 Task: Look for space in Jessore, Bangladesh from 9th June, 2023 to 16th June, 2023 for 2 adults in price range Rs.8000 to Rs.16000. Place can be entire place with 2 bedrooms having 2 beds and 1 bathroom. Property type can be flat. Amenities needed are: air conditioning, . Booking option can be shelf check-in. Required host language is English.
Action: Mouse moved to (522, 138)
Screenshot: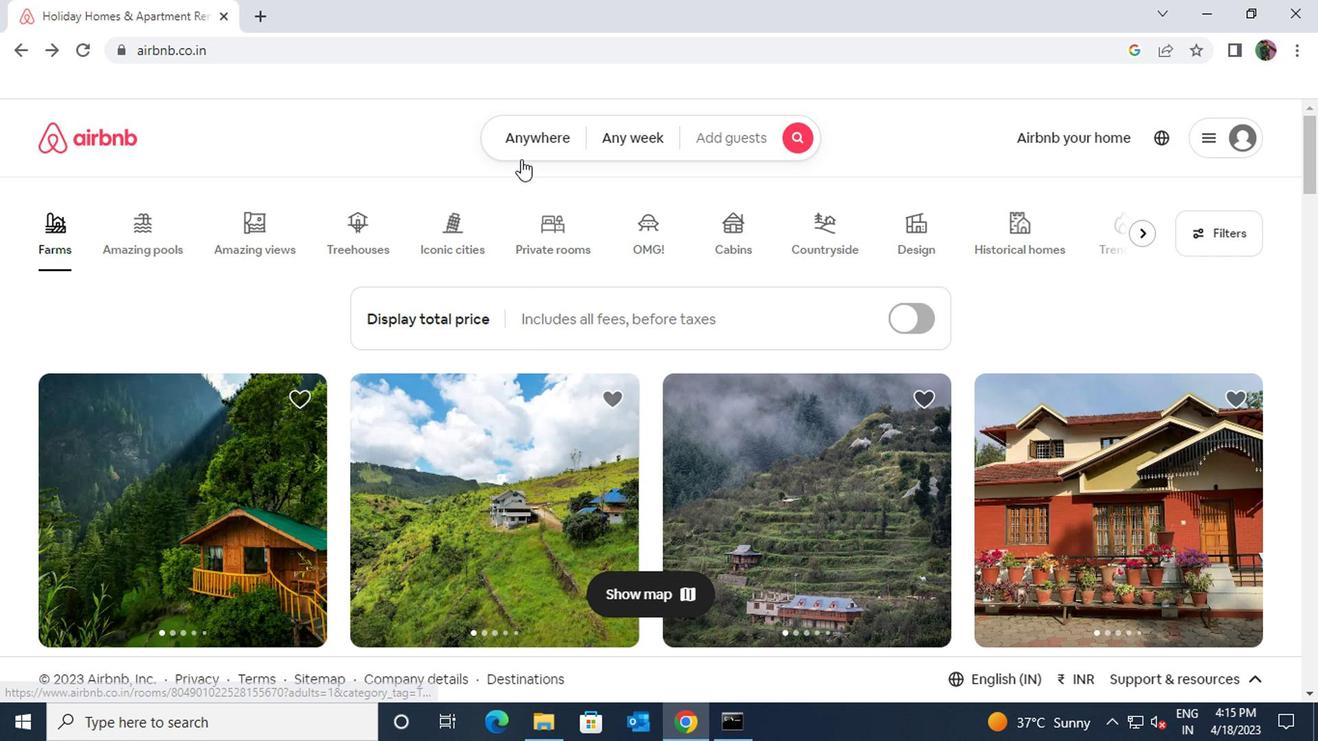 
Action: Mouse pressed left at (522, 138)
Screenshot: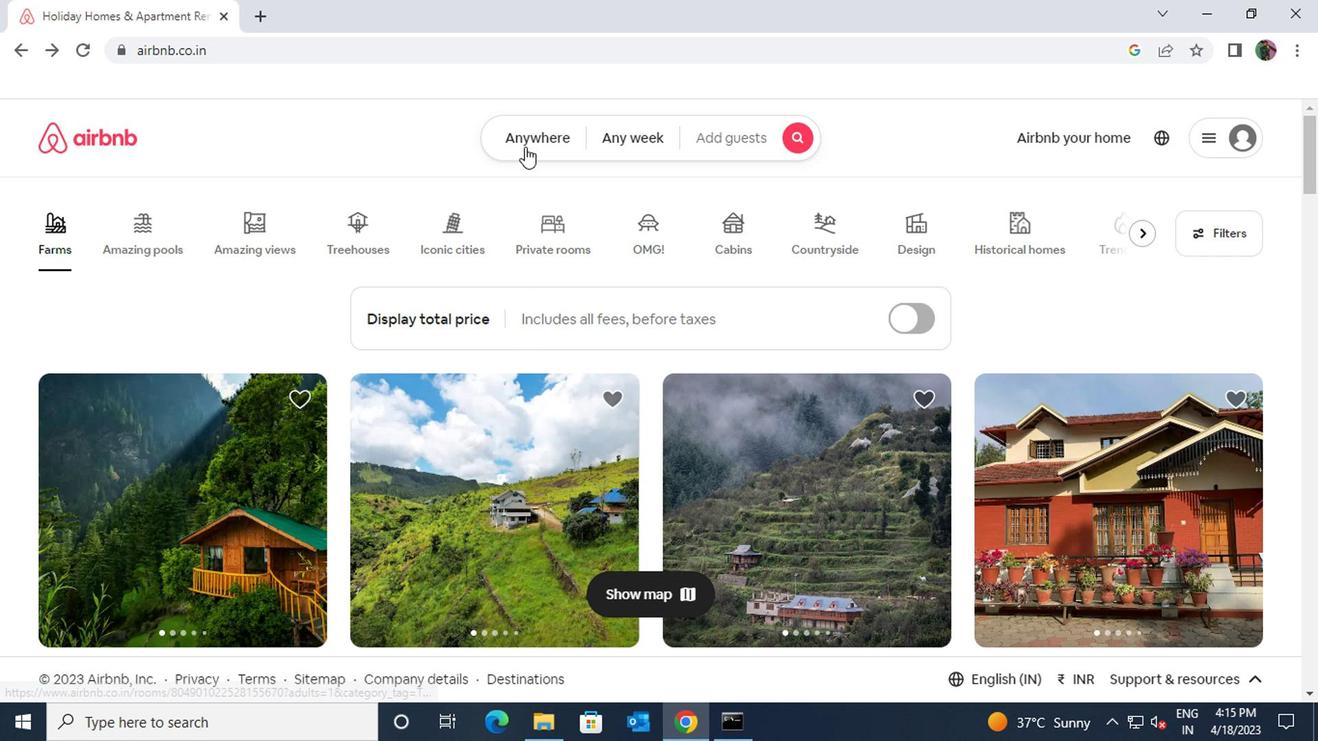 
Action: Mouse moved to (451, 230)
Screenshot: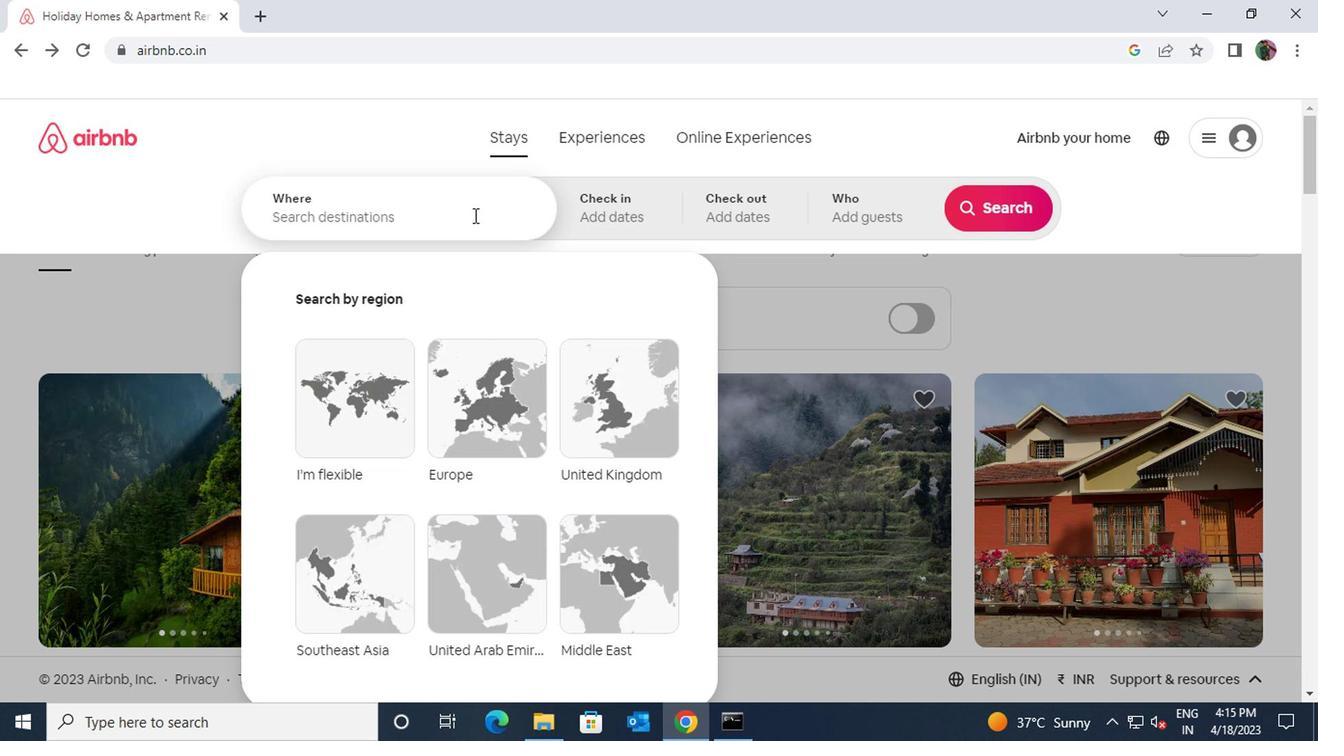 
Action: Mouse pressed left at (451, 230)
Screenshot: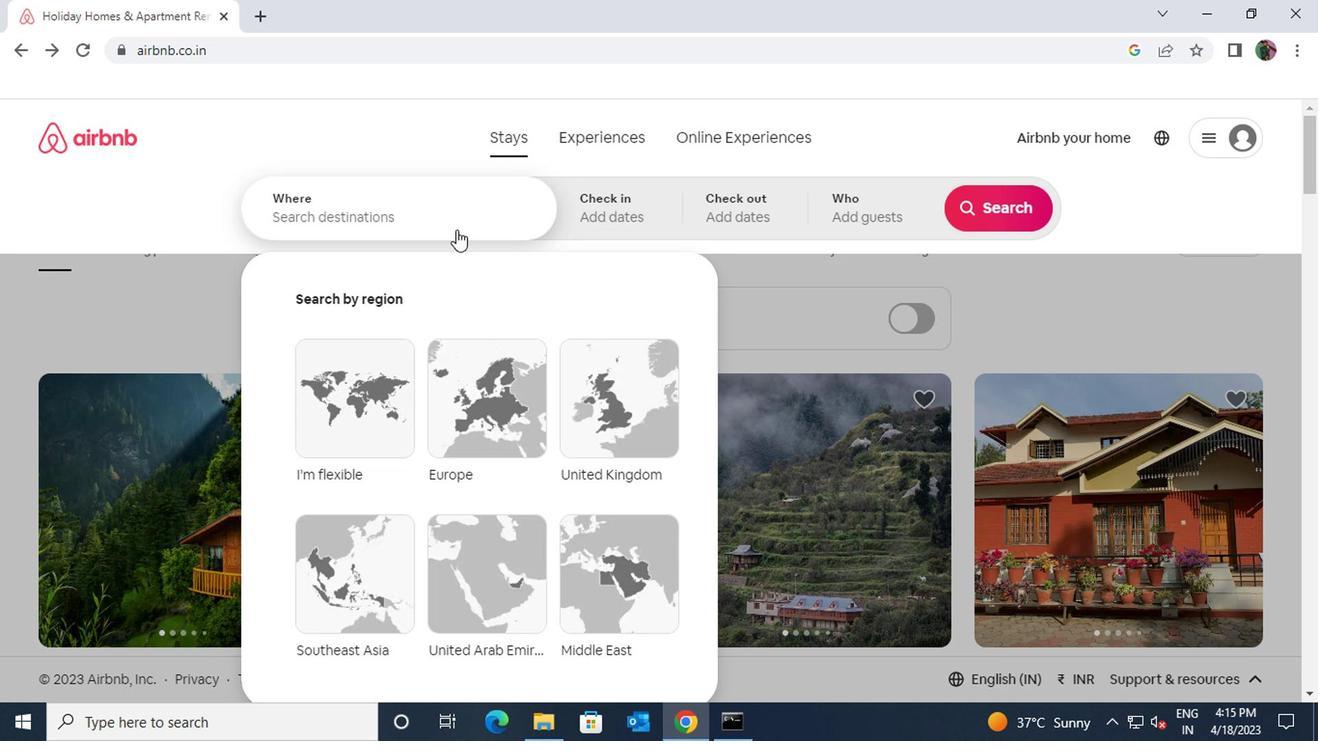 
Action: Key pressed jessore
Screenshot: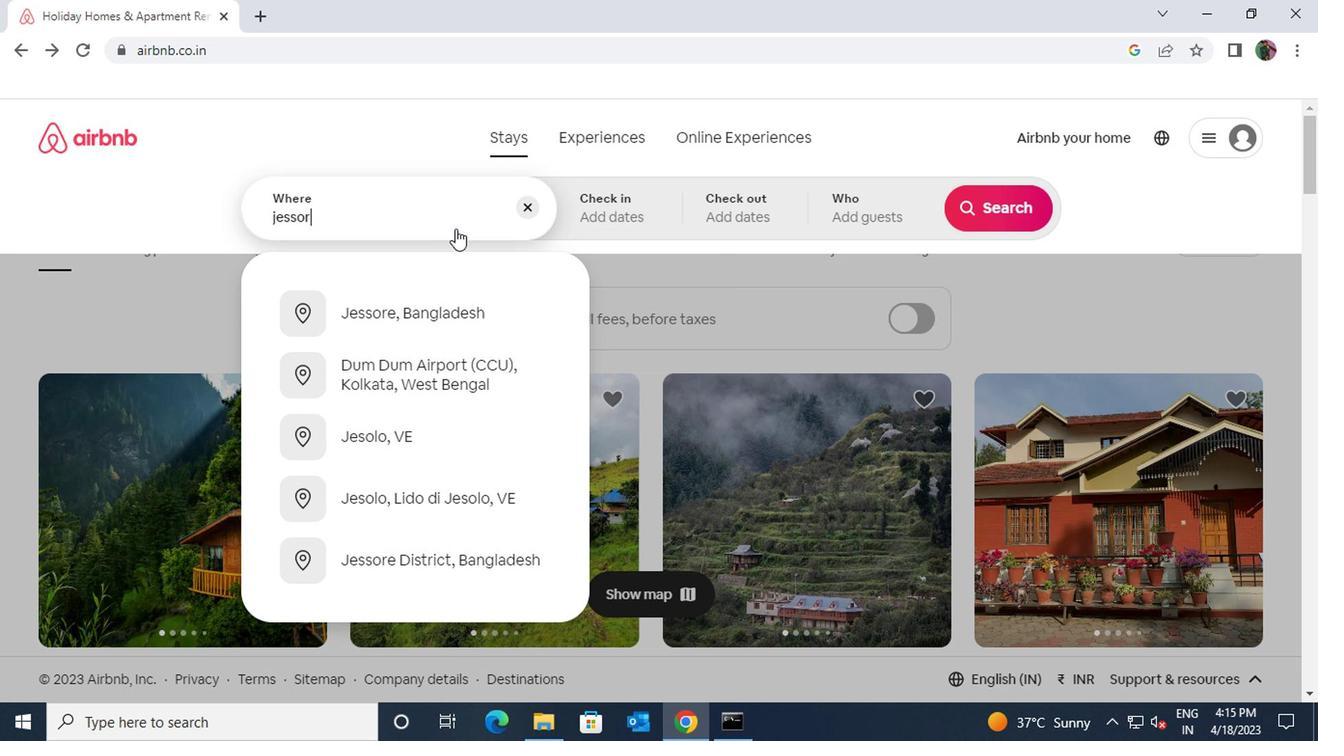 
Action: Mouse moved to (427, 315)
Screenshot: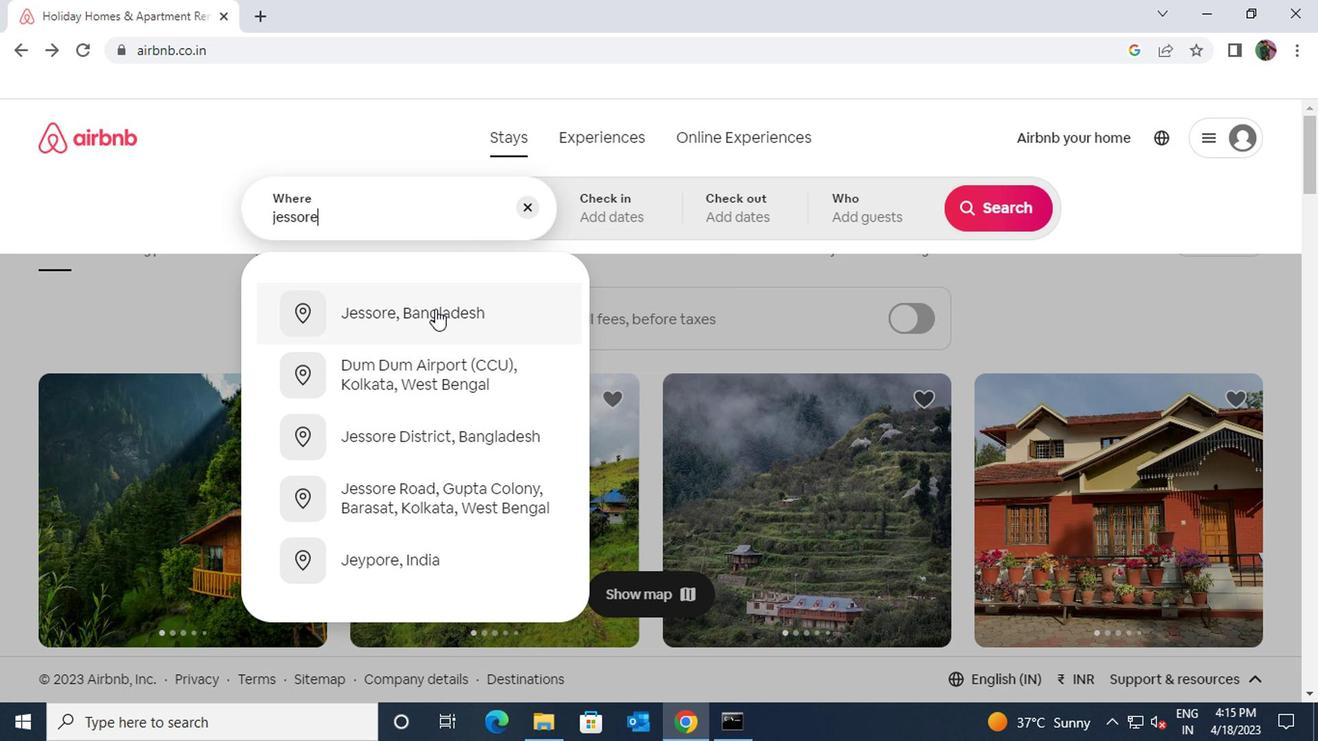
Action: Mouse pressed left at (427, 315)
Screenshot: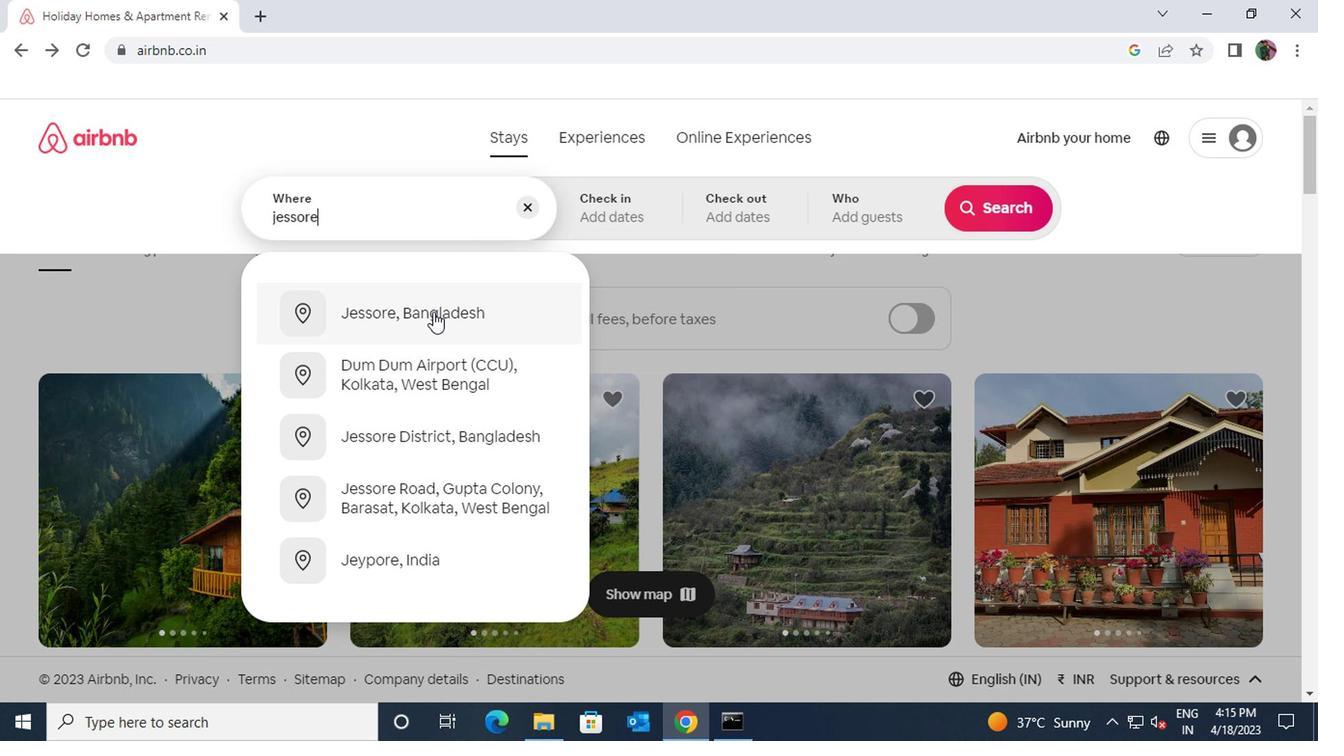 
Action: Mouse moved to (971, 359)
Screenshot: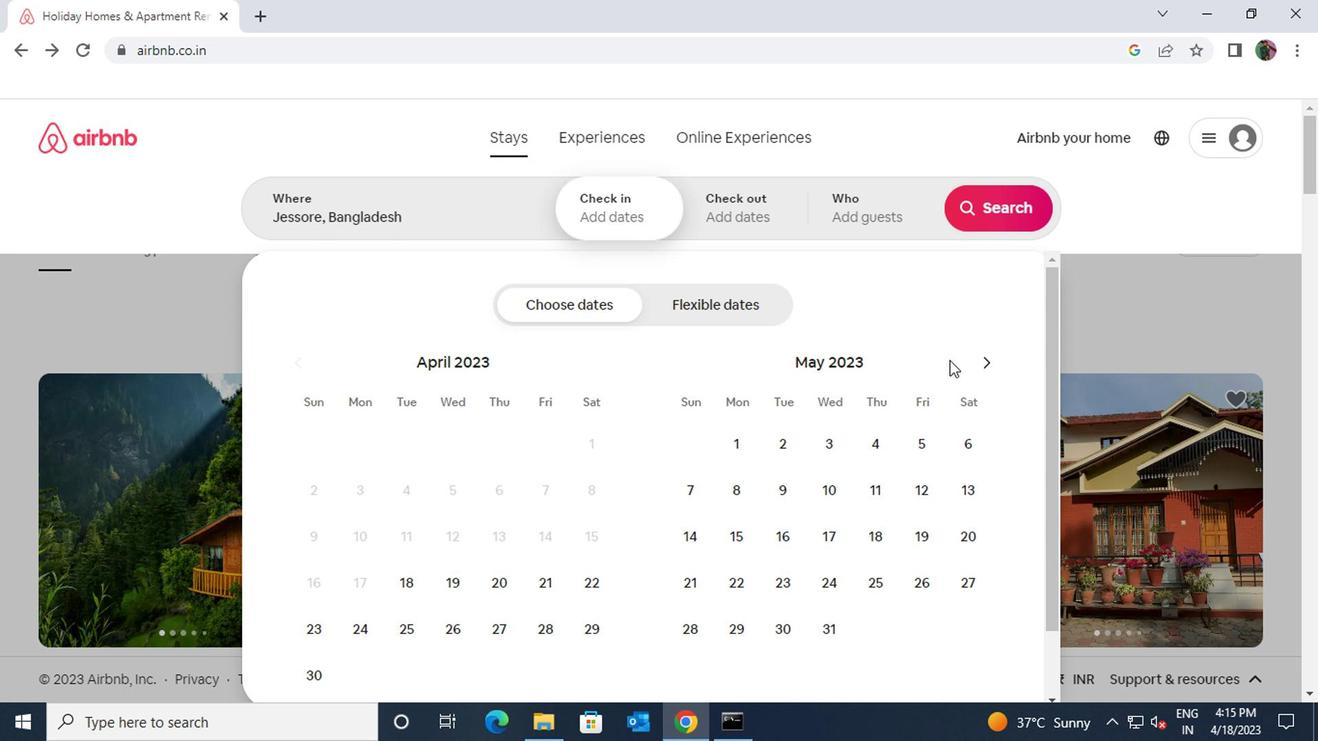 
Action: Mouse pressed left at (971, 359)
Screenshot: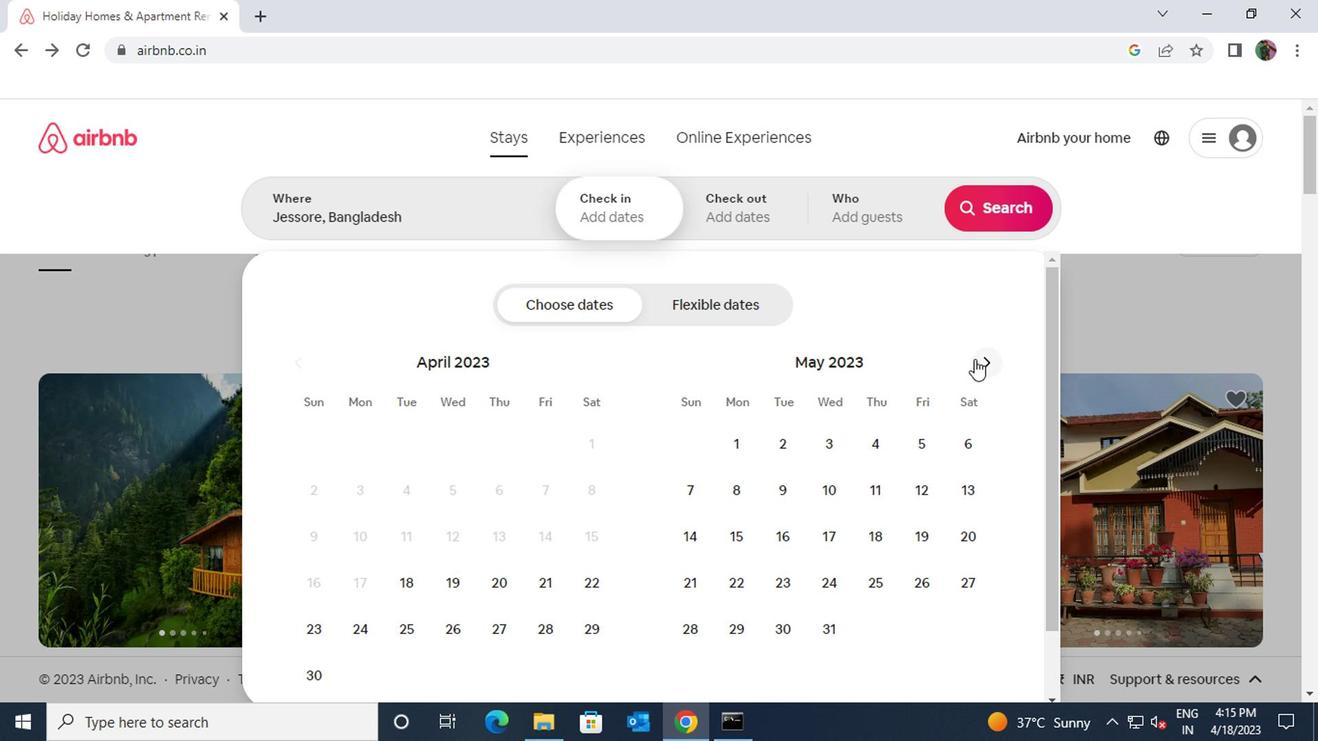
Action: Mouse pressed left at (971, 359)
Screenshot: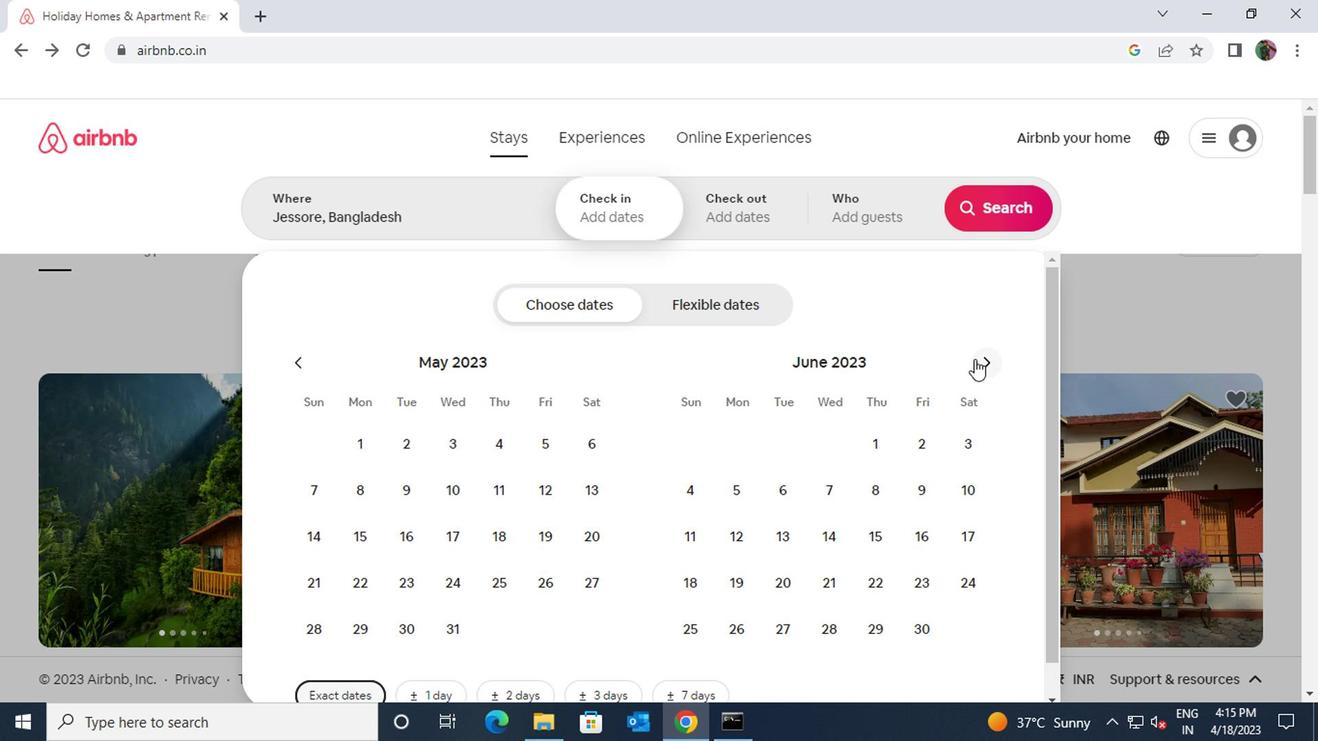 
Action: Mouse moved to (524, 490)
Screenshot: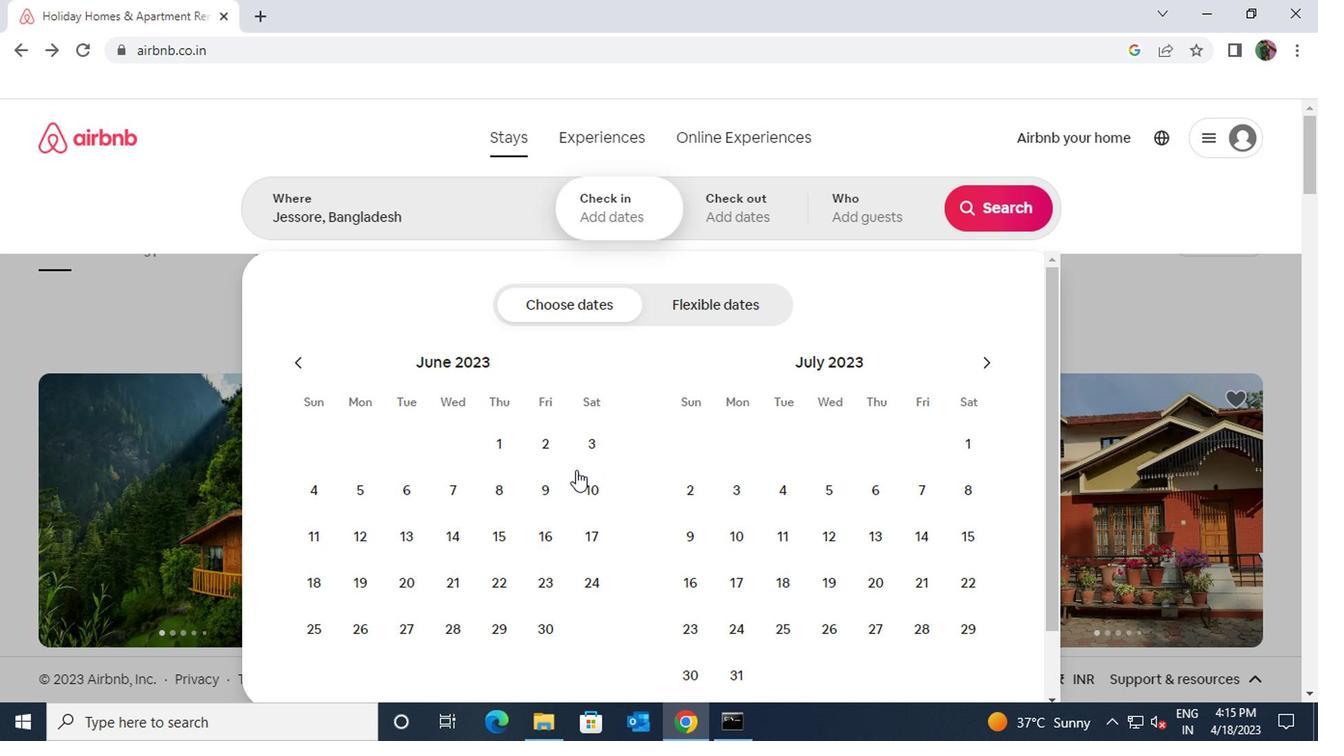 
Action: Mouse pressed left at (524, 490)
Screenshot: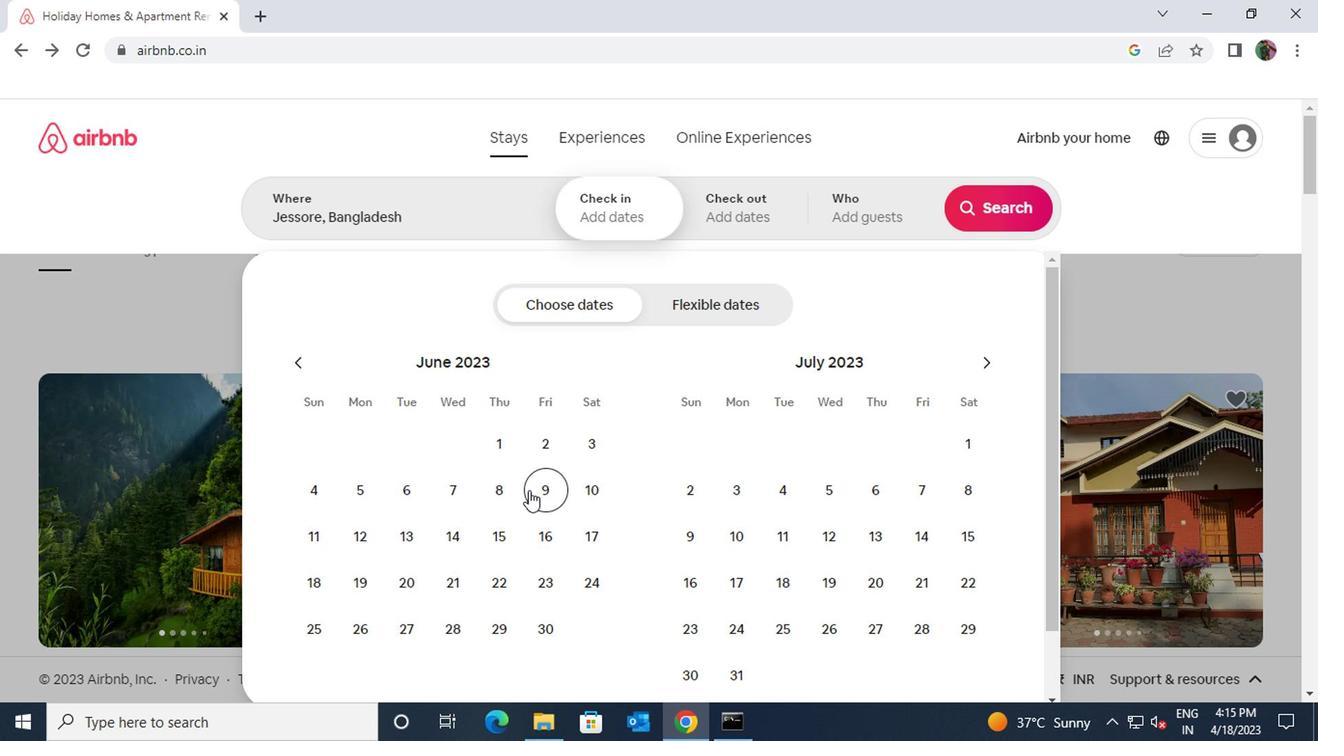 
Action: Mouse moved to (541, 521)
Screenshot: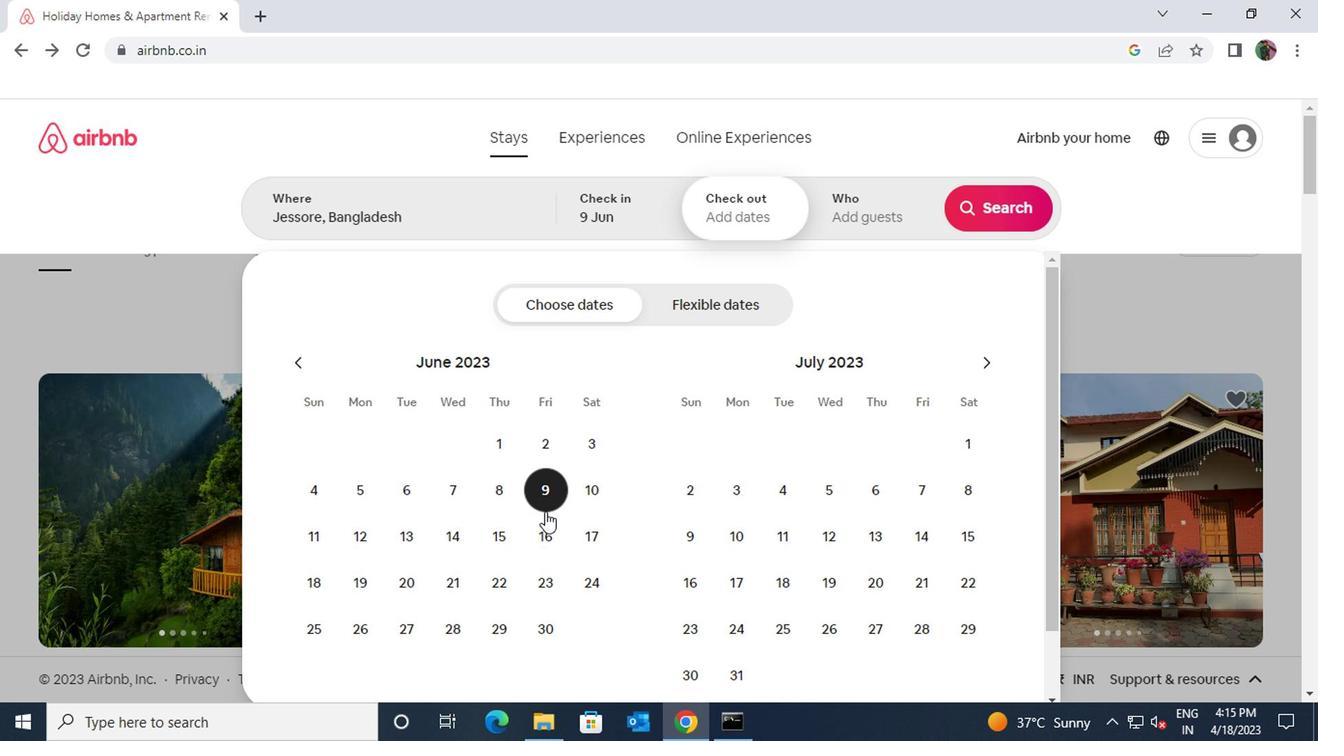 
Action: Mouse pressed left at (541, 521)
Screenshot: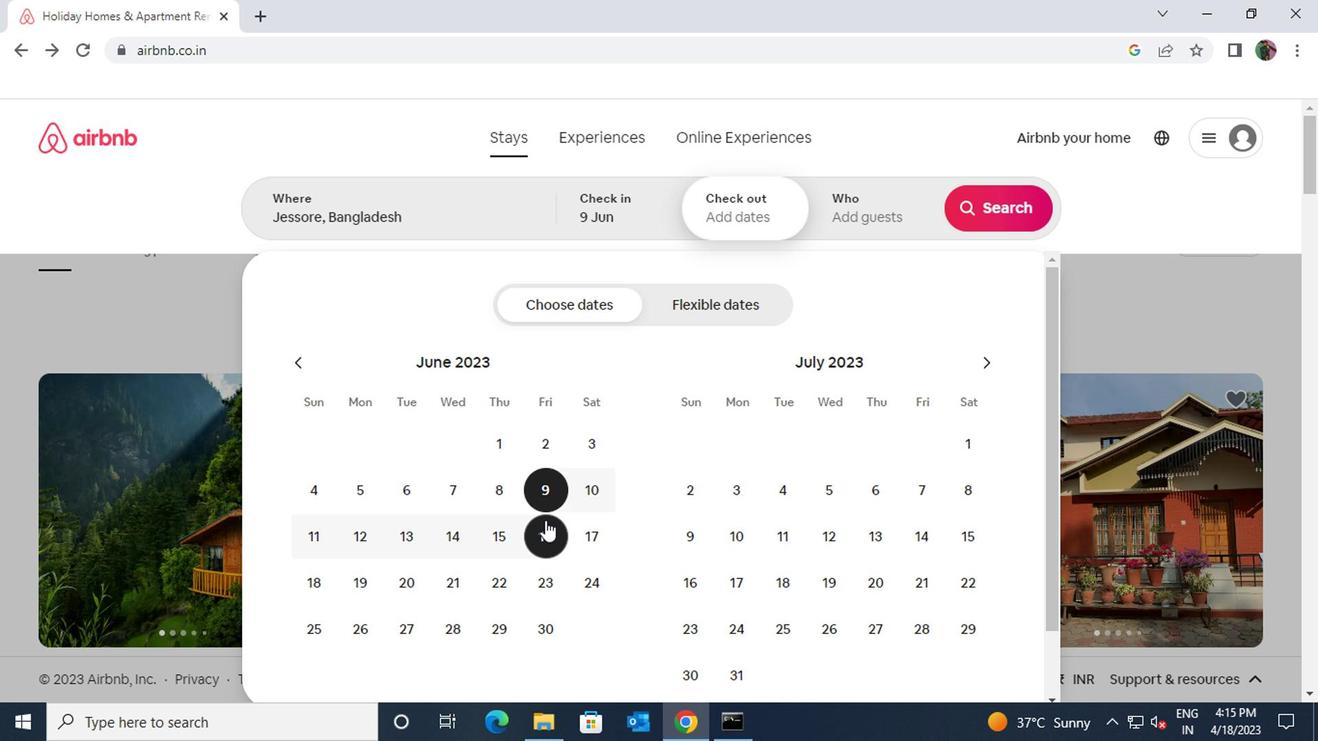 
Action: Mouse moved to (831, 219)
Screenshot: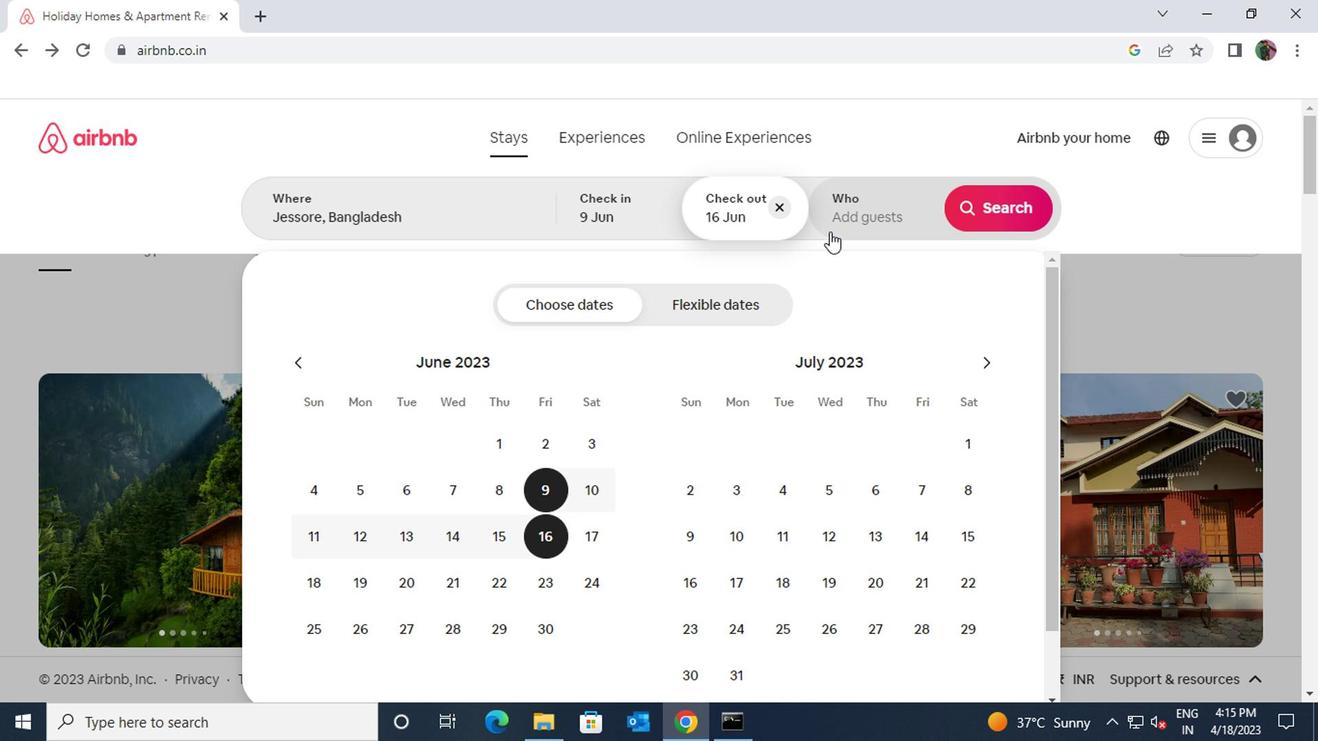 
Action: Mouse pressed left at (831, 219)
Screenshot: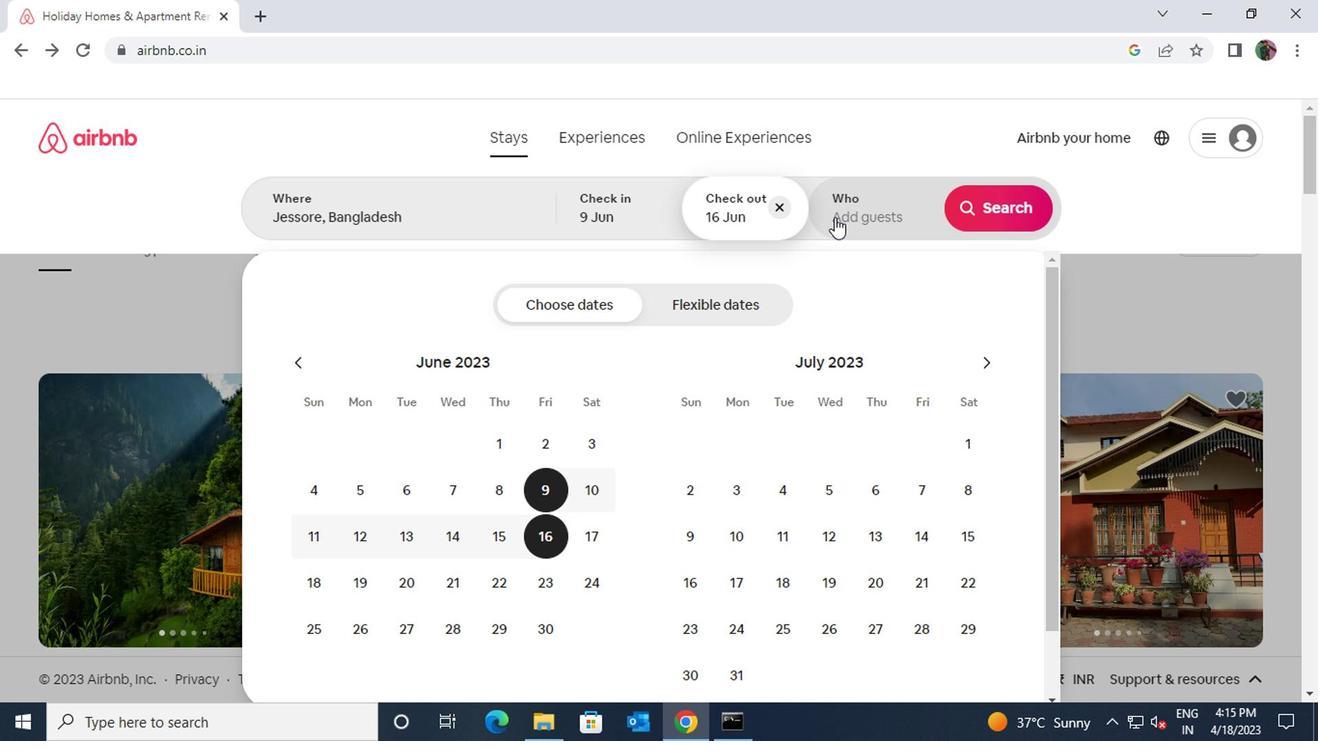
Action: Mouse moved to (1004, 313)
Screenshot: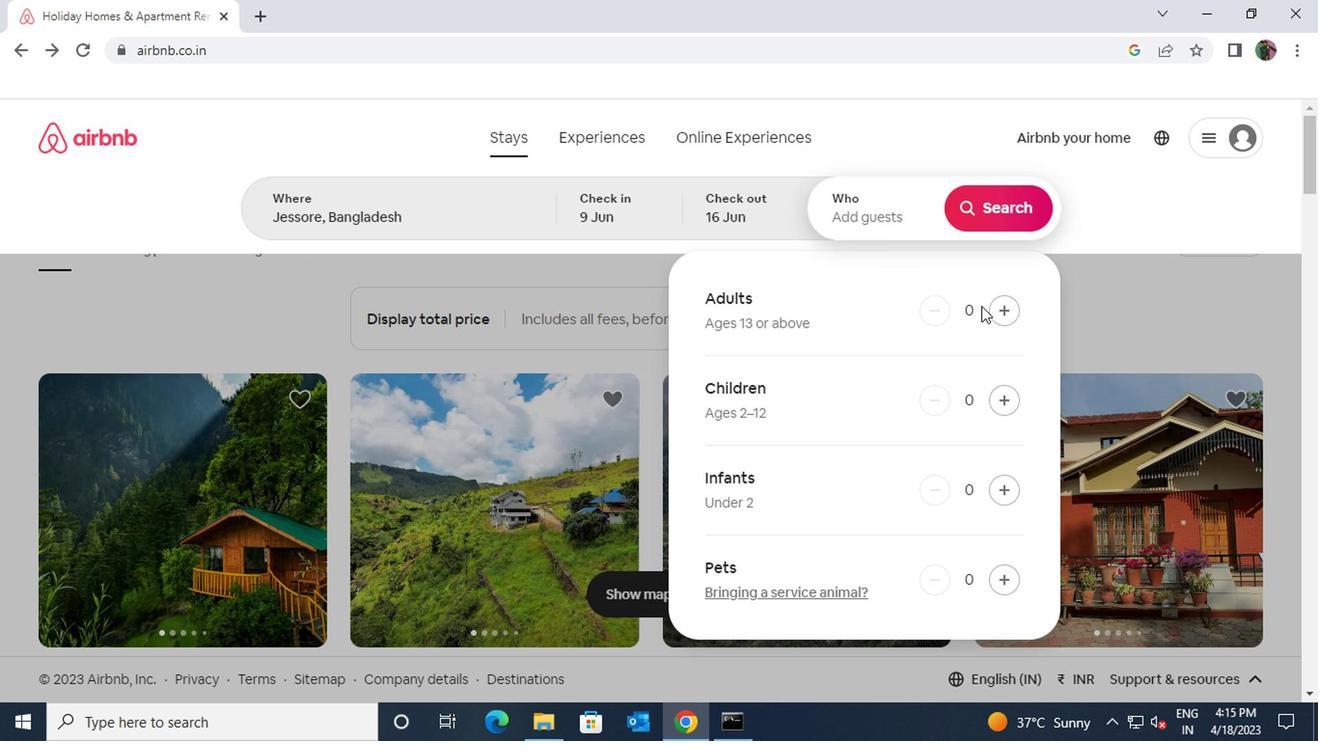
Action: Mouse pressed left at (1004, 313)
Screenshot: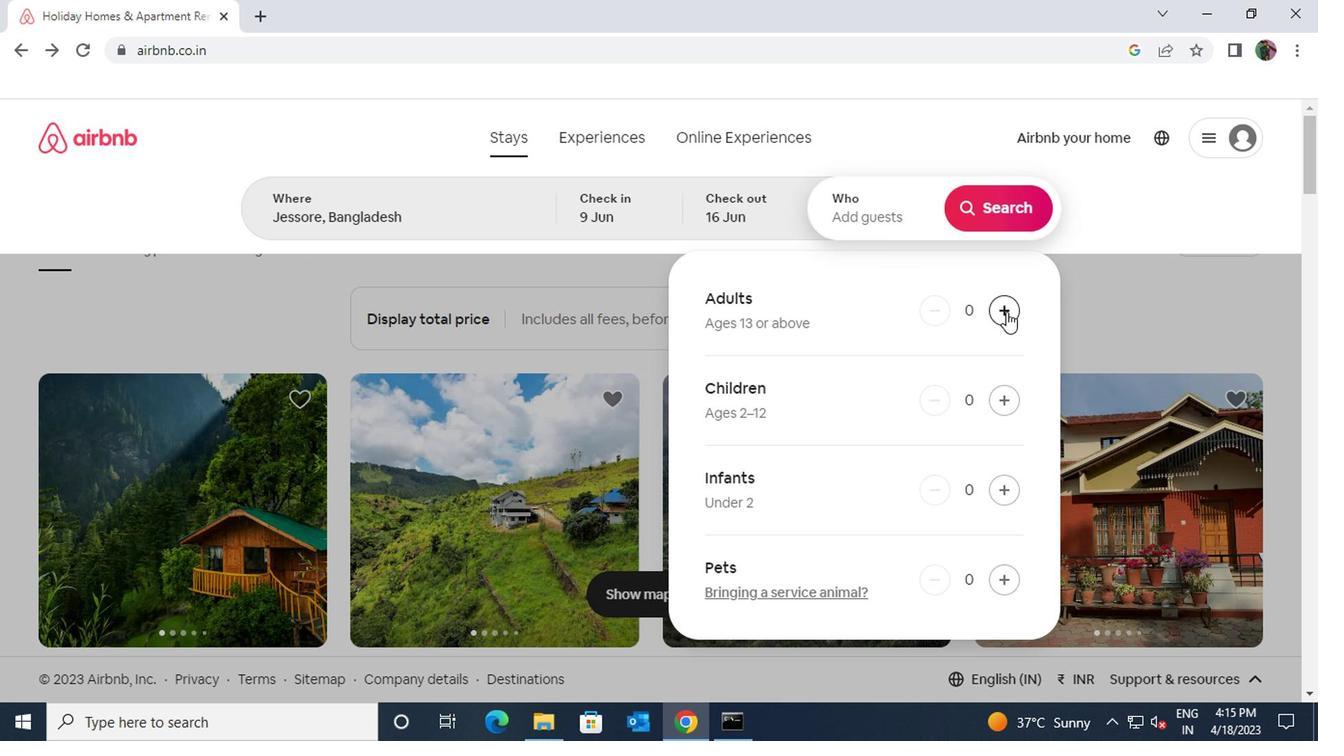 
Action: Mouse pressed left at (1004, 313)
Screenshot: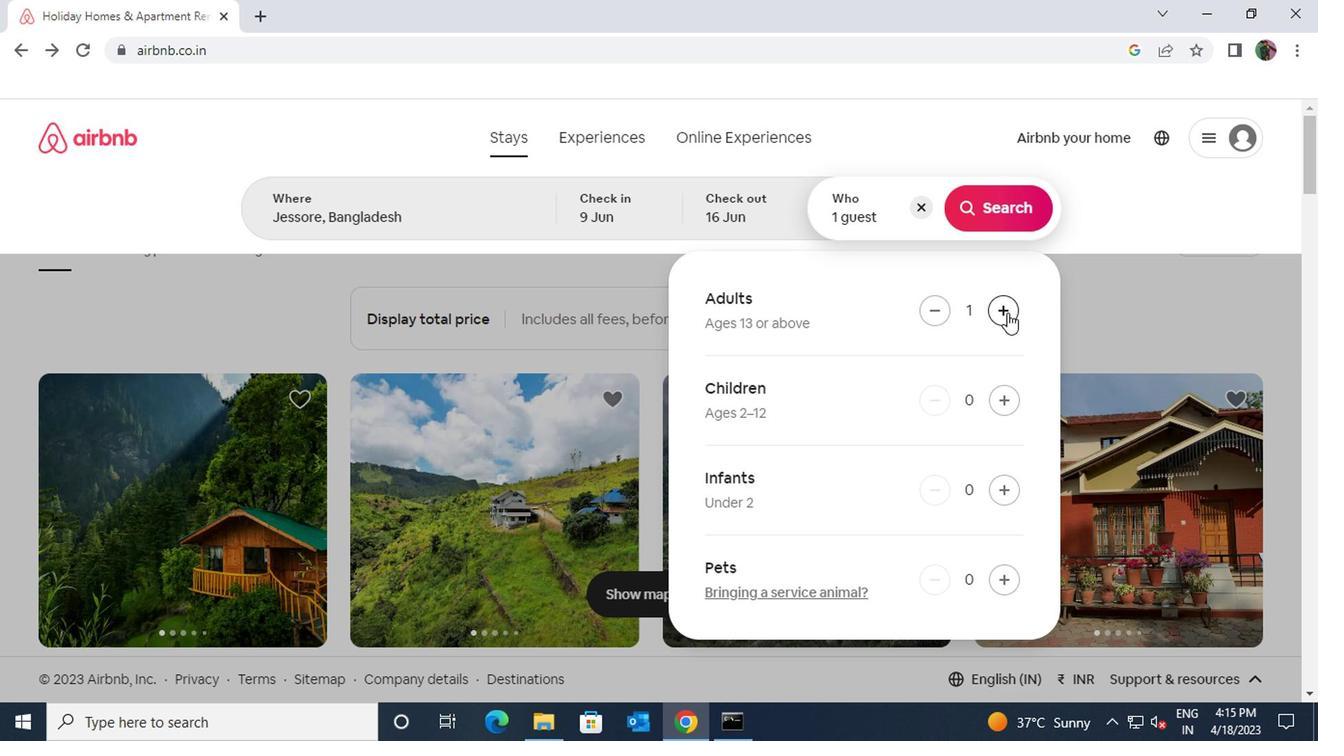 
Action: Mouse moved to (977, 226)
Screenshot: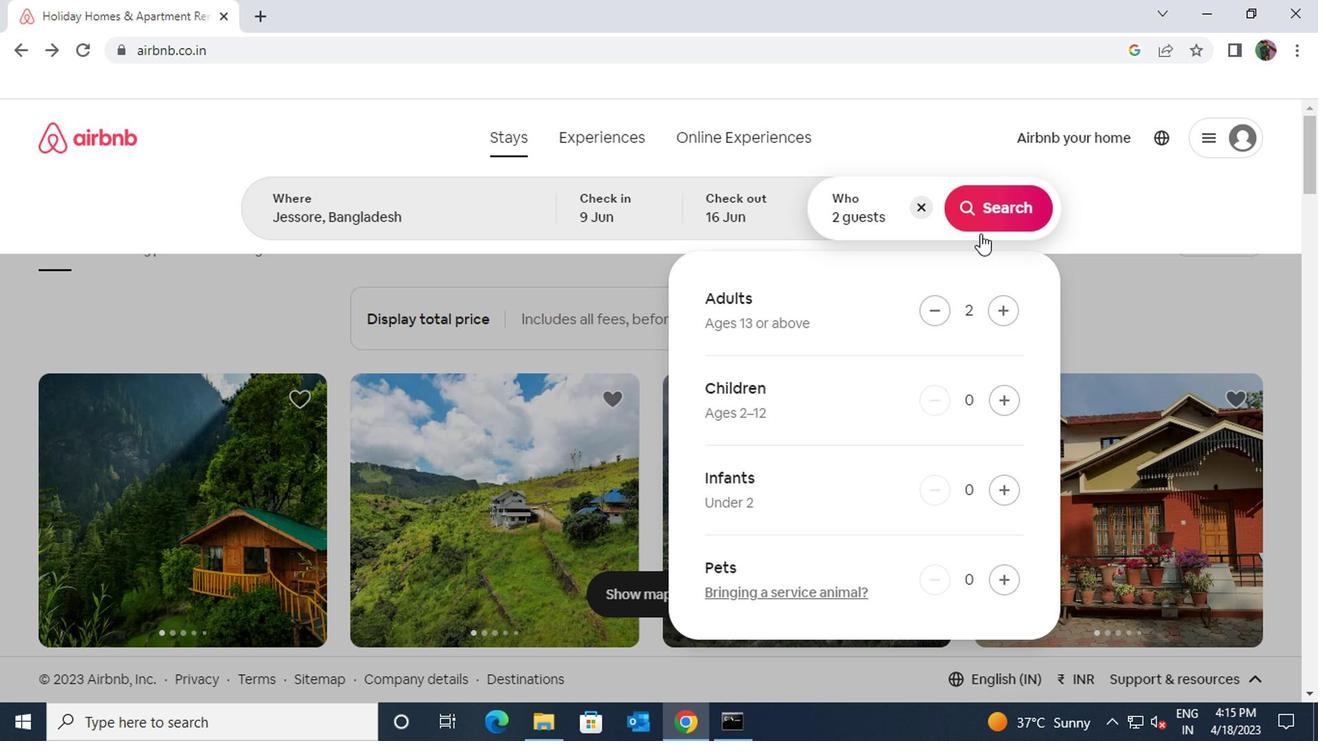 
Action: Mouse pressed left at (977, 226)
Screenshot: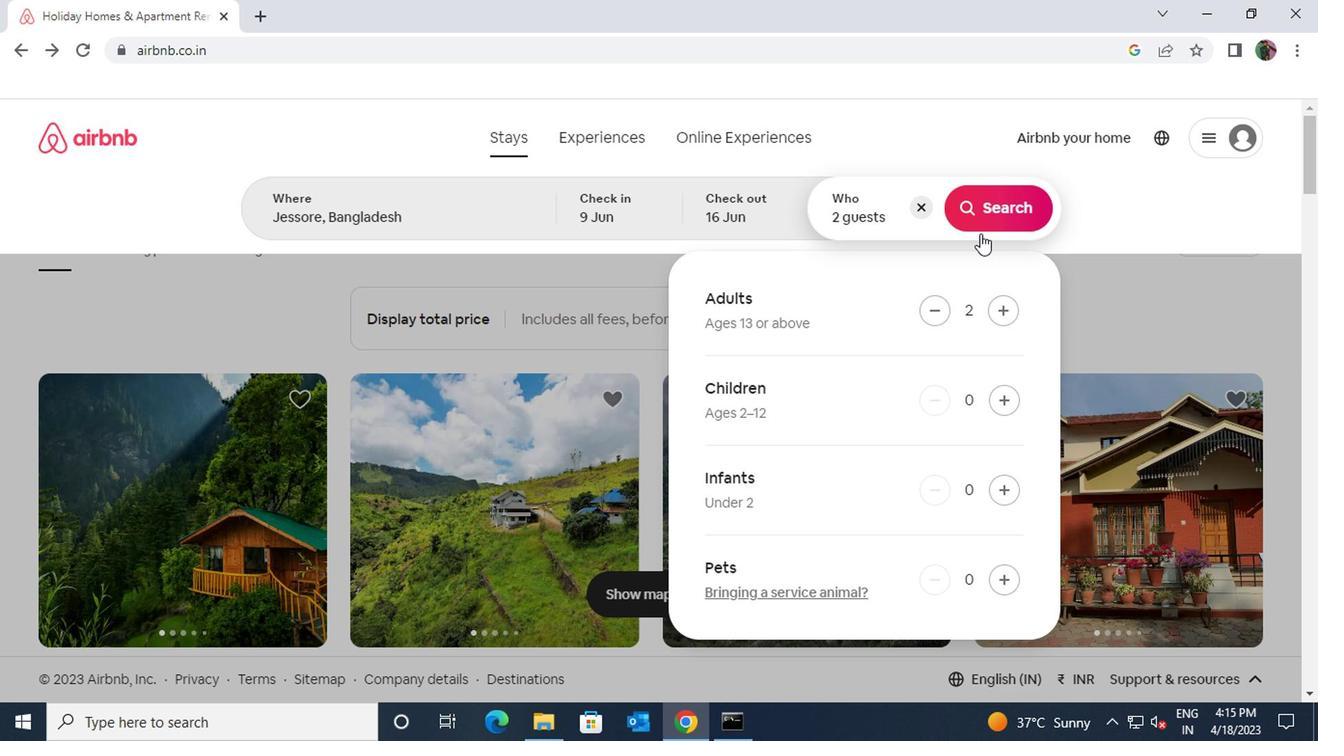 
Action: Mouse moved to (1212, 216)
Screenshot: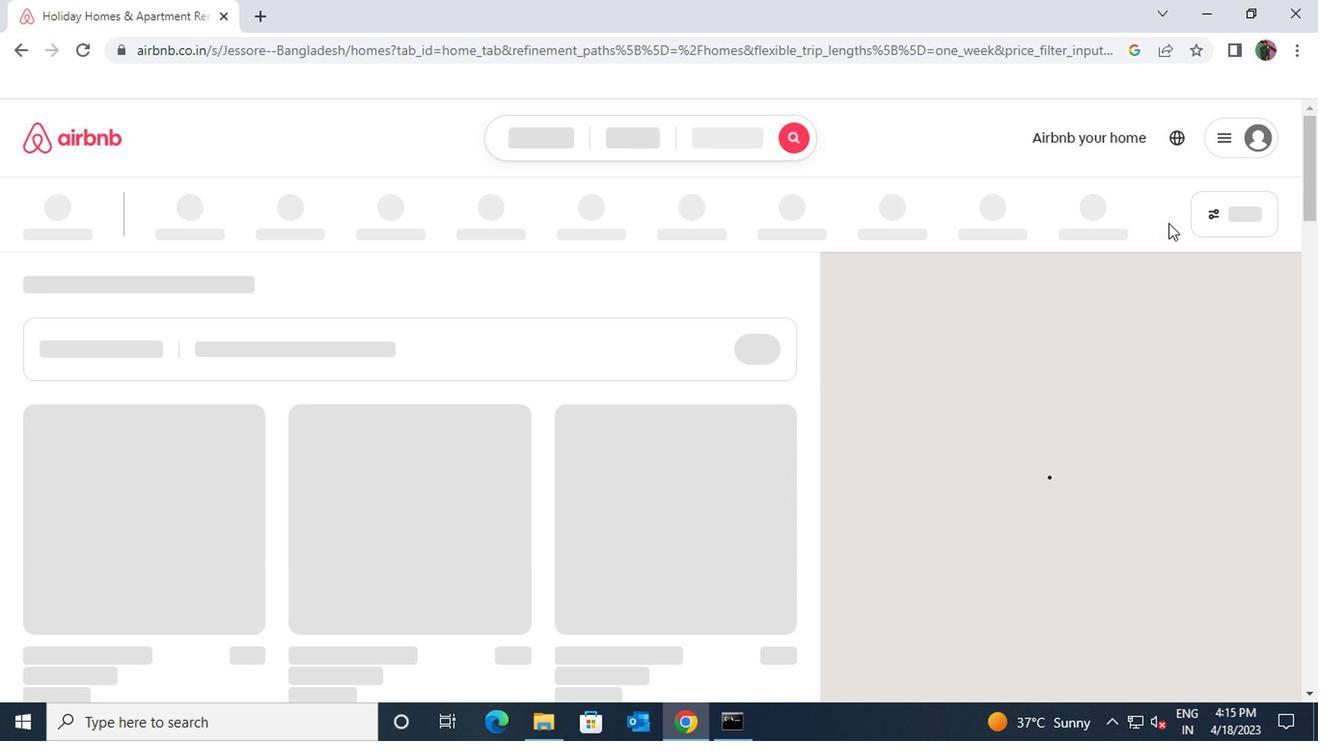 
Action: Mouse pressed left at (1212, 216)
Screenshot: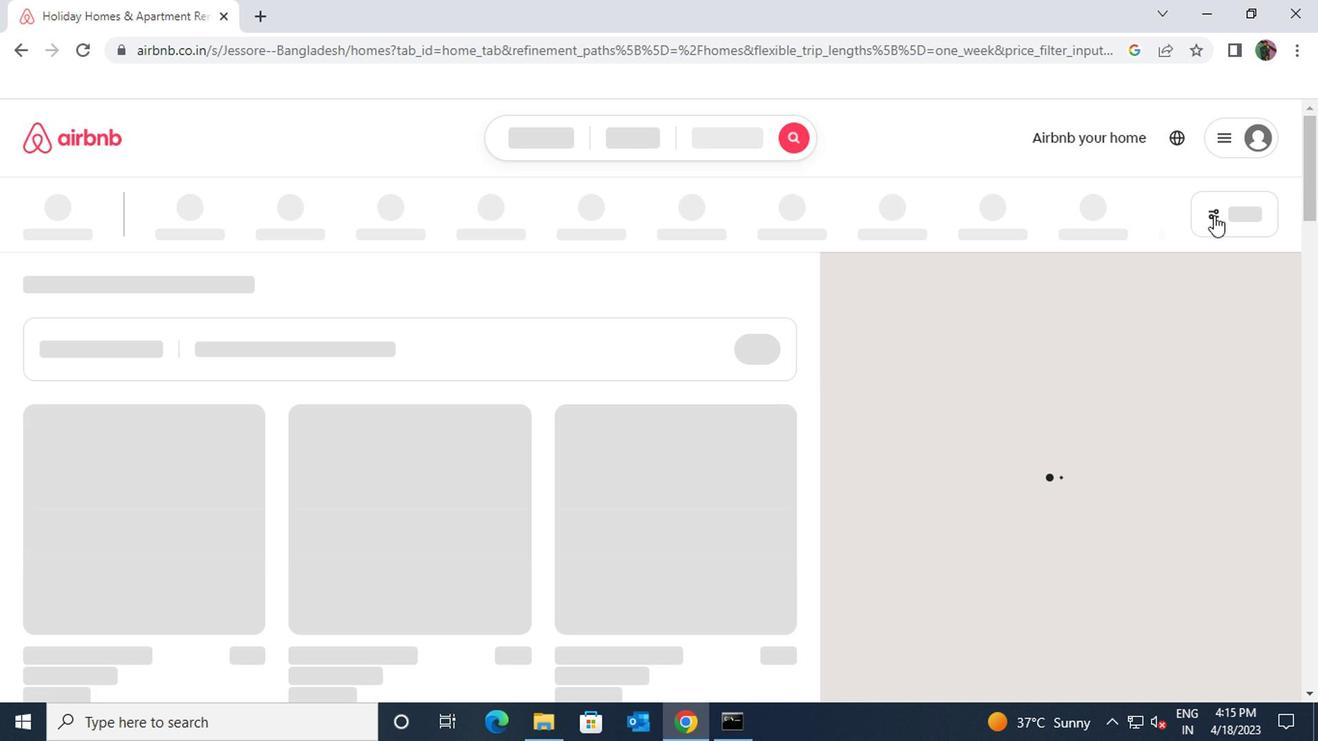 
Action: Mouse moved to (392, 458)
Screenshot: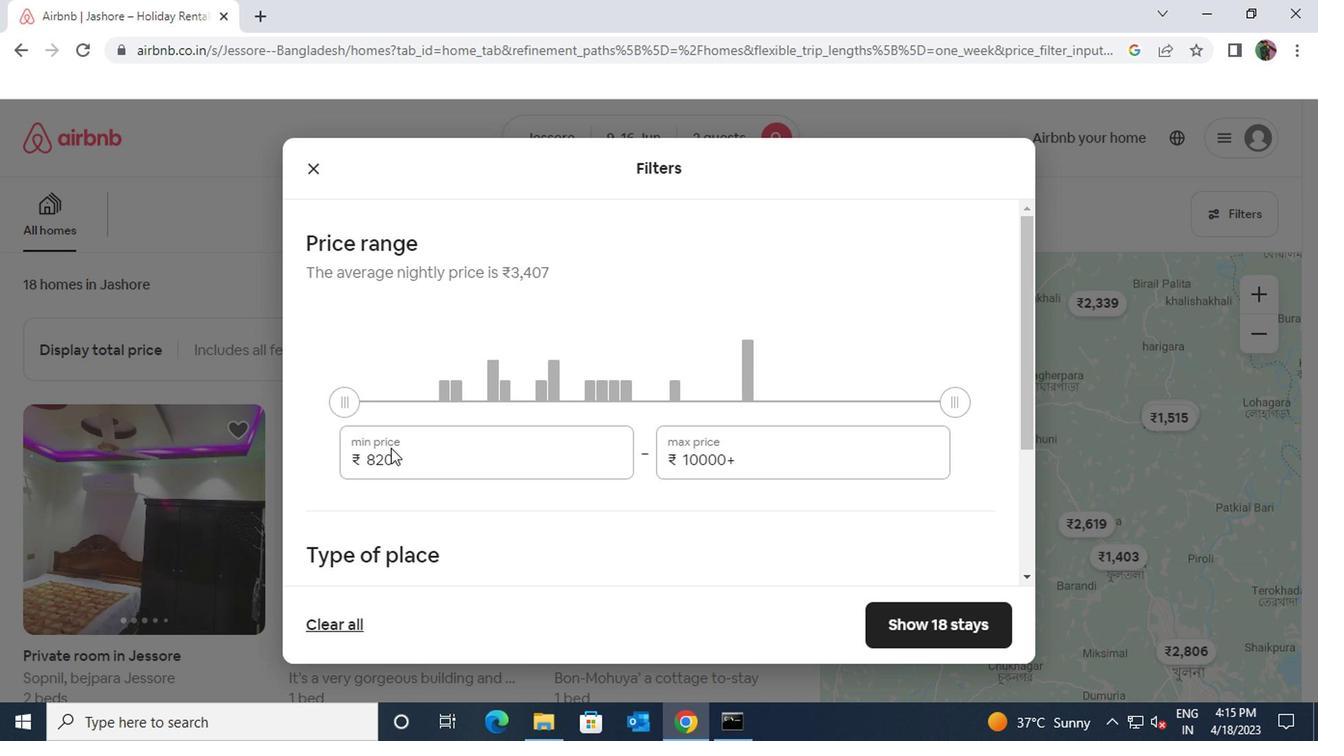
Action: Mouse pressed left at (392, 458)
Screenshot: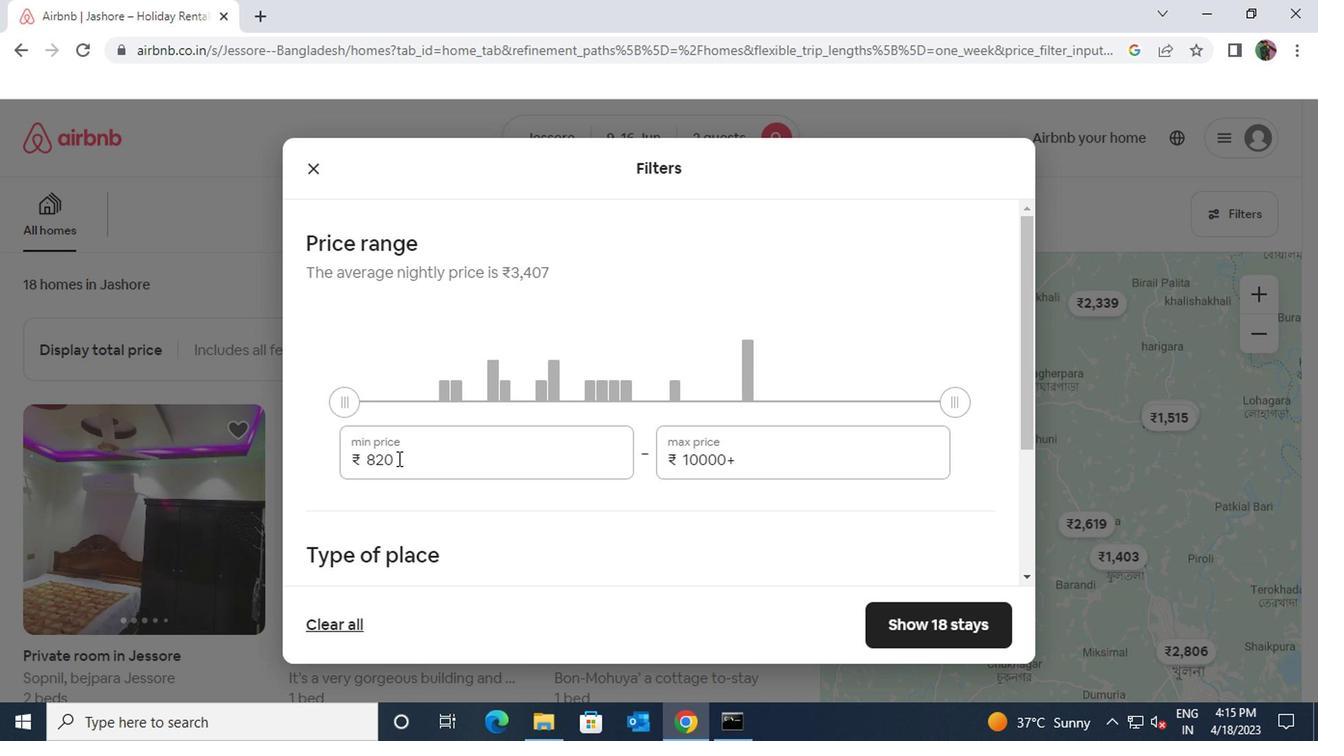 
Action: Mouse moved to (326, 465)
Screenshot: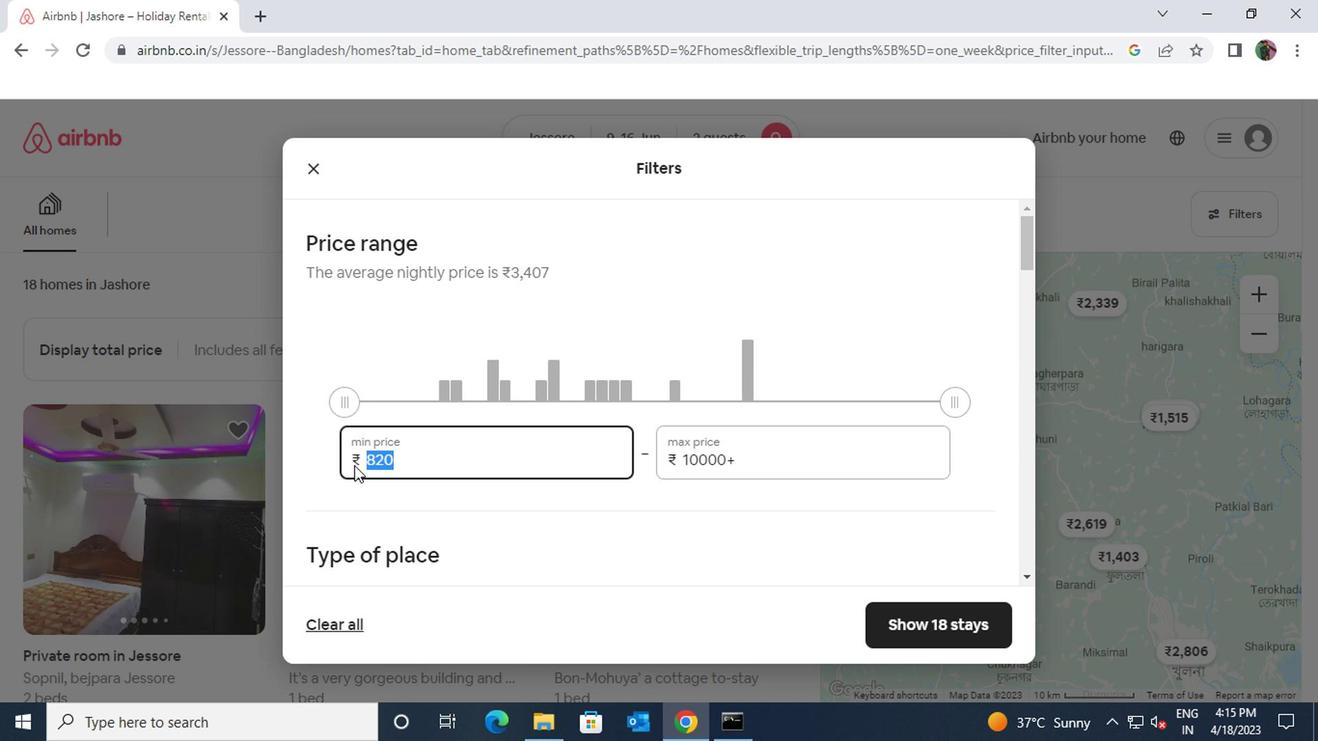 
Action: Key pressed 8000
Screenshot: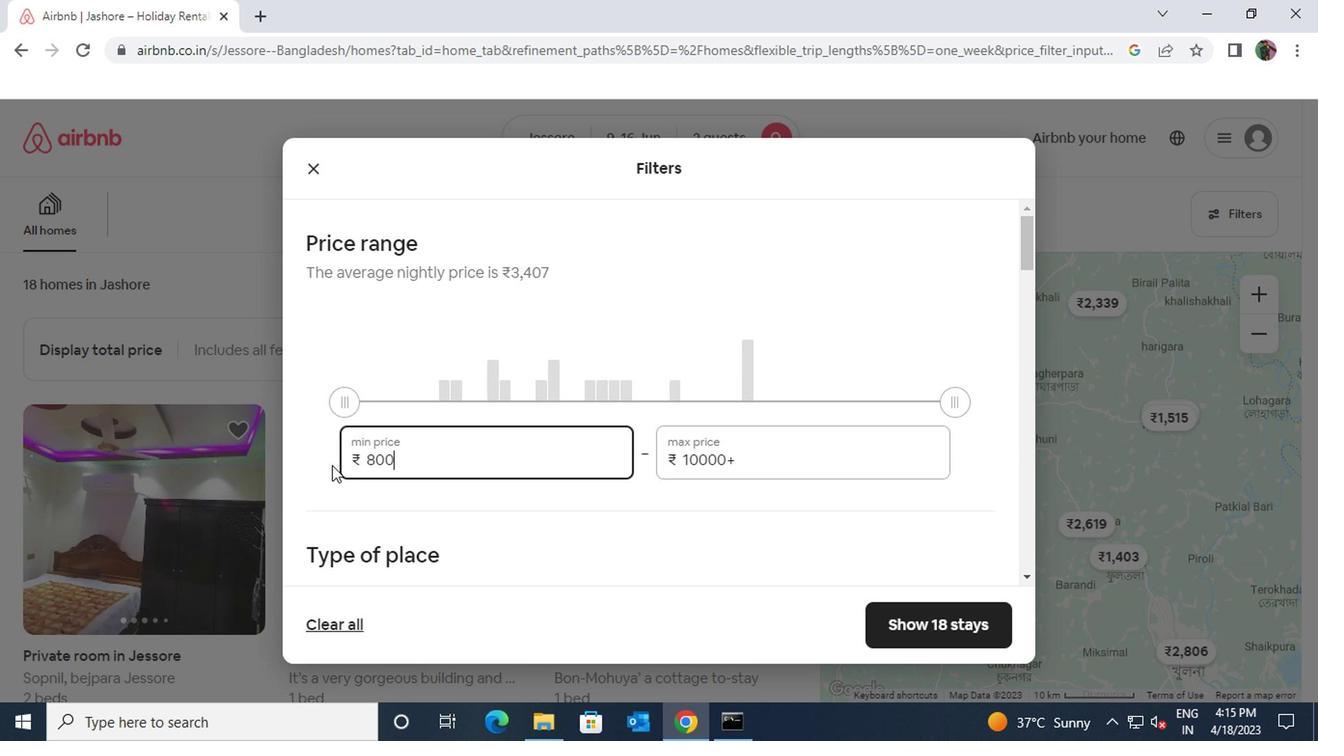 
Action: Mouse moved to (730, 461)
Screenshot: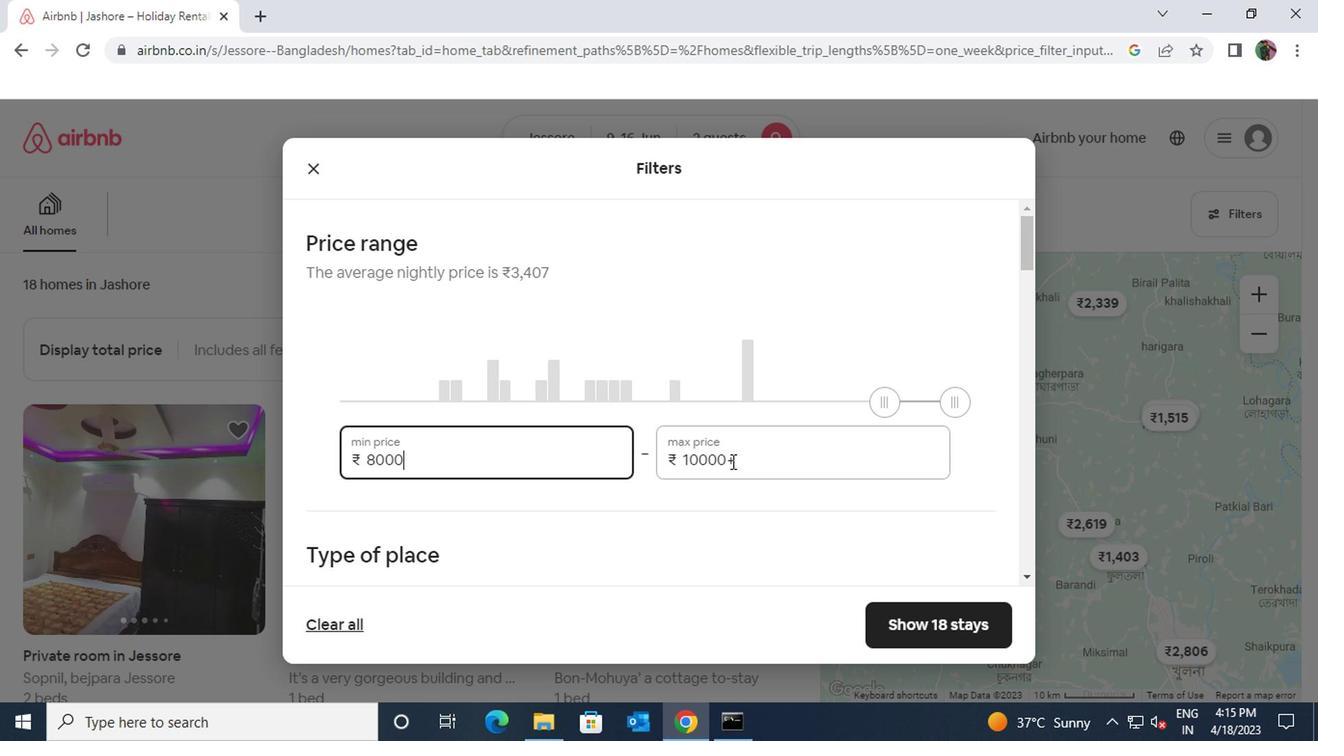 
Action: Mouse pressed left at (730, 461)
Screenshot: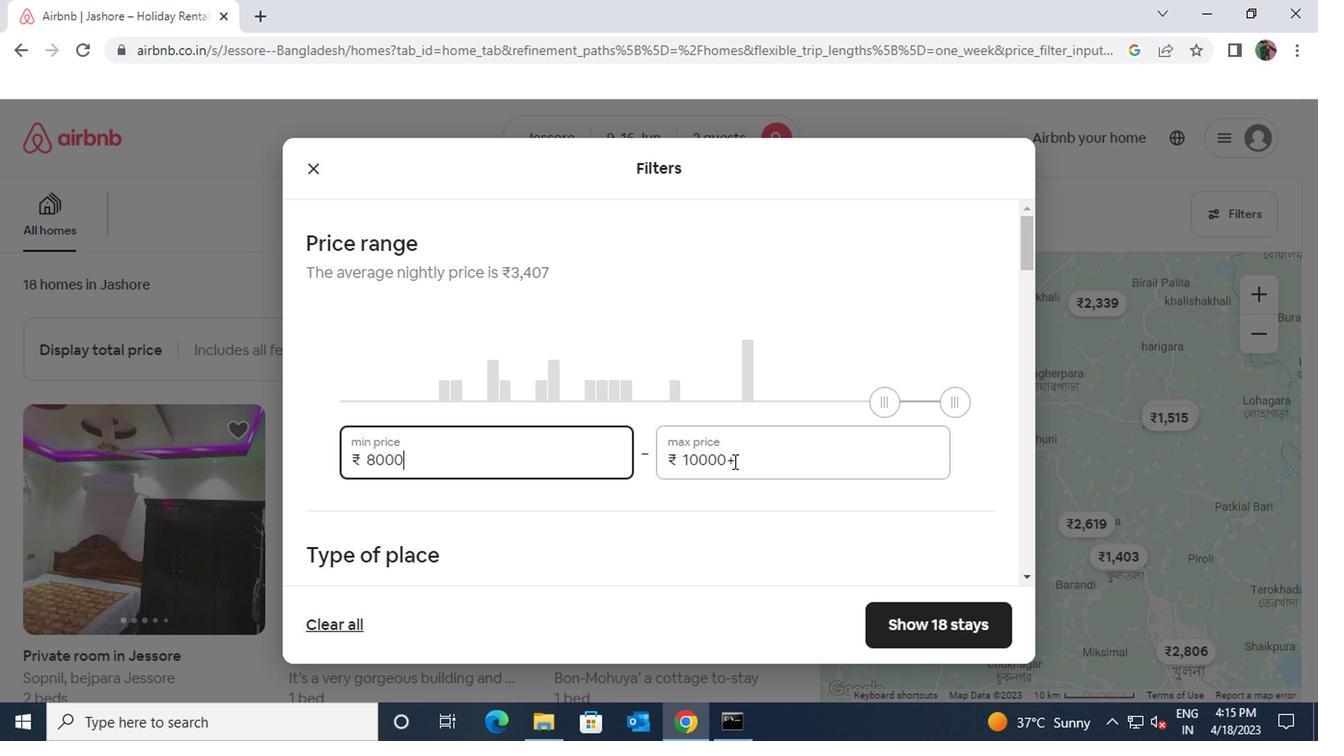 
Action: Mouse moved to (672, 456)
Screenshot: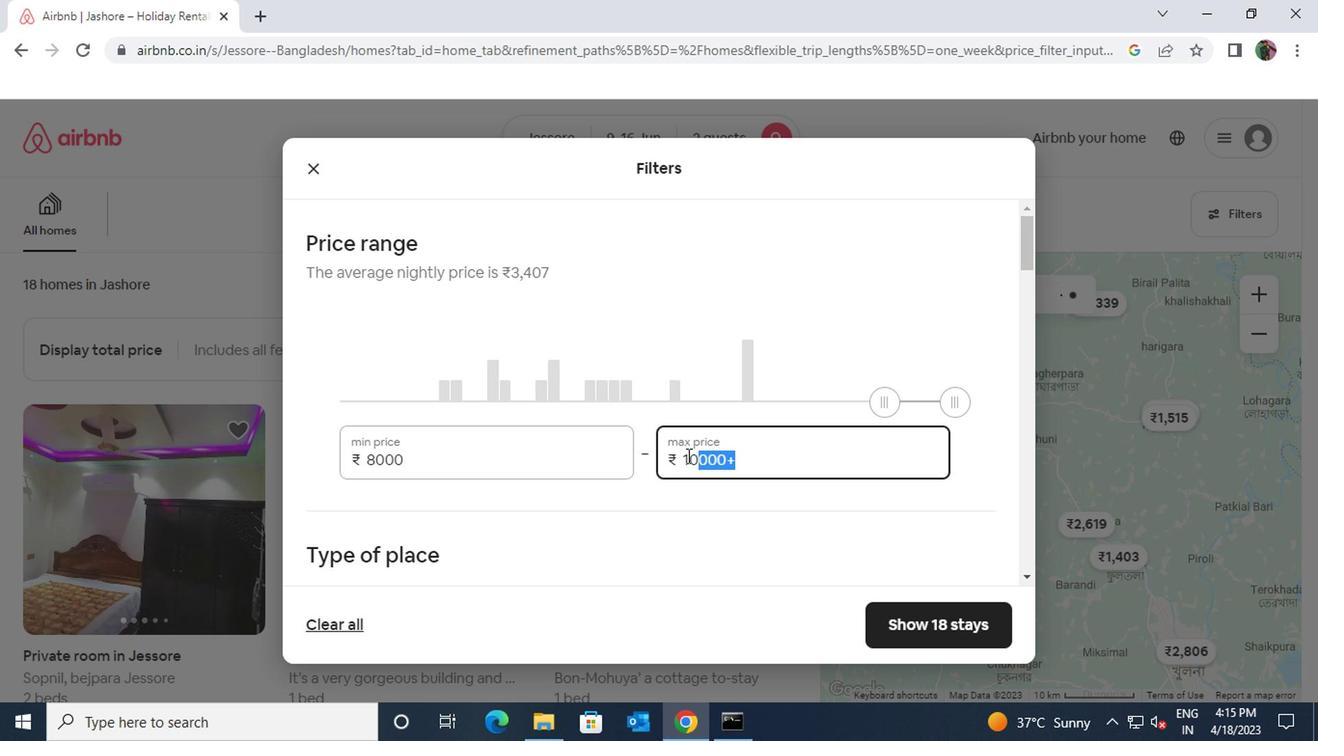 
Action: Key pressed 16000
Screenshot: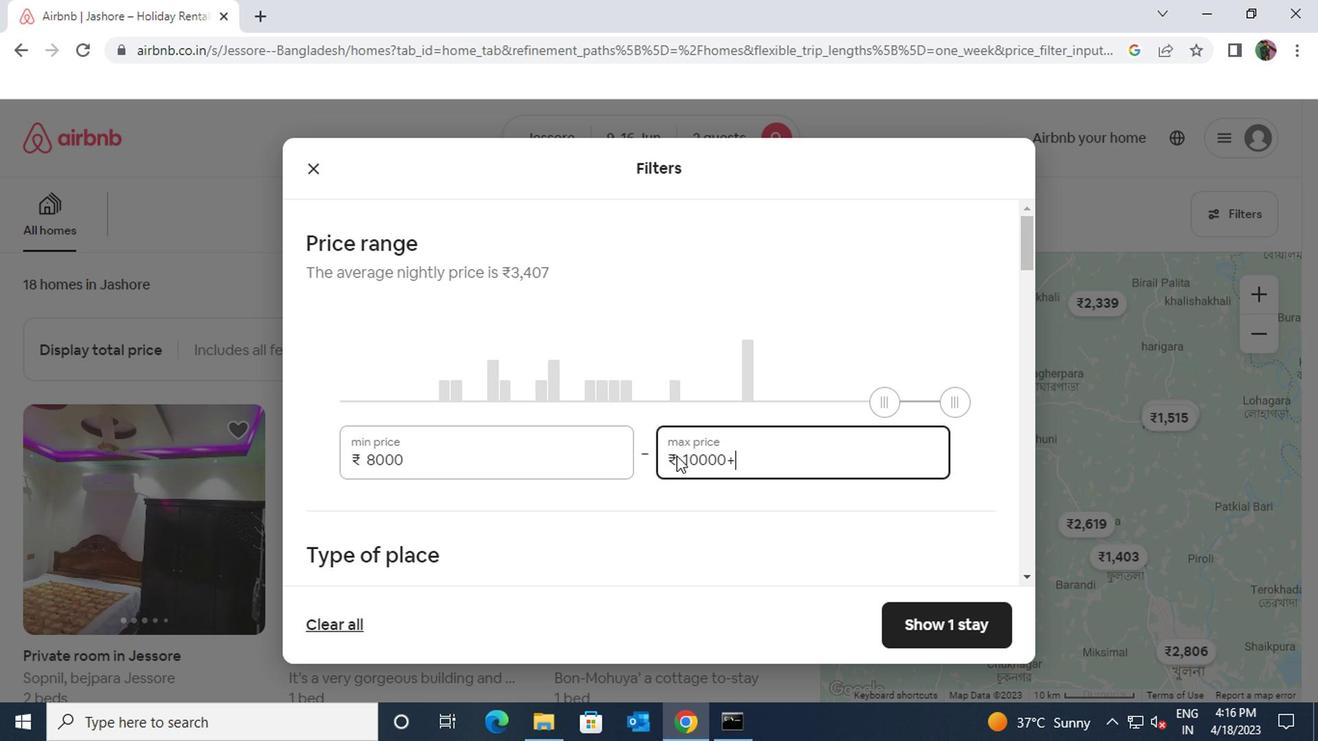 
Action: Mouse moved to (740, 459)
Screenshot: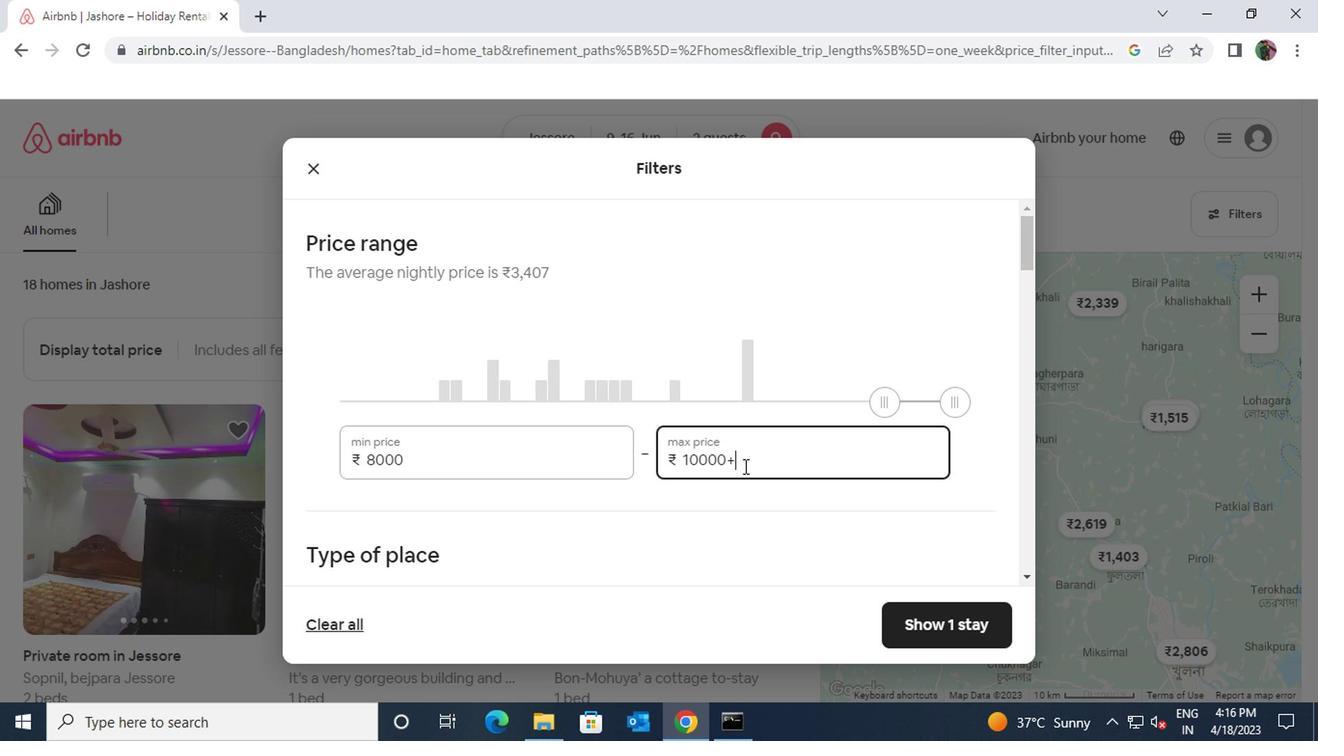 
Action: Mouse pressed left at (740, 459)
Screenshot: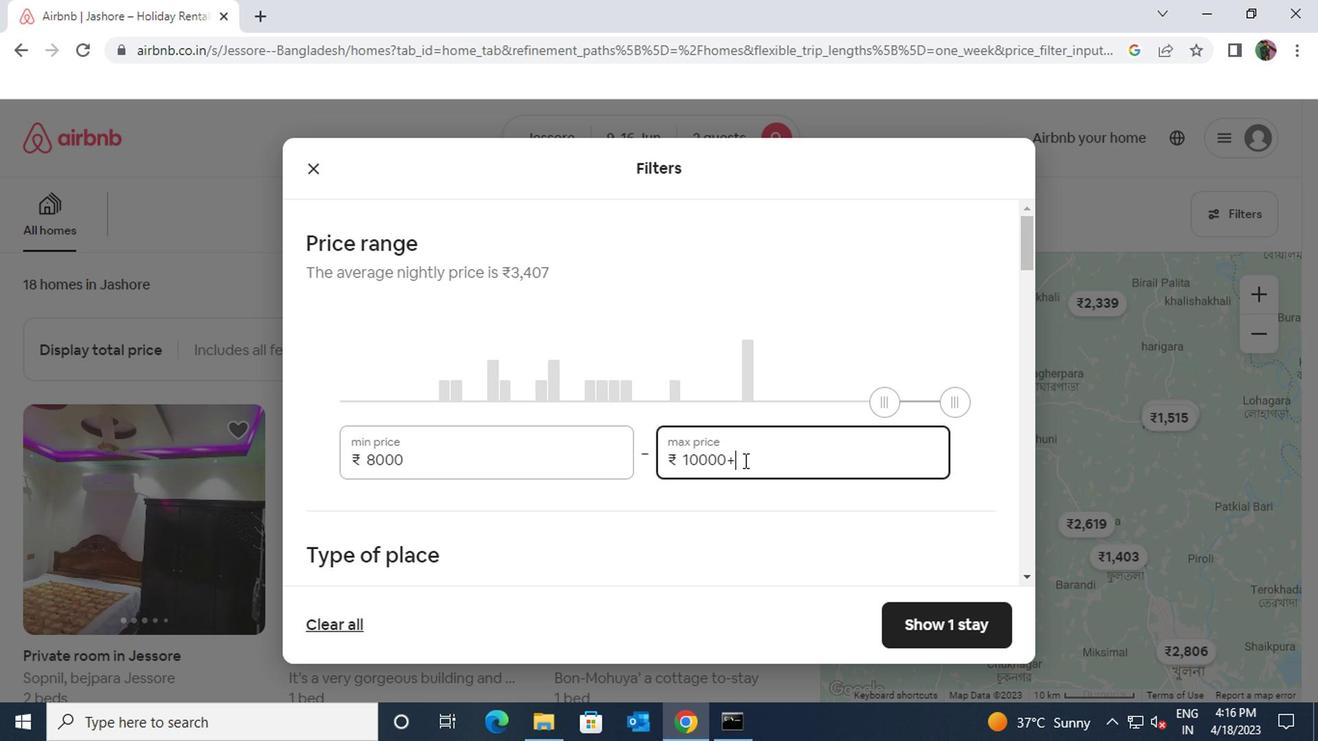
Action: Mouse moved to (680, 441)
Screenshot: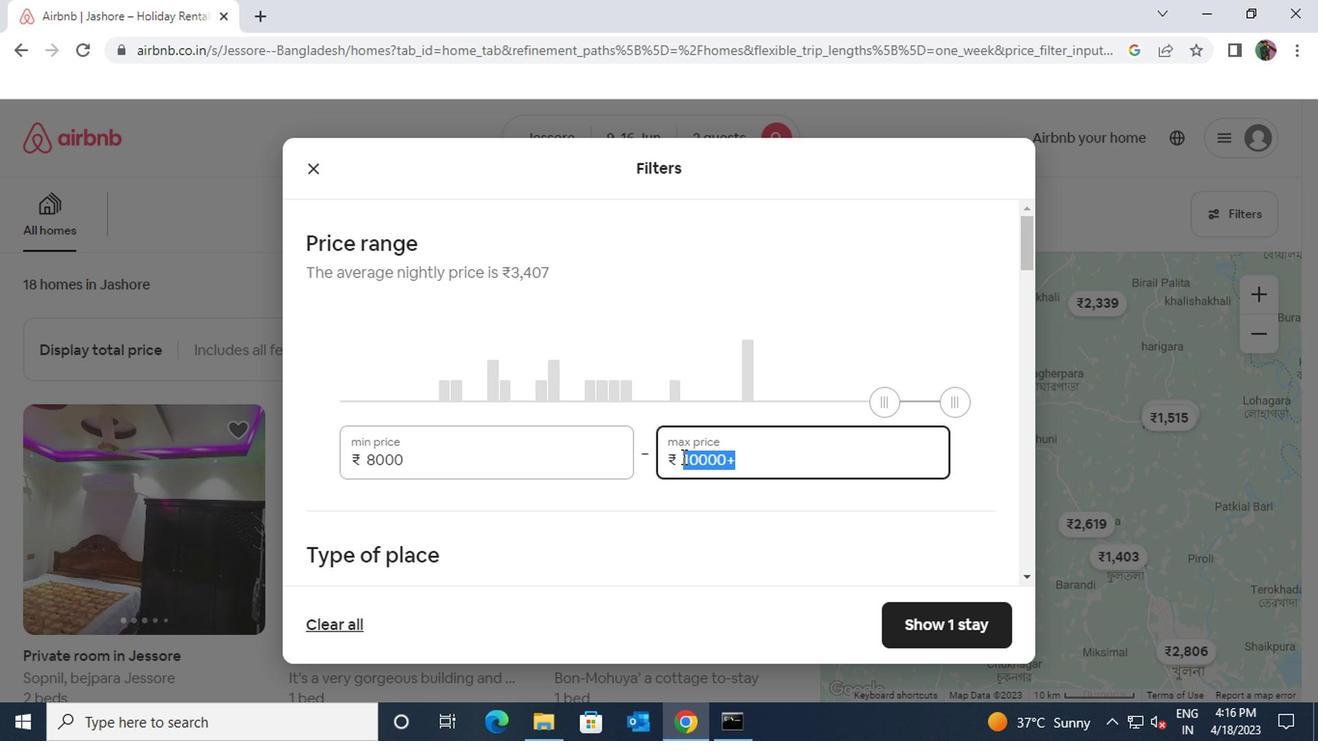 
Action: Key pressed 16000
Screenshot: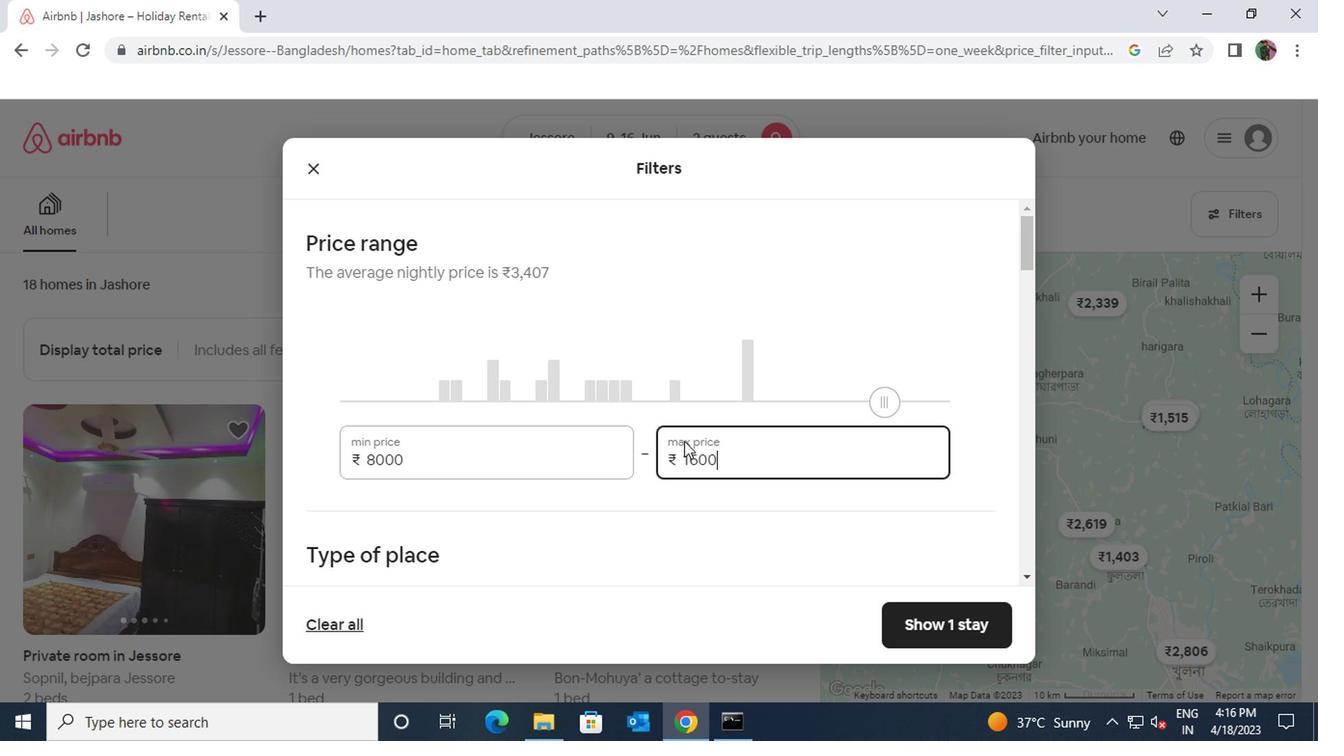 
Action: Mouse moved to (662, 536)
Screenshot: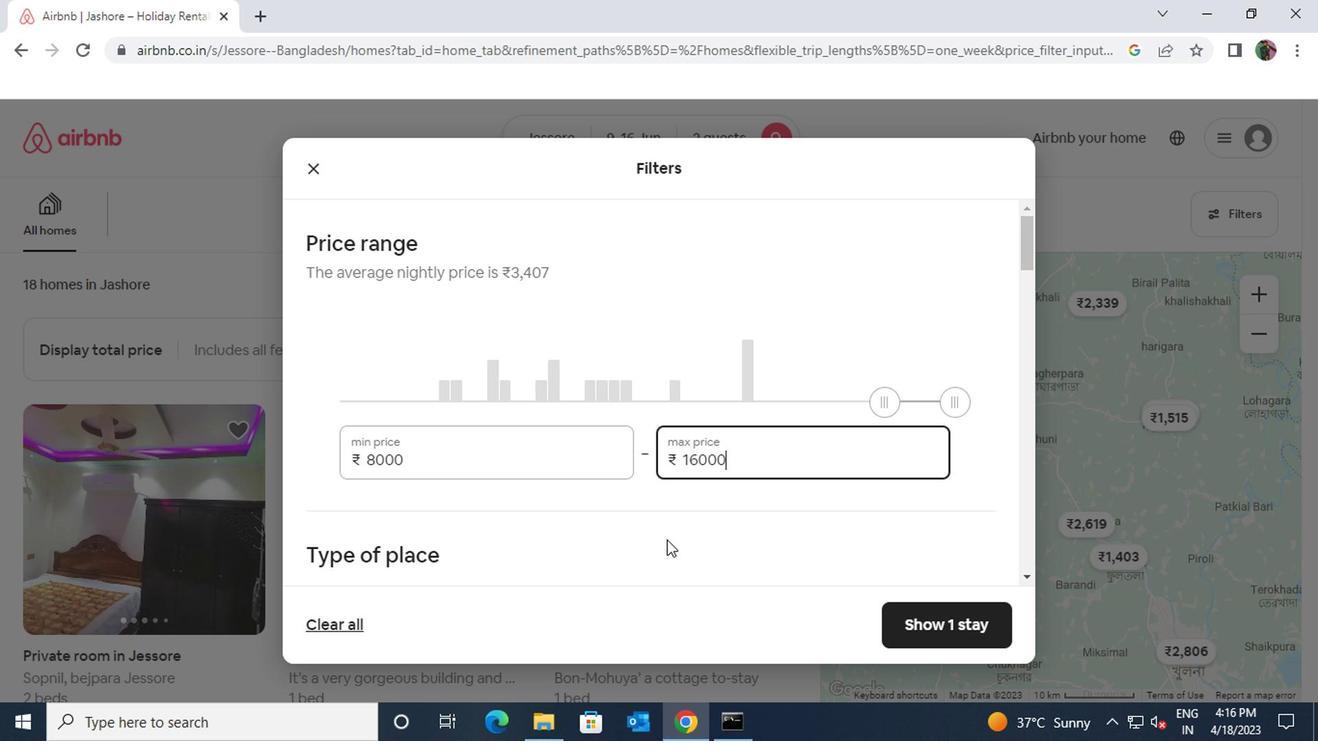 
Action: Mouse scrolled (662, 535) with delta (0, 0)
Screenshot: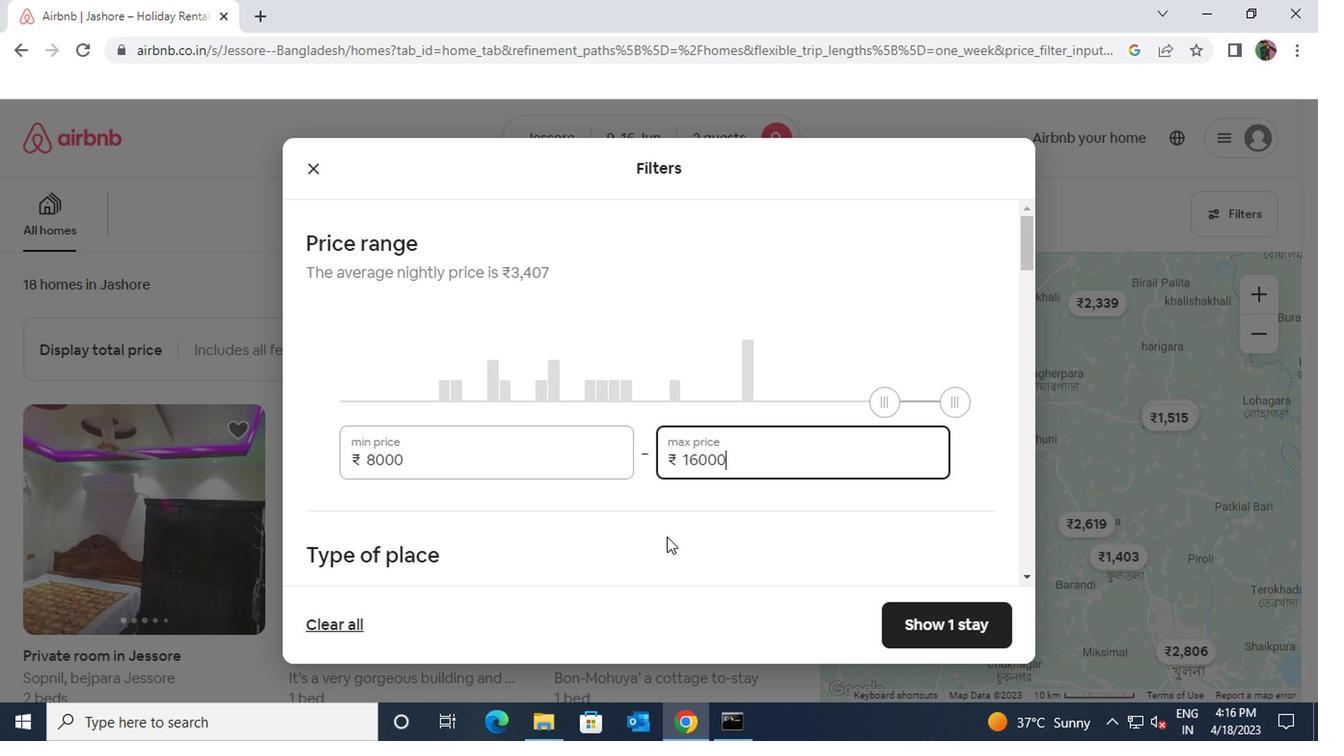 
Action: Mouse moved to (316, 515)
Screenshot: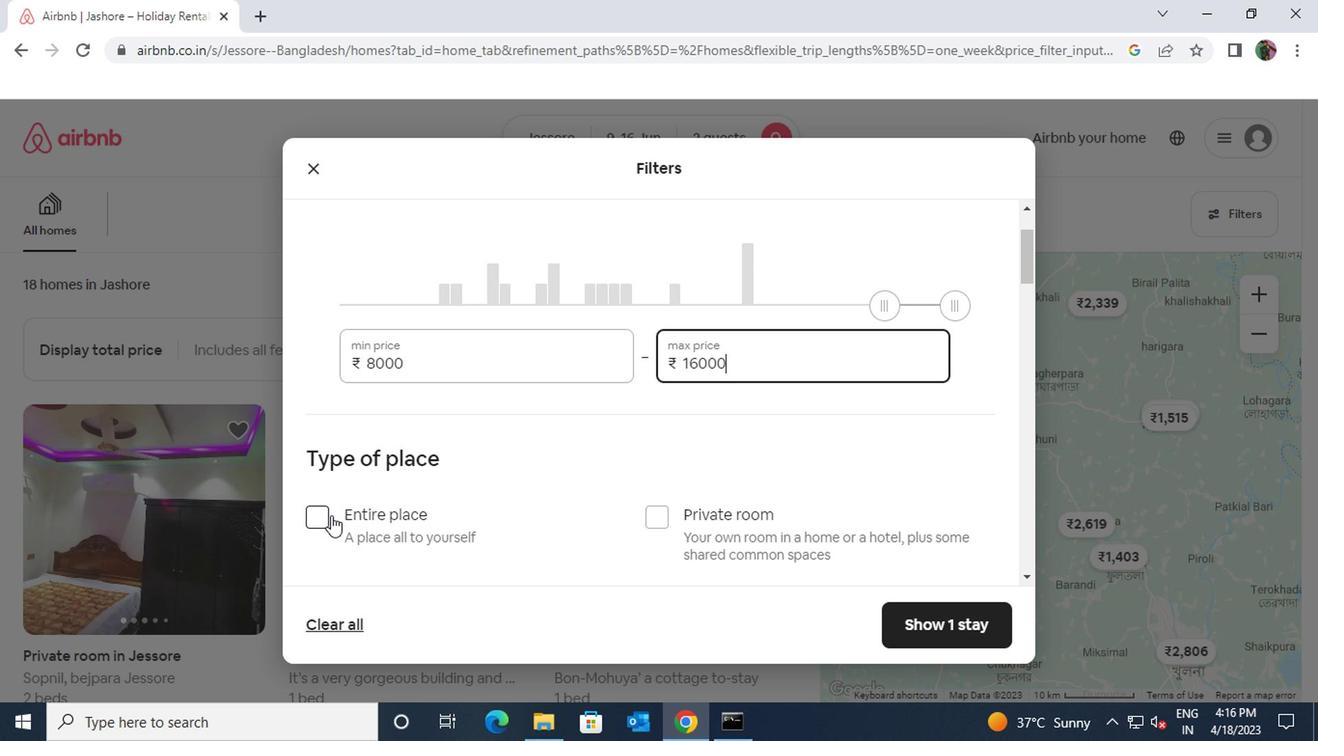 
Action: Mouse pressed left at (316, 515)
Screenshot: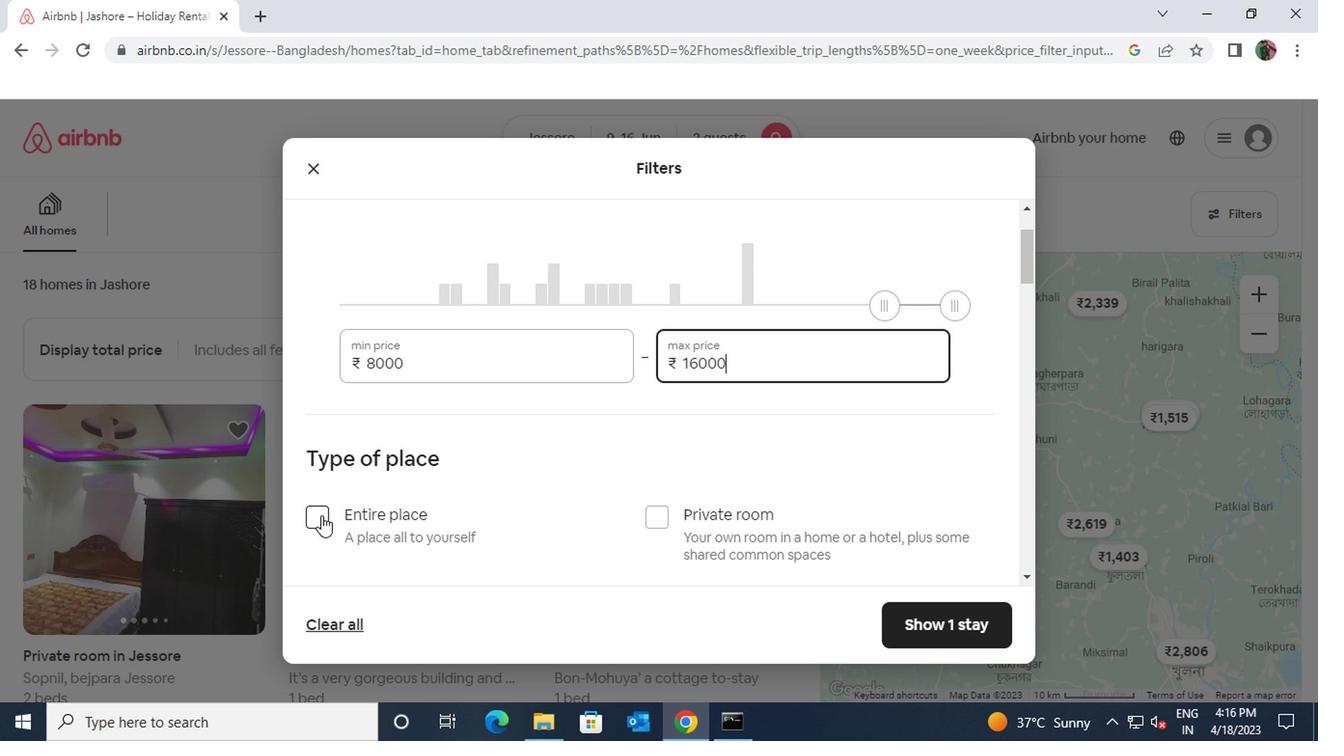 
Action: Mouse moved to (565, 524)
Screenshot: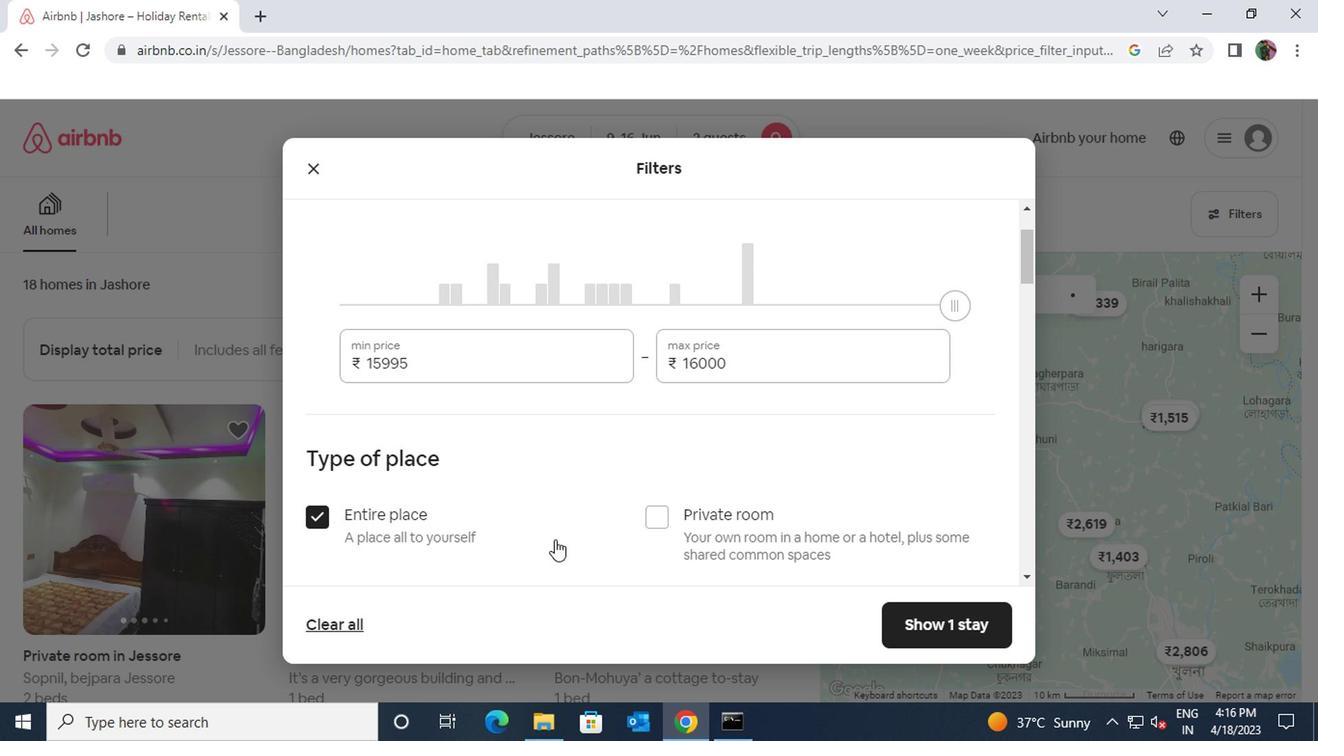 
Action: Mouse scrolled (565, 522) with delta (0, -1)
Screenshot: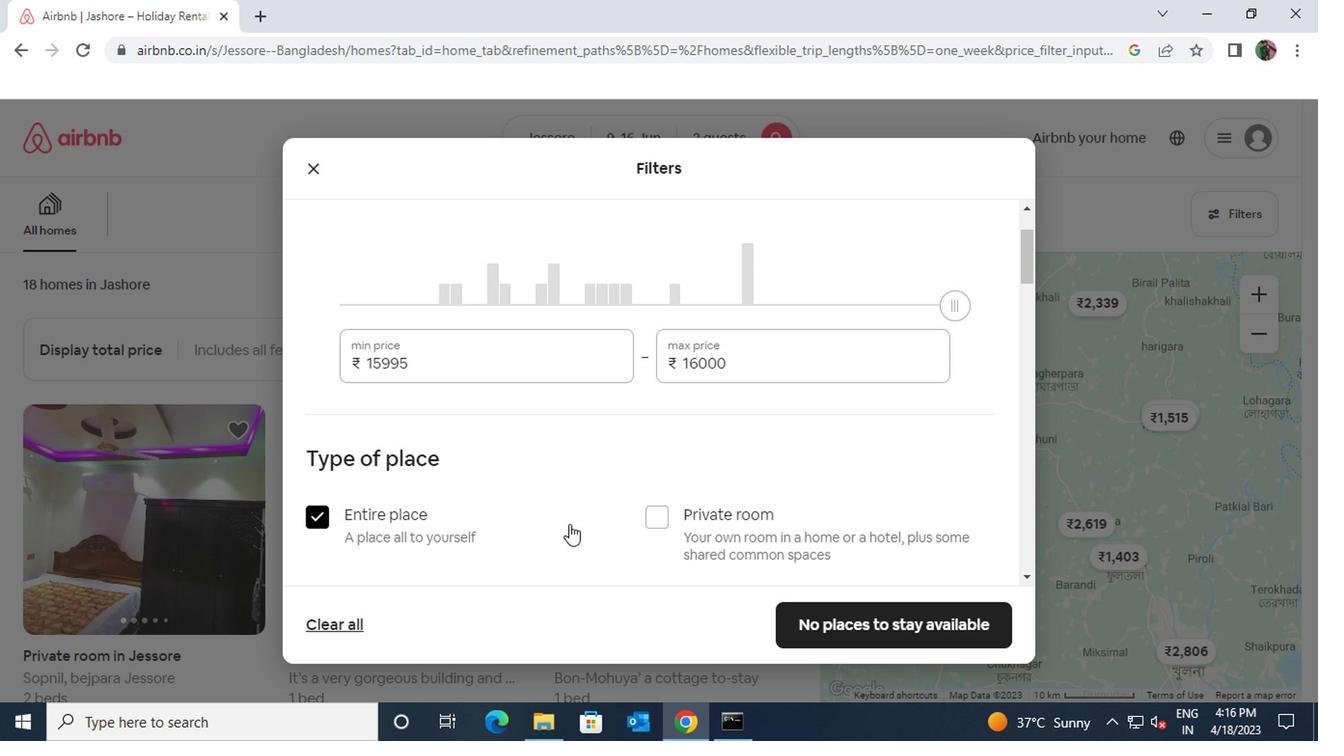 
Action: Mouse scrolled (565, 522) with delta (0, -1)
Screenshot: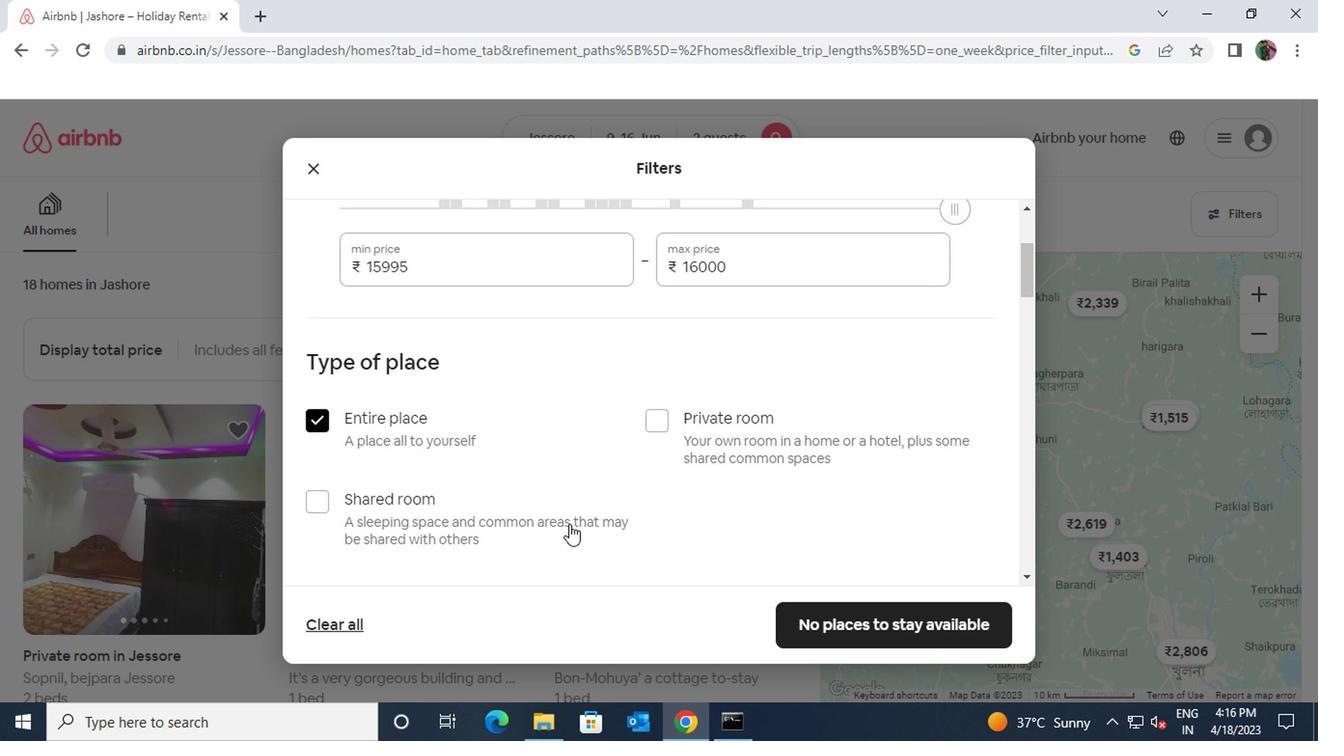 
Action: Mouse scrolled (565, 522) with delta (0, -1)
Screenshot: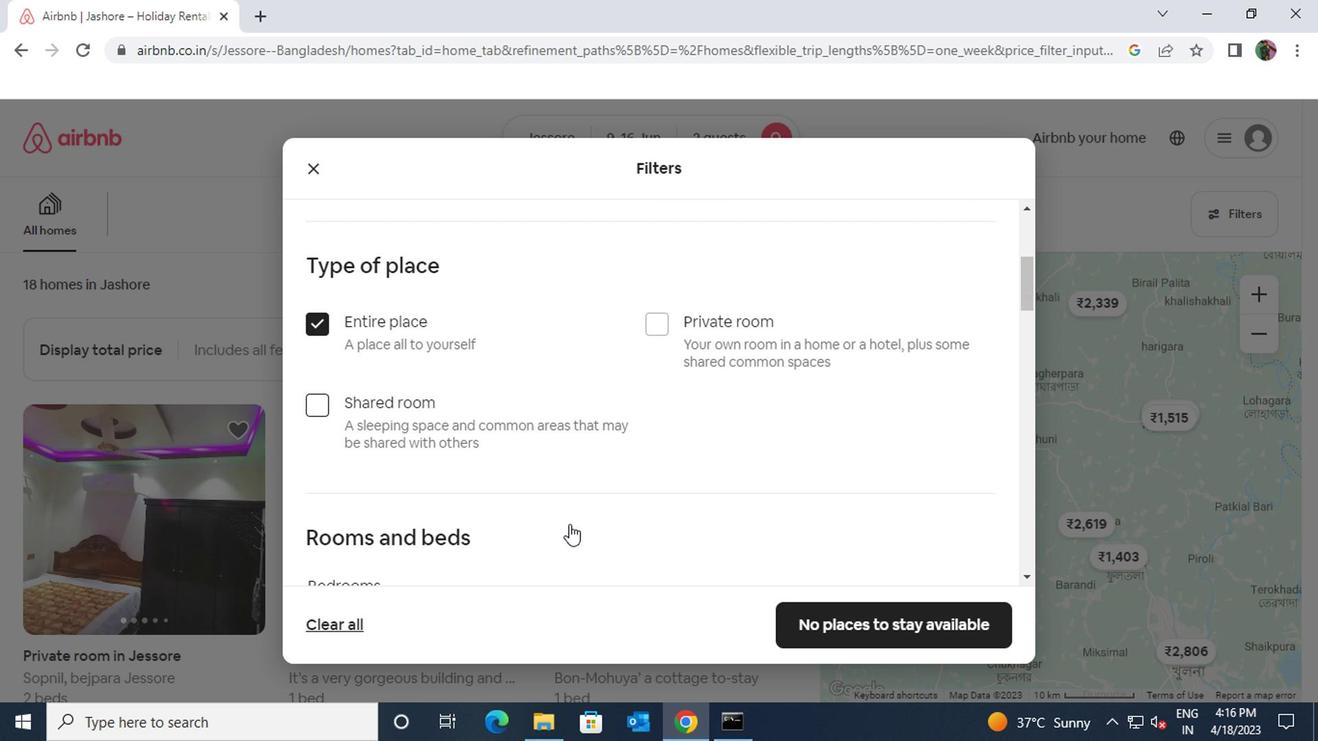 
Action: Mouse scrolled (565, 522) with delta (0, -1)
Screenshot: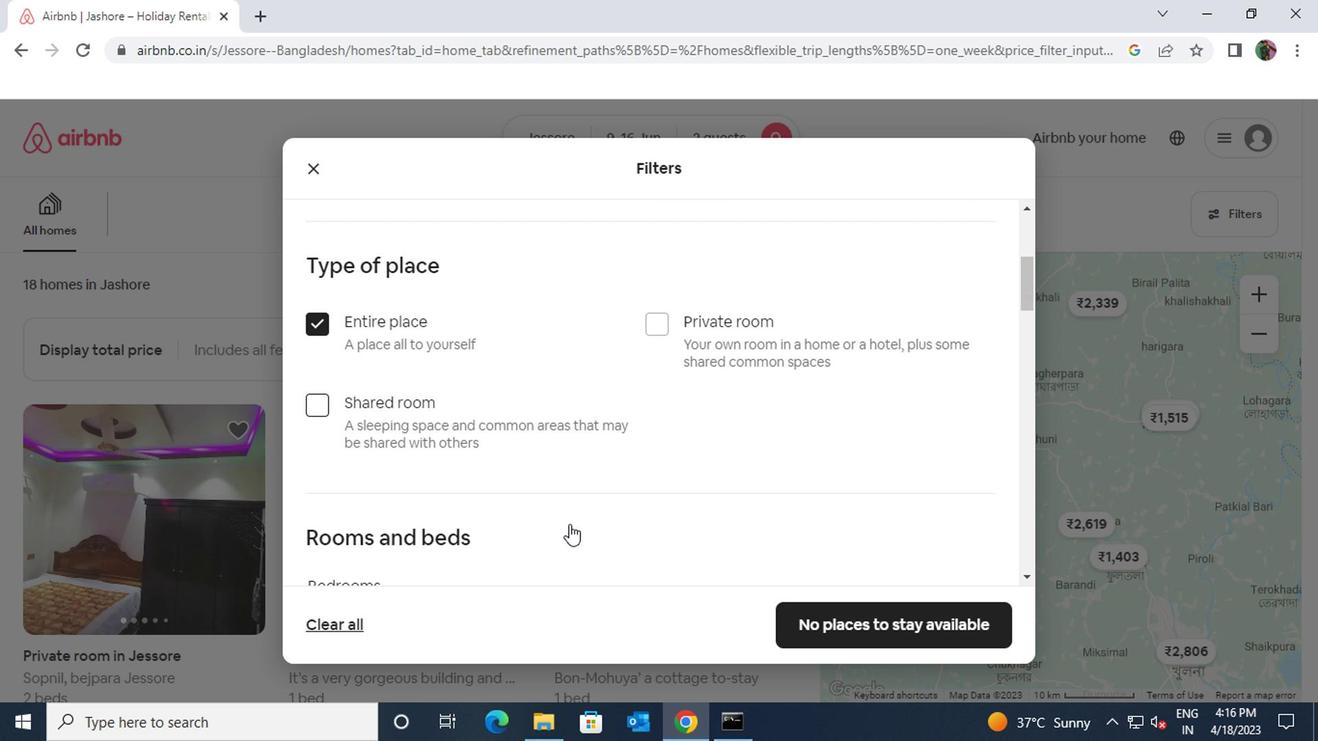 
Action: Mouse moved to (487, 447)
Screenshot: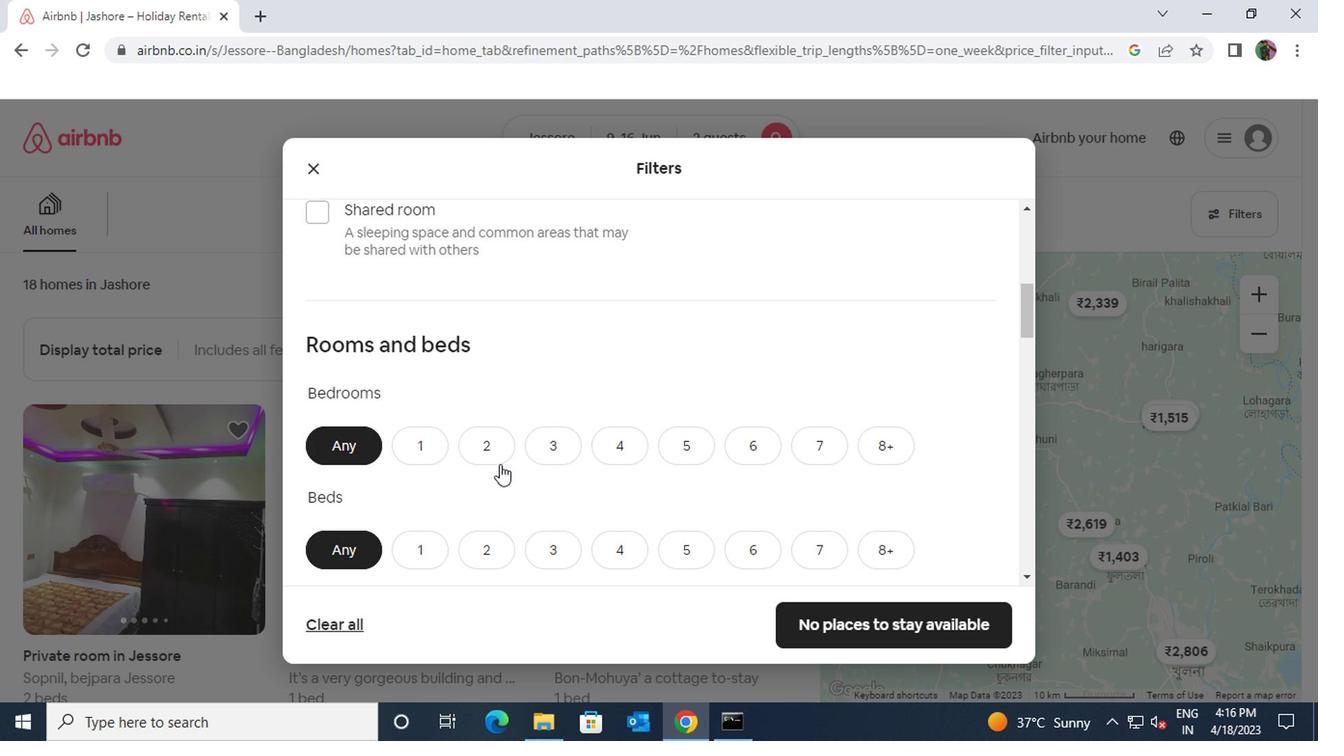 
Action: Mouse pressed left at (487, 447)
Screenshot: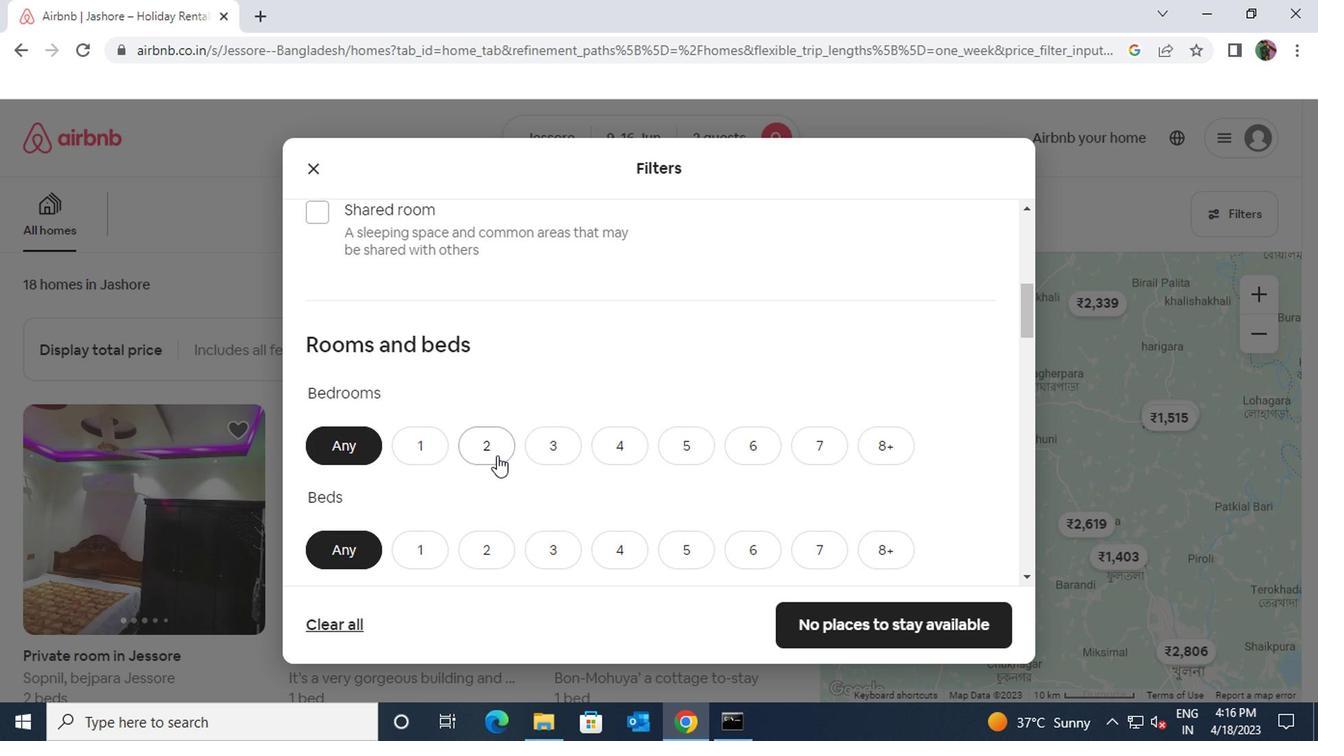 
Action: Mouse scrolled (487, 446) with delta (0, 0)
Screenshot: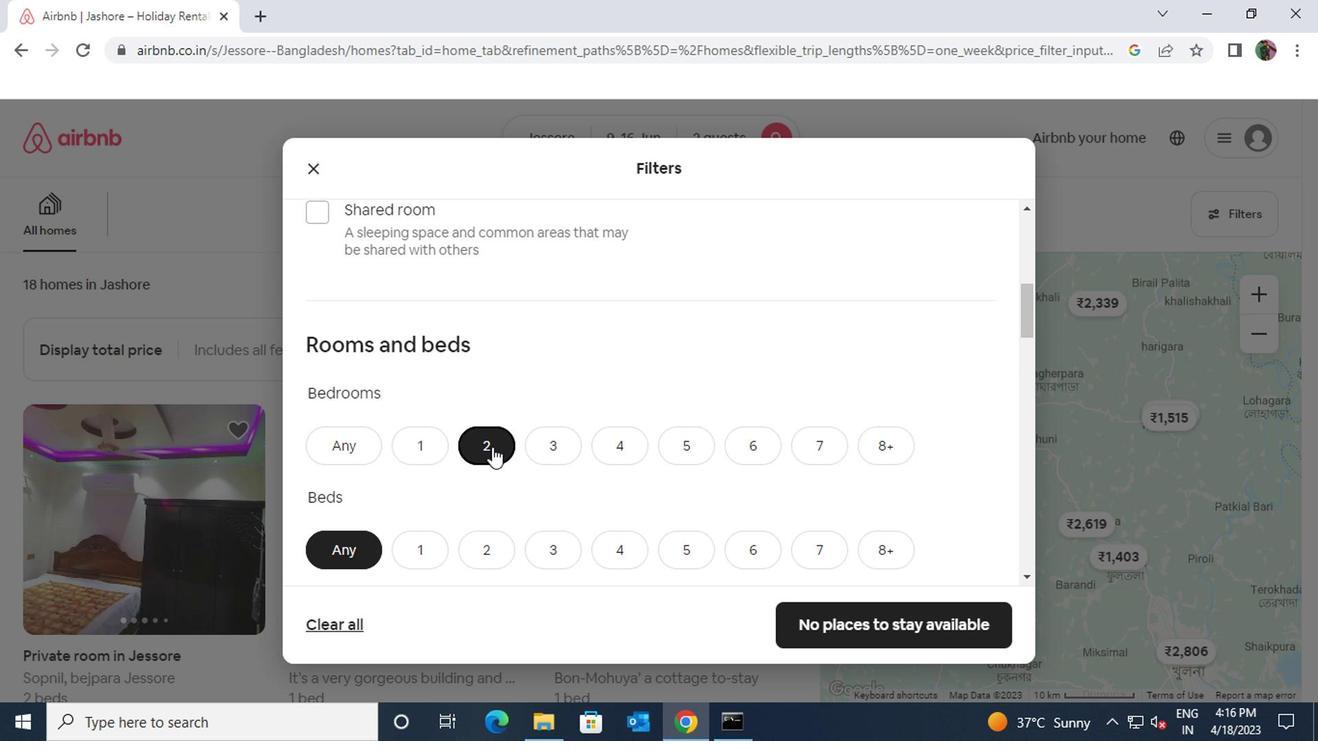 
Action: Mouse pressed left at (487, 447)
Screenshot: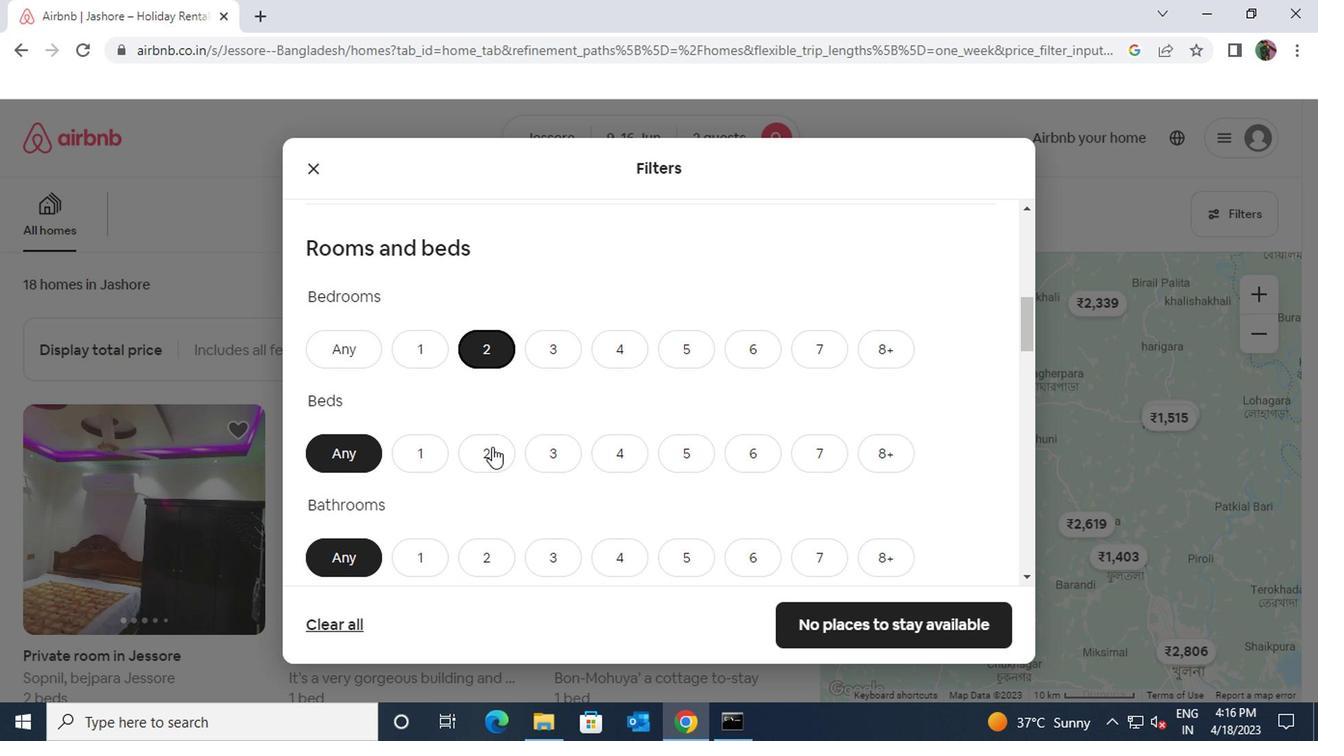 
Action: Mouse moved to (425, 550)
Screenshot: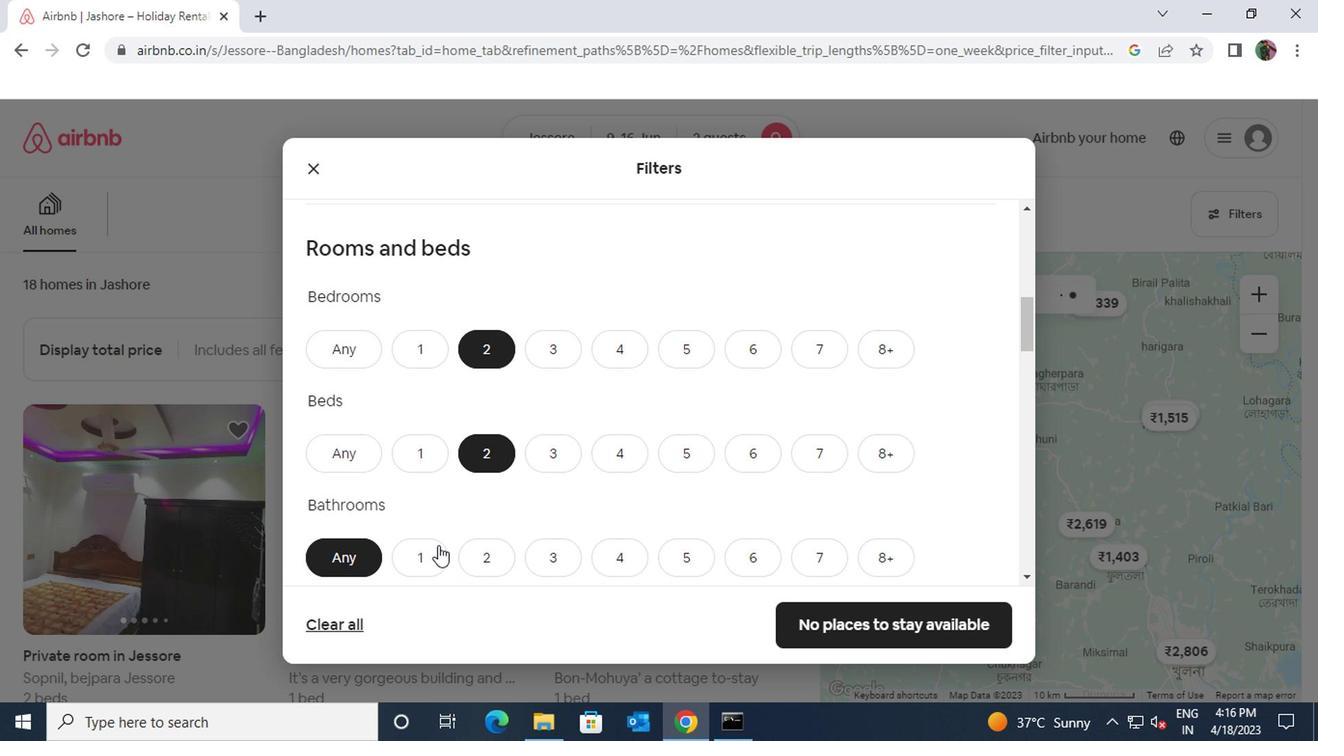 
Action: Mouse pressed left at (425, 550)
Screenshot: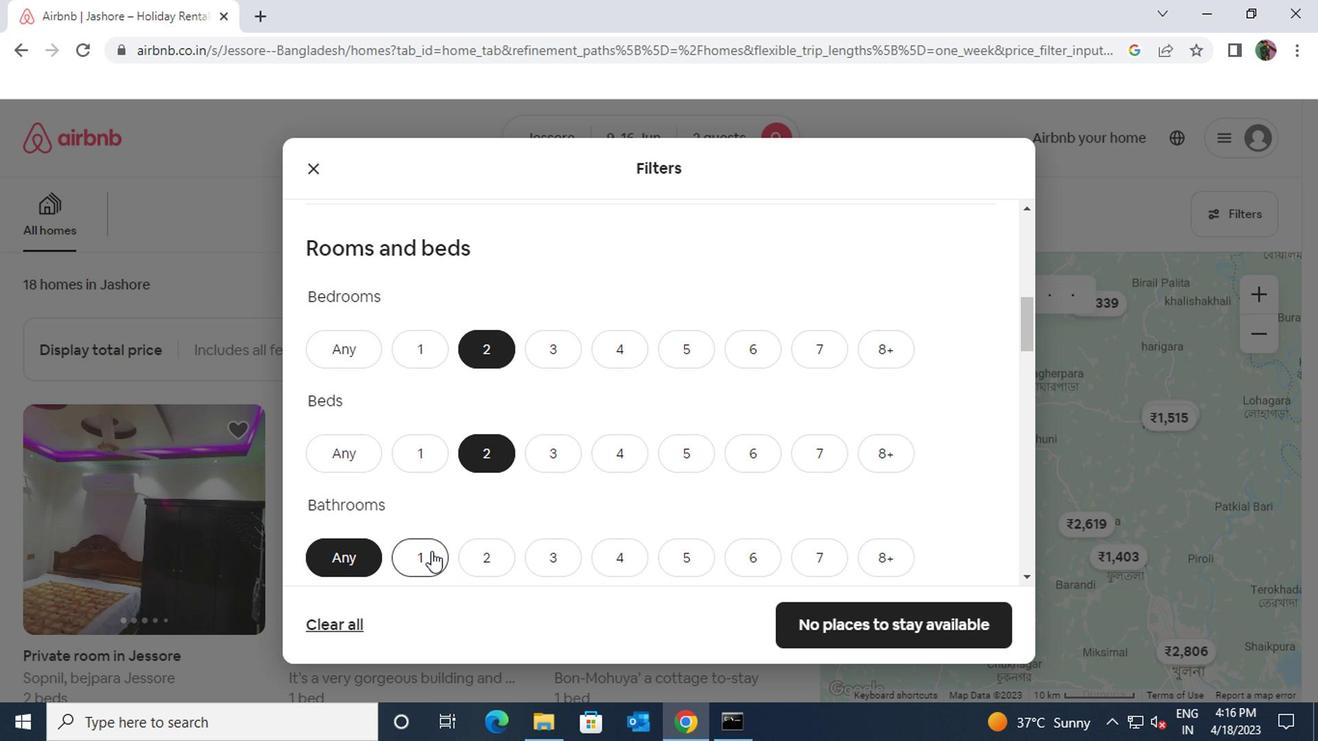 
Action: Mouse scrolled (425, 549) with delta (0, -1)
Screenshot: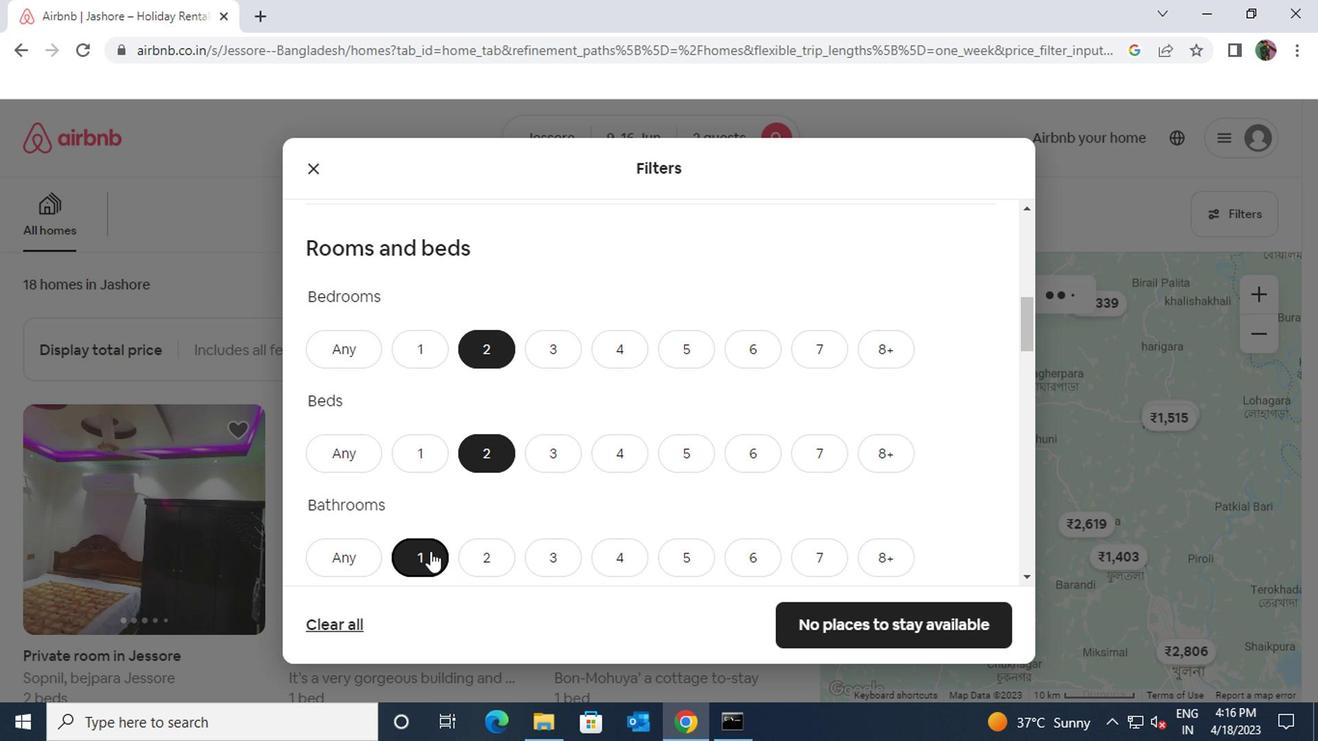 
Action: Mouse scrolled (425, 549) with delta (0, -1)
Screenshot: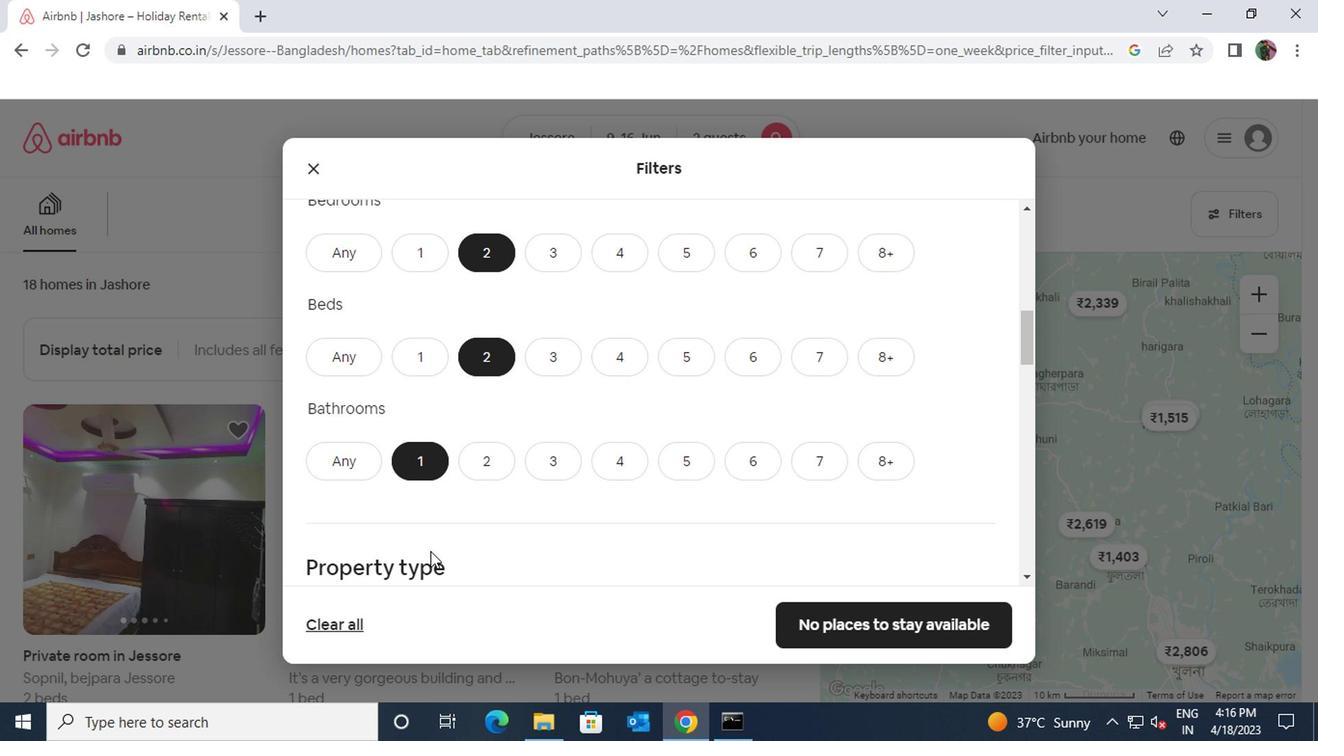 
Action: Mouse moved to (426, 546)
Screenshot: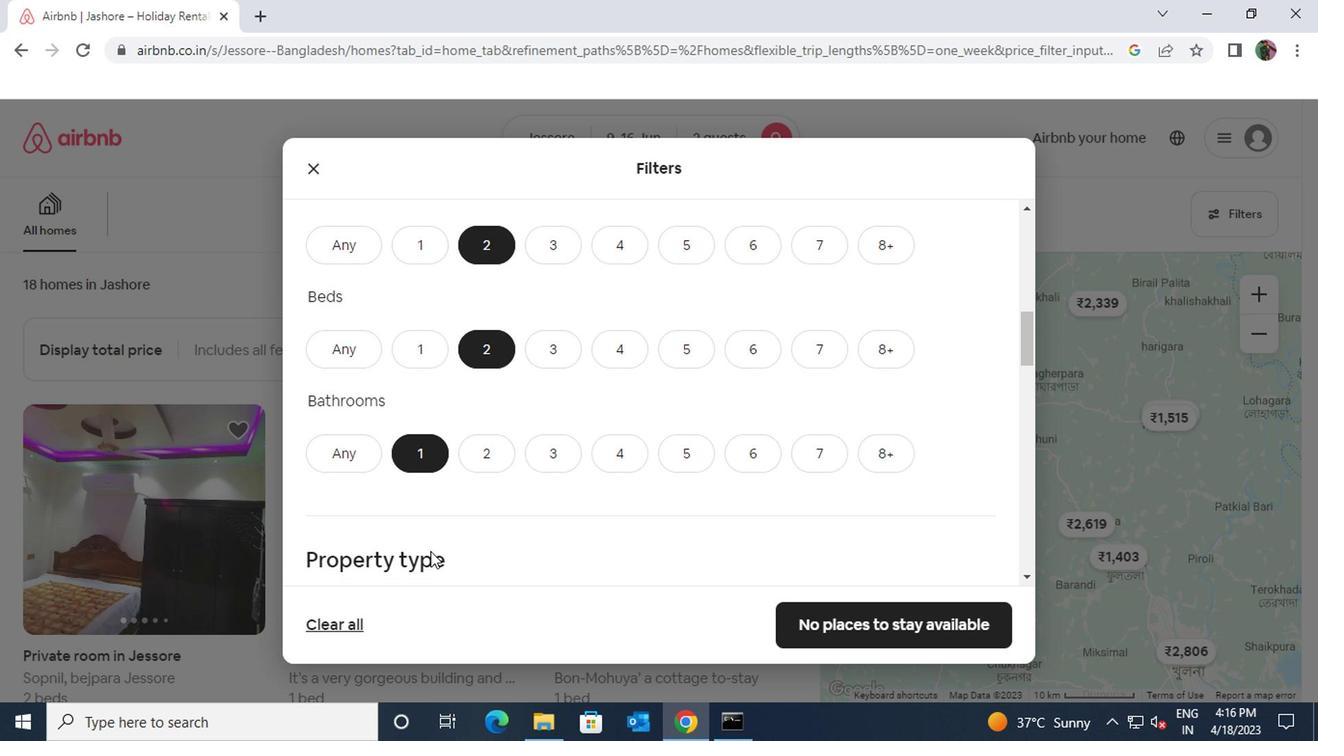 
Action: Mouse scrolled (426, 546) with delta (0, 0)
Screenshot: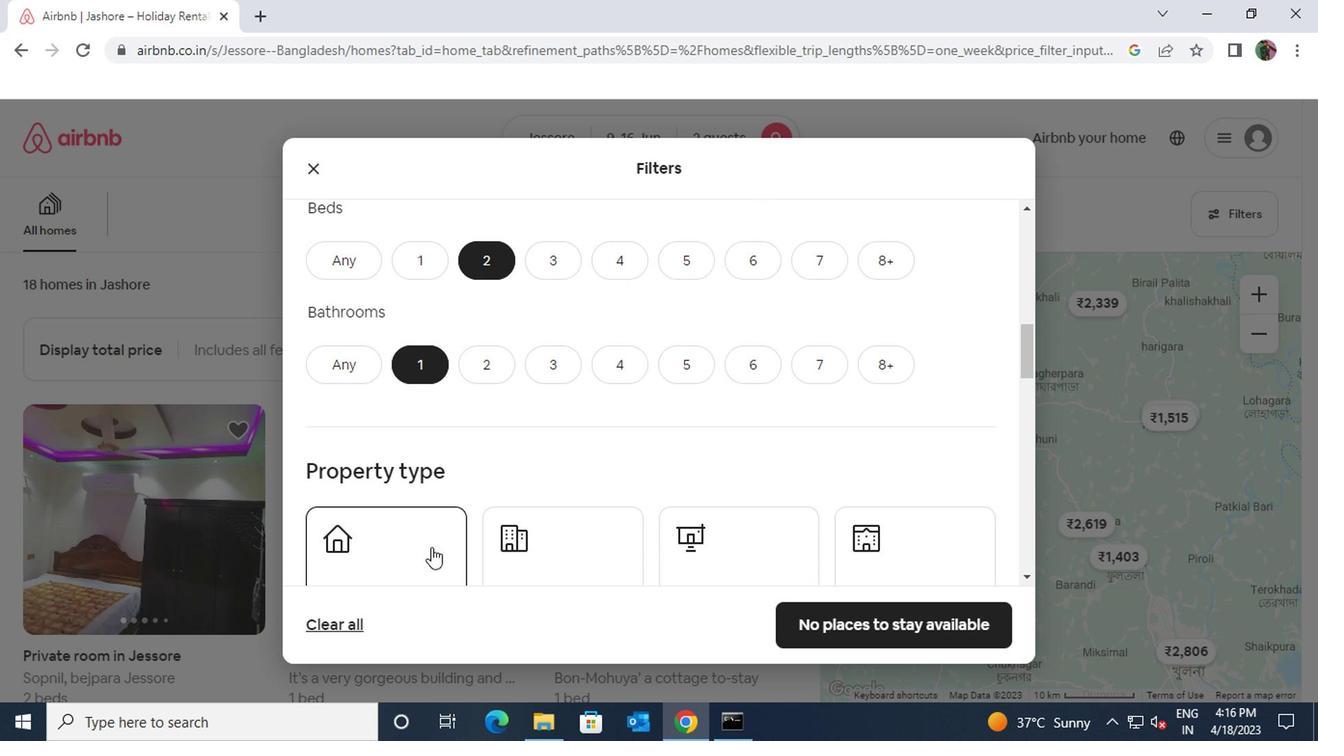 
Action: Mouse moved to (491, 491)
Screenshot: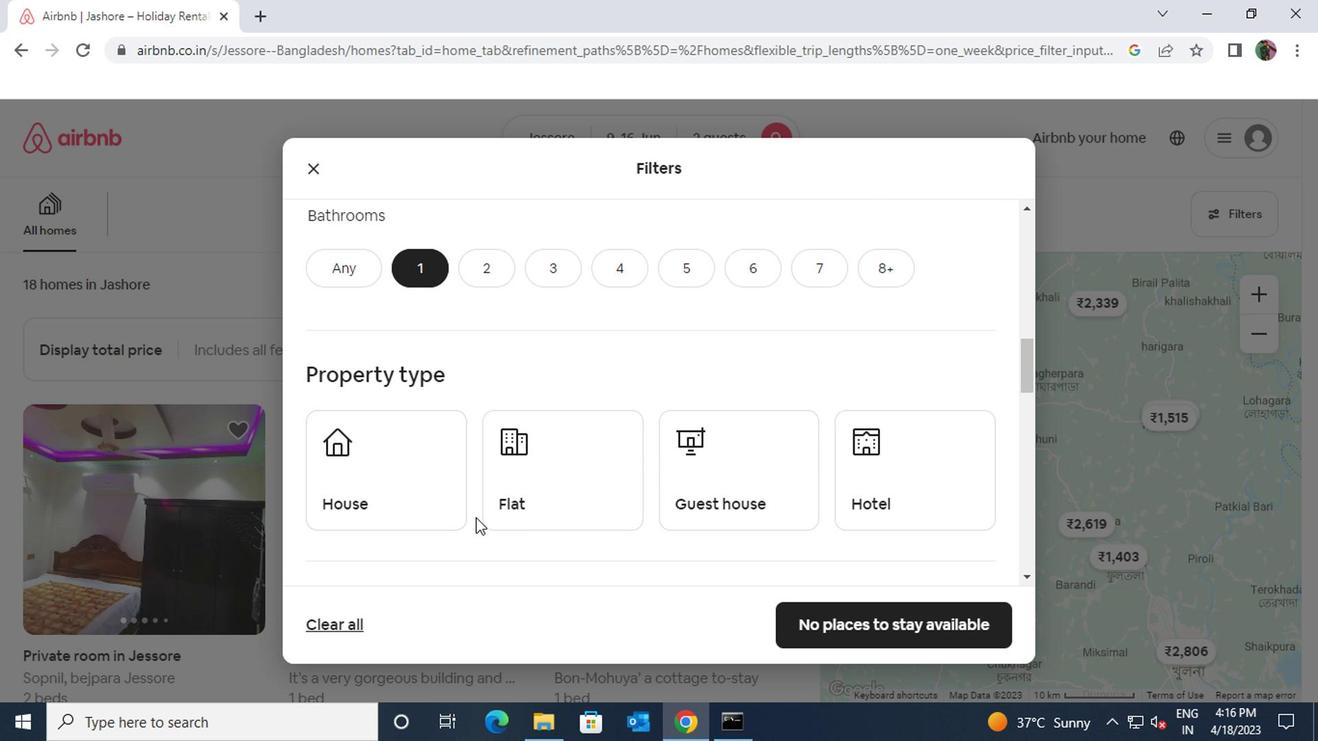 
Action: Mouse pressed left at (491, 491)
Screenshot: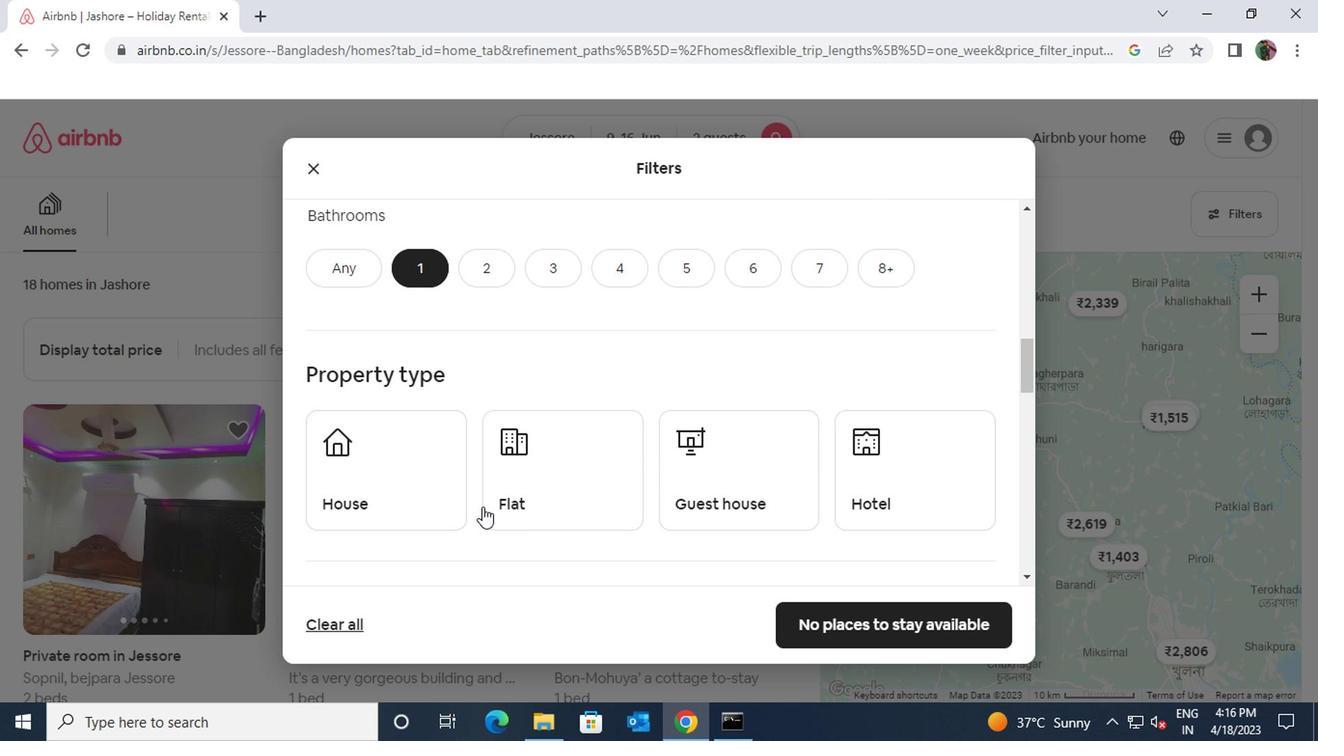 
Action: Mouse moved to (469, 554)
Screenshot: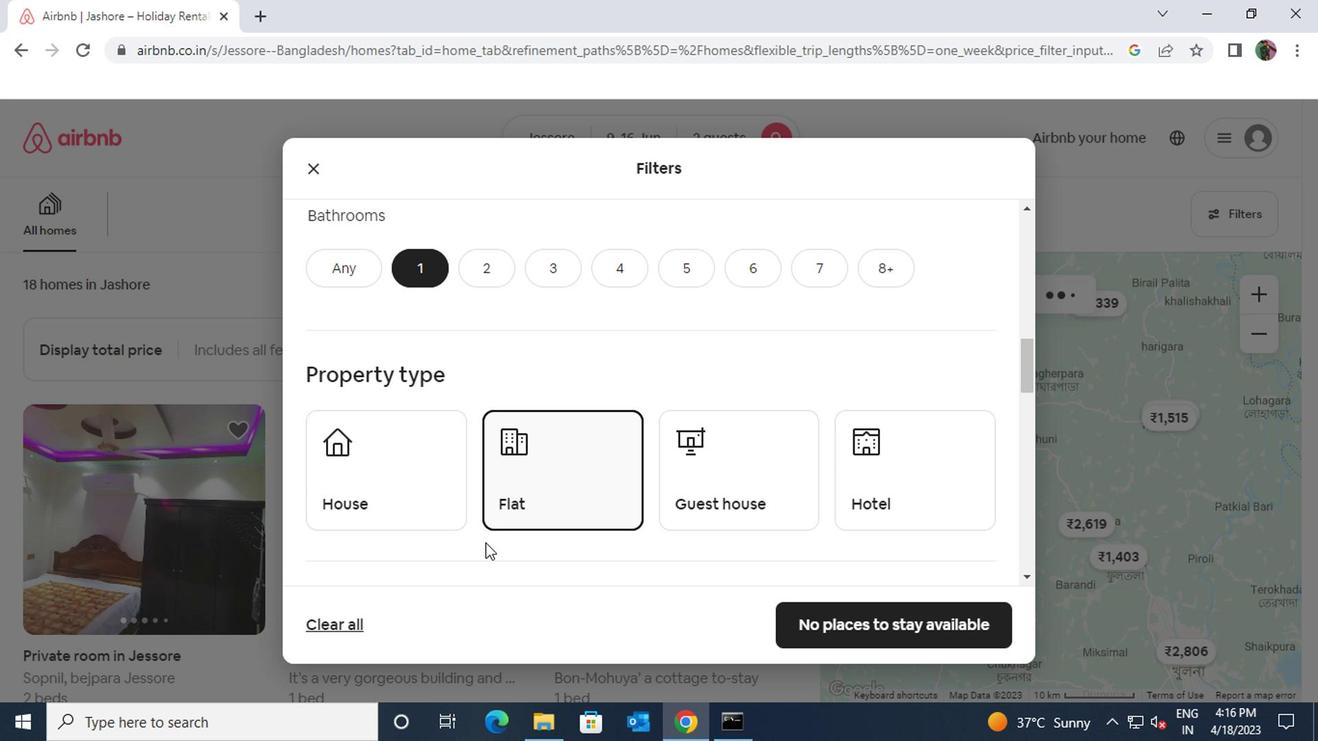 
Action: Mouse scrolled (469, 553) with delta (0, 0)
Screenshot: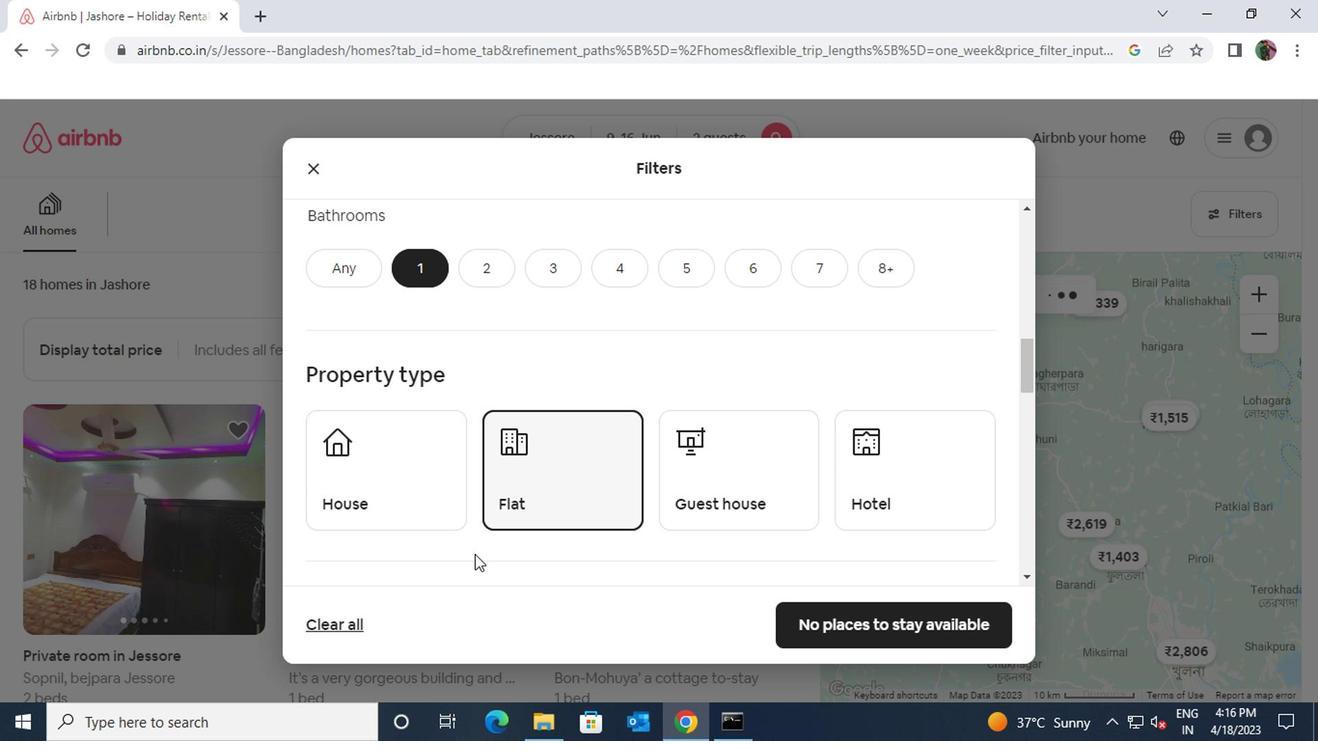 
Action: Mouse scrolled (469, 553) with delta (0, 0)
Screenshot: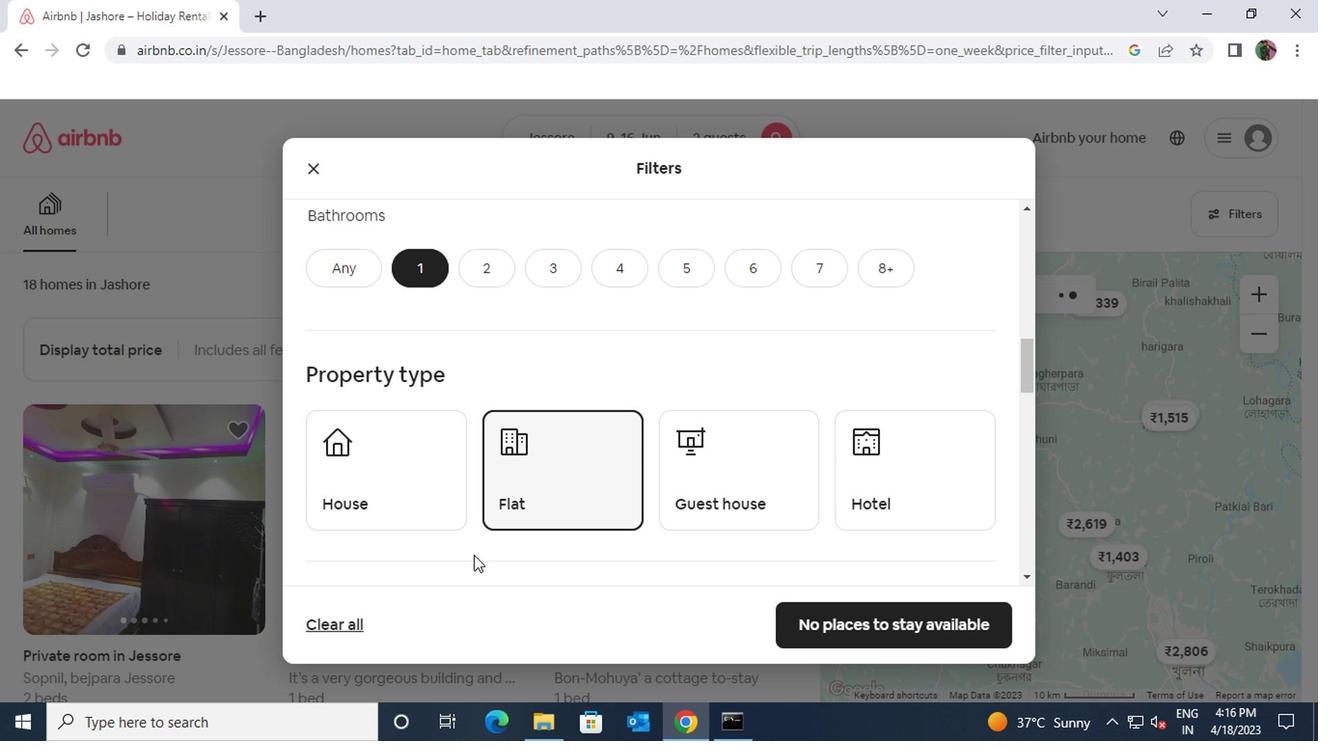 
Action: Mouse scrolled (469, 553) with delta (0, 0)
Screenshot: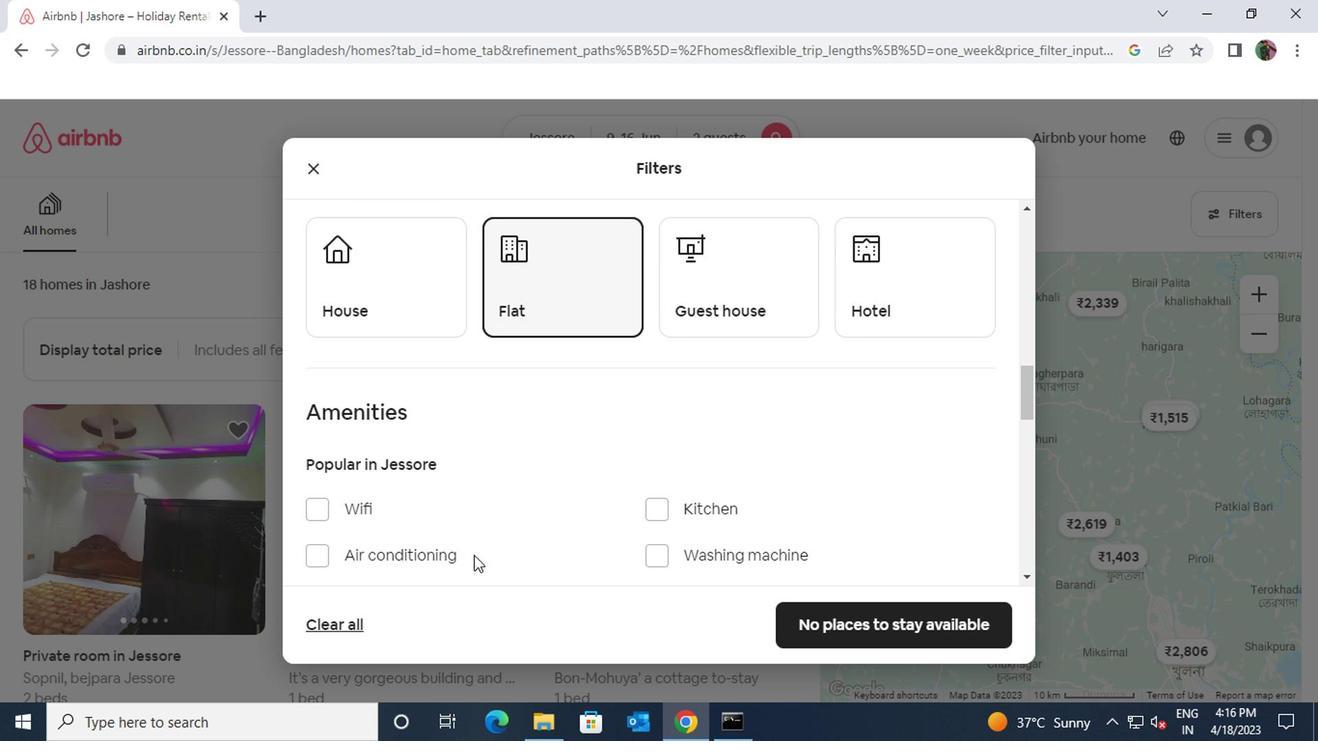 
Action: Mouse moved to (310, 456)
Screenshot: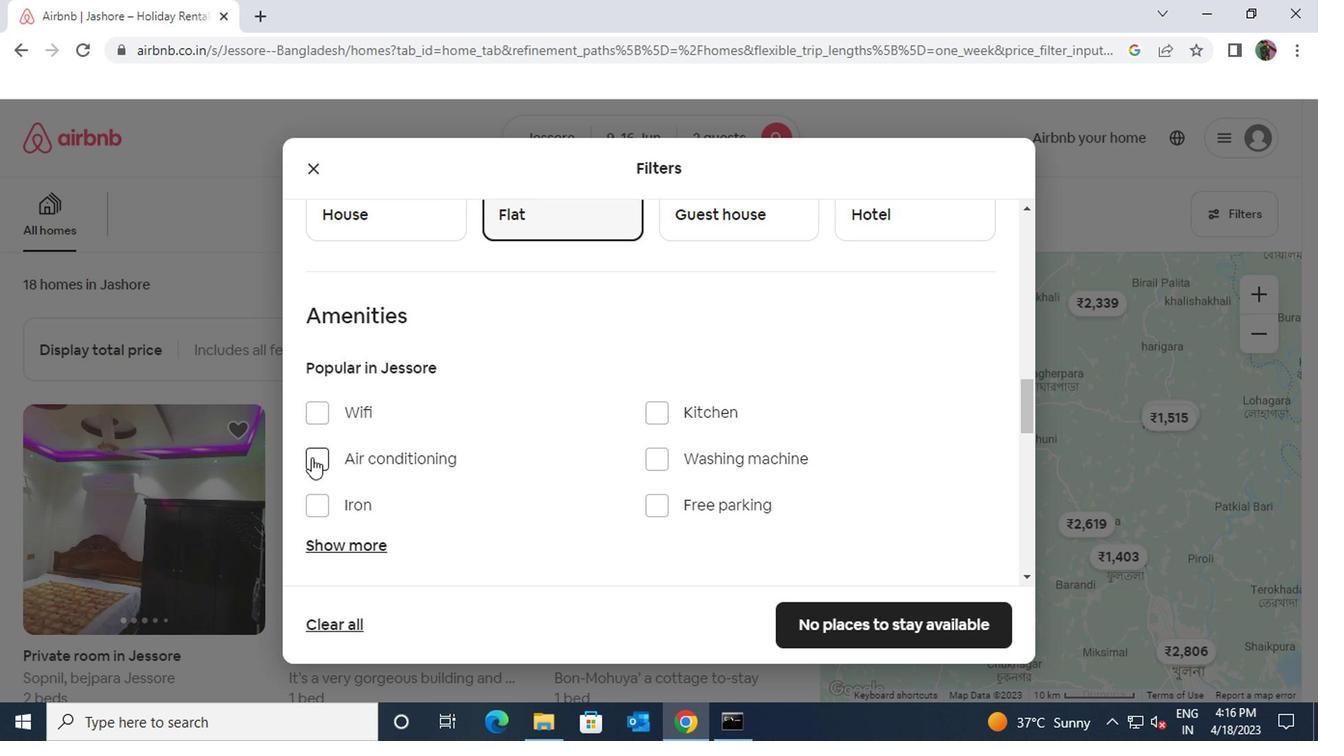 
Action: Mouse pressed left at (310, 456)
Screenshot: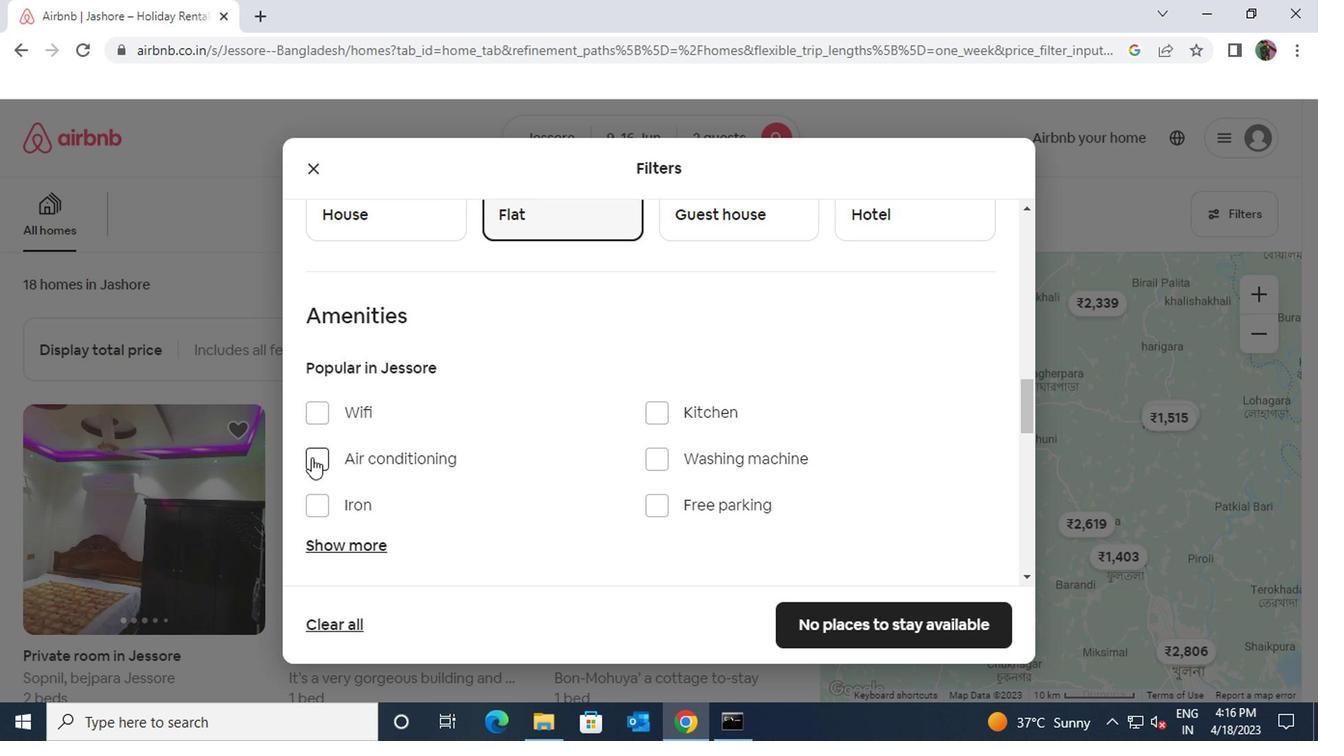 
Action: Mouse moved to (464, 549)
Screenshot: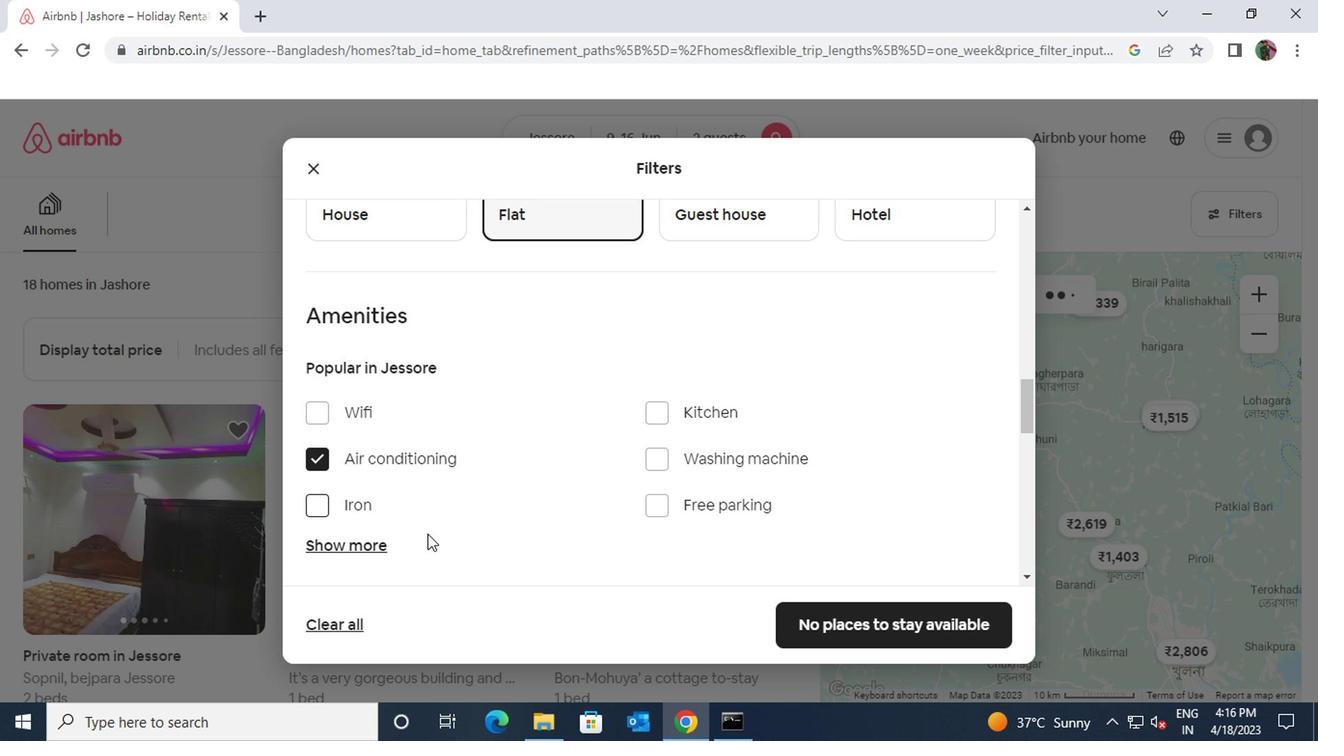 
Action: Mouse scrolled (464, 548) with delta (0, 0)
Screenshot: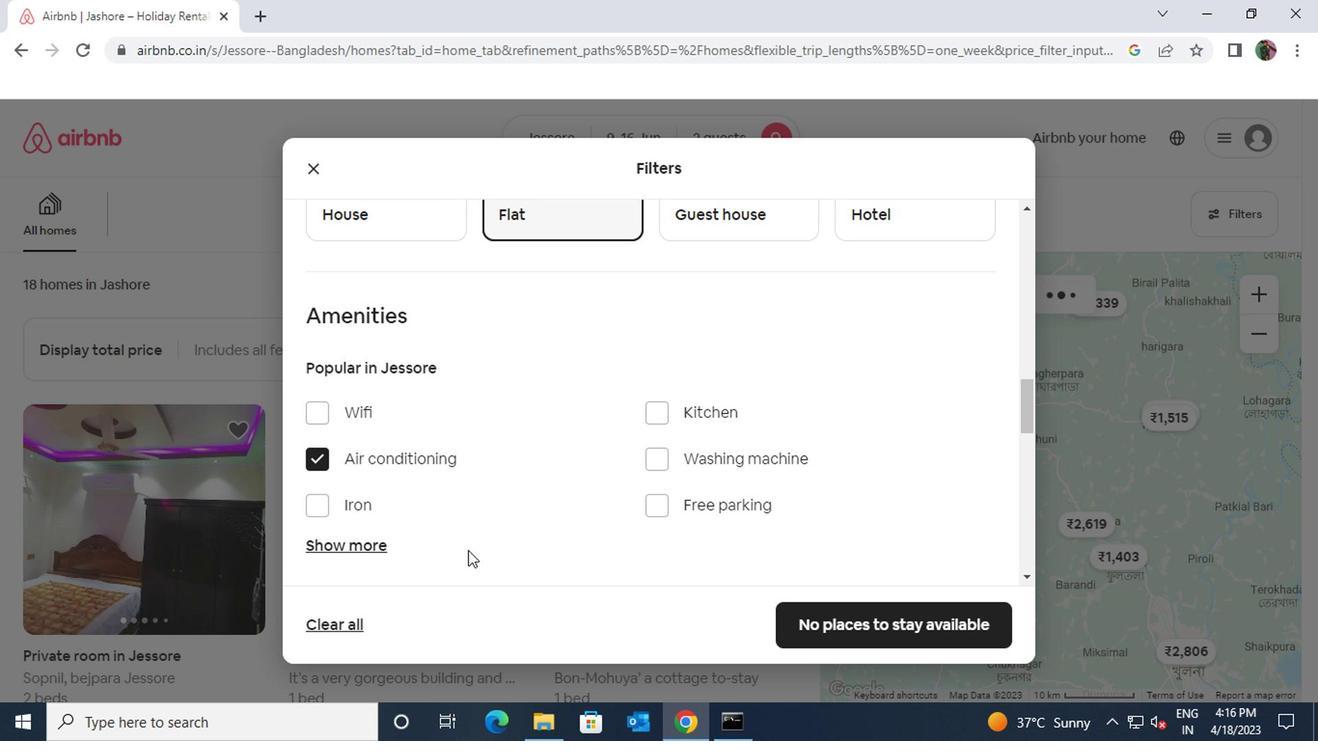 
Action: Mouse scrolled (464, 548) with delta (0, 0)
Screenshot: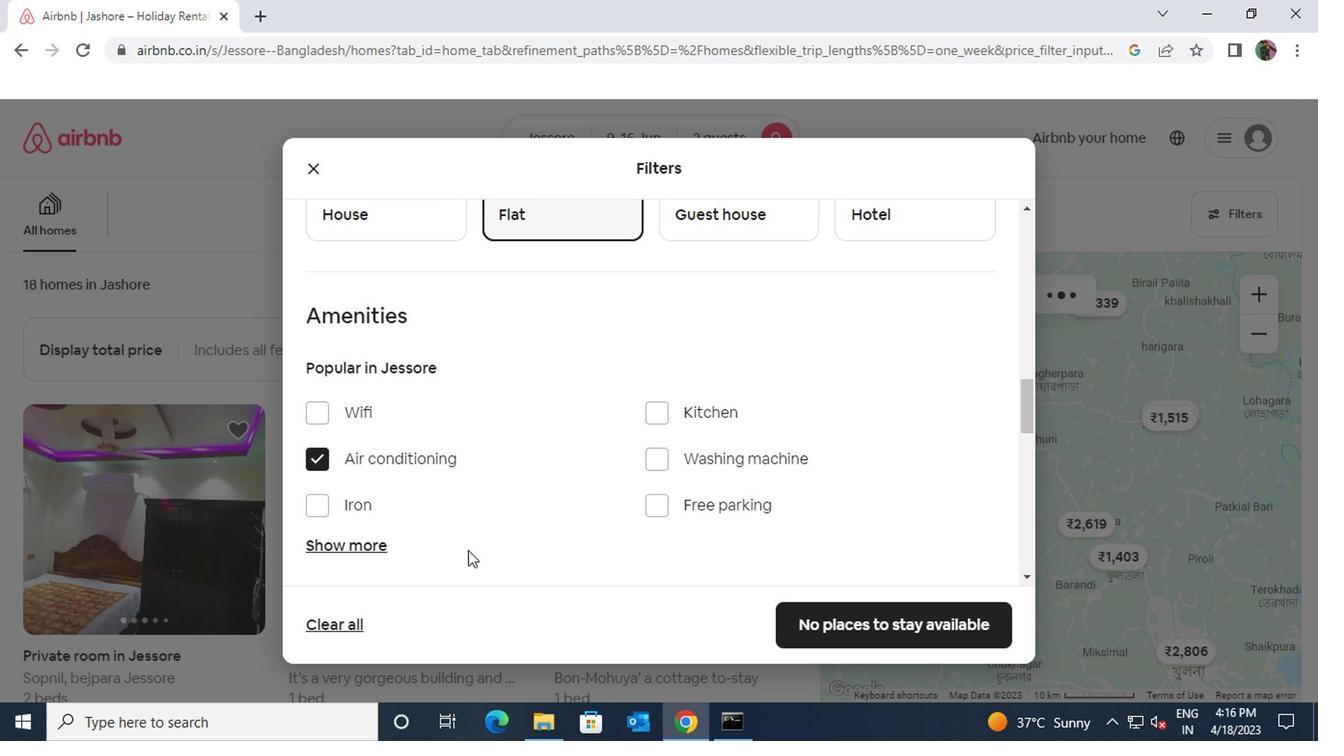 
Action: Mouse scrolled (464, 548) with delta (0, 0)
Screenshot: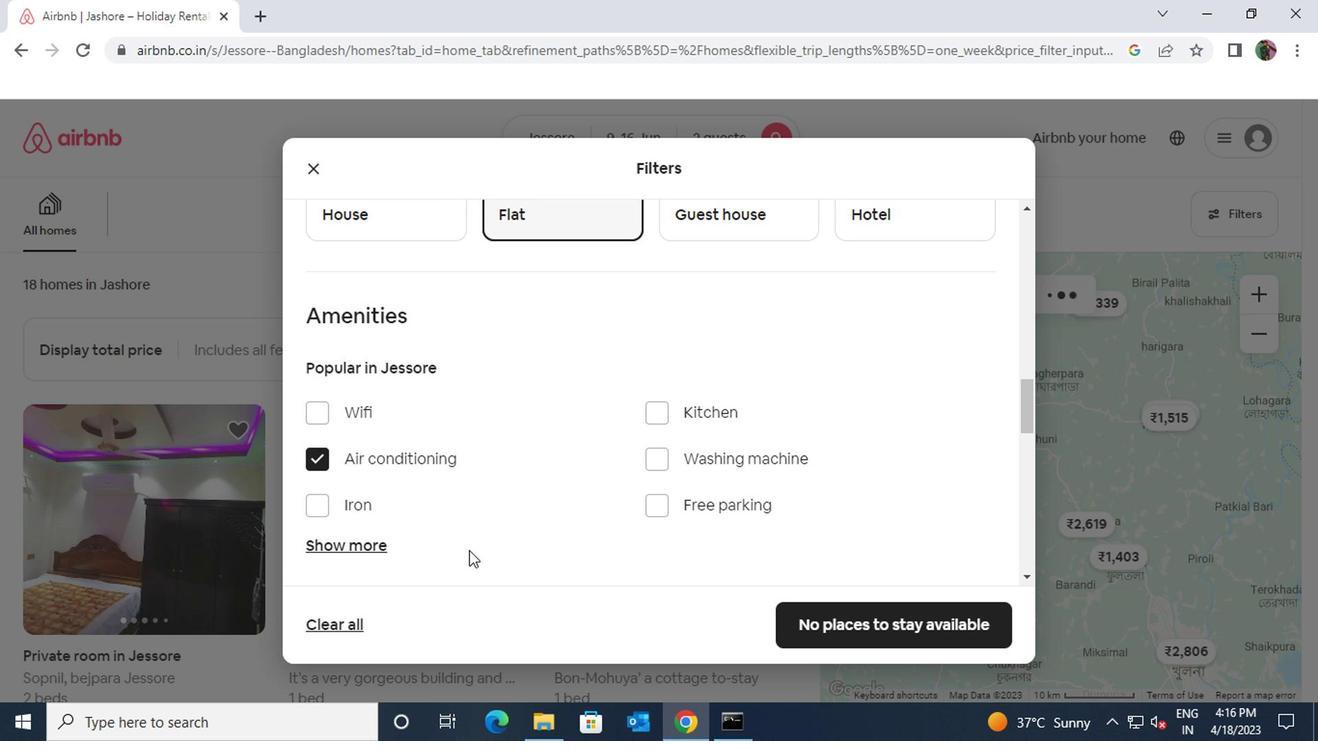 
Action: Mouse moved to (465, 549)
Screenshot: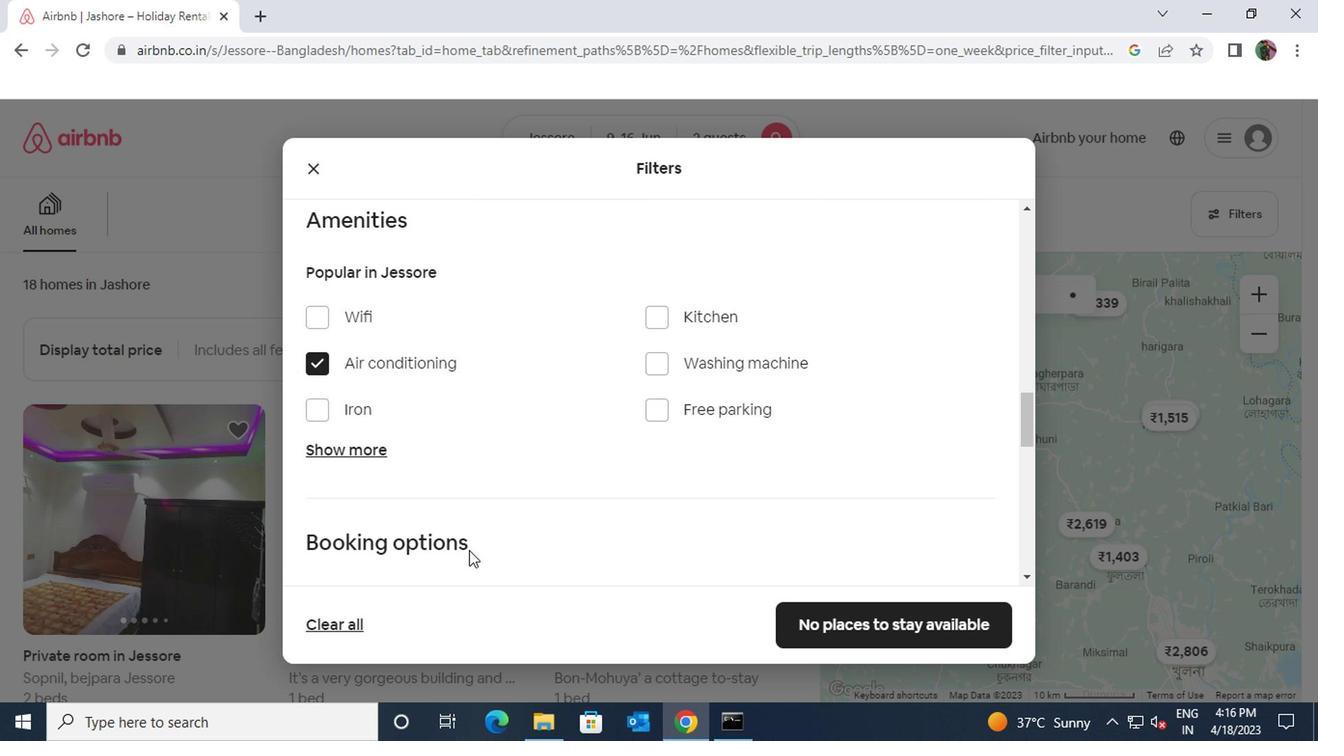 
Action: Mouse scrolled (465, 548) with delta (0, 0)
Screenshot: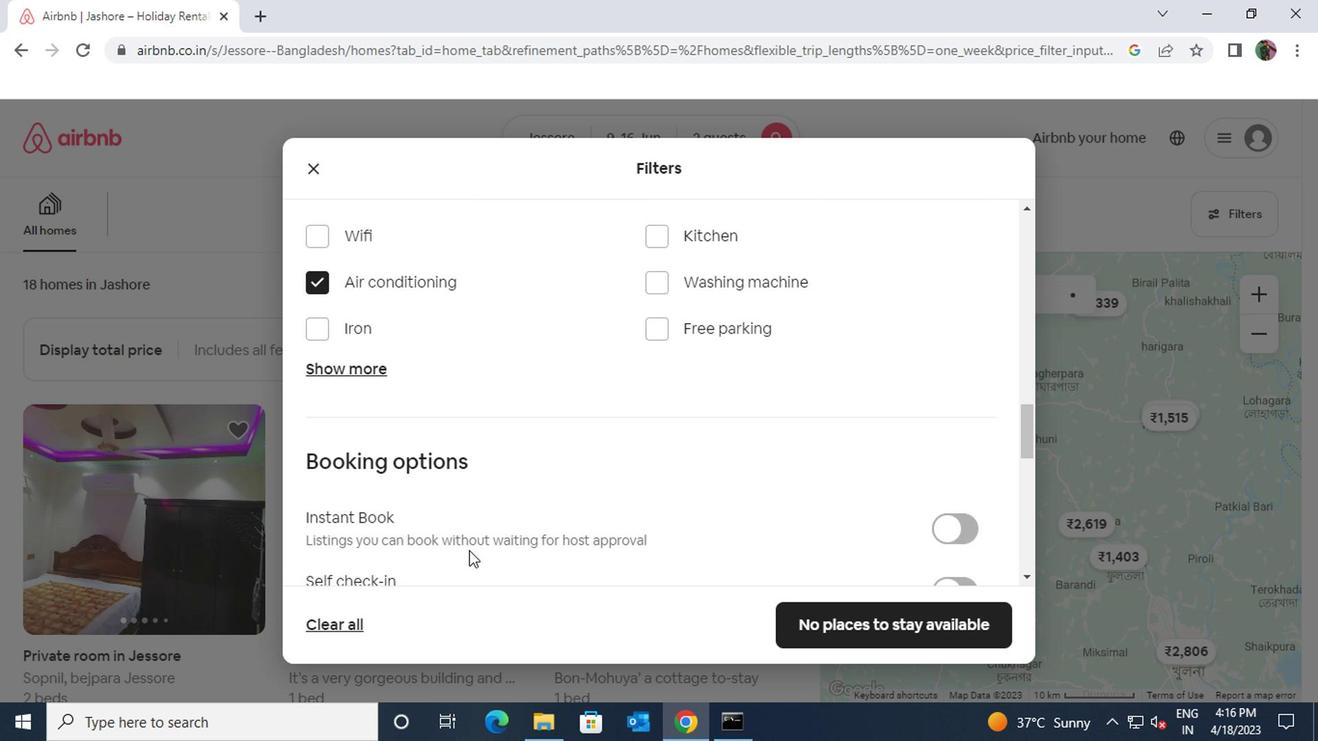 
Action: Mouse scrolled (465, 548) with delta (0, 0)
Screenshot: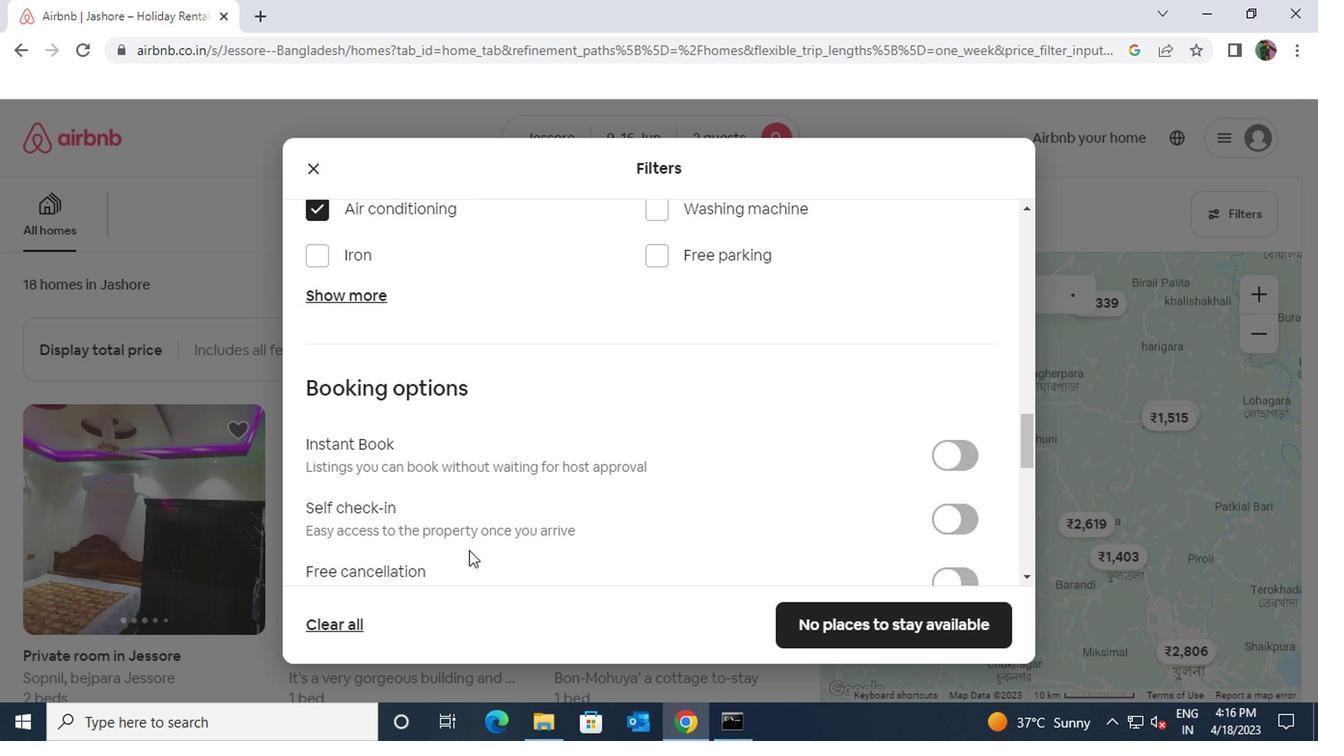 
Action: Mouse scrolled (465, 548) with delta (0, 0)
Screenshot: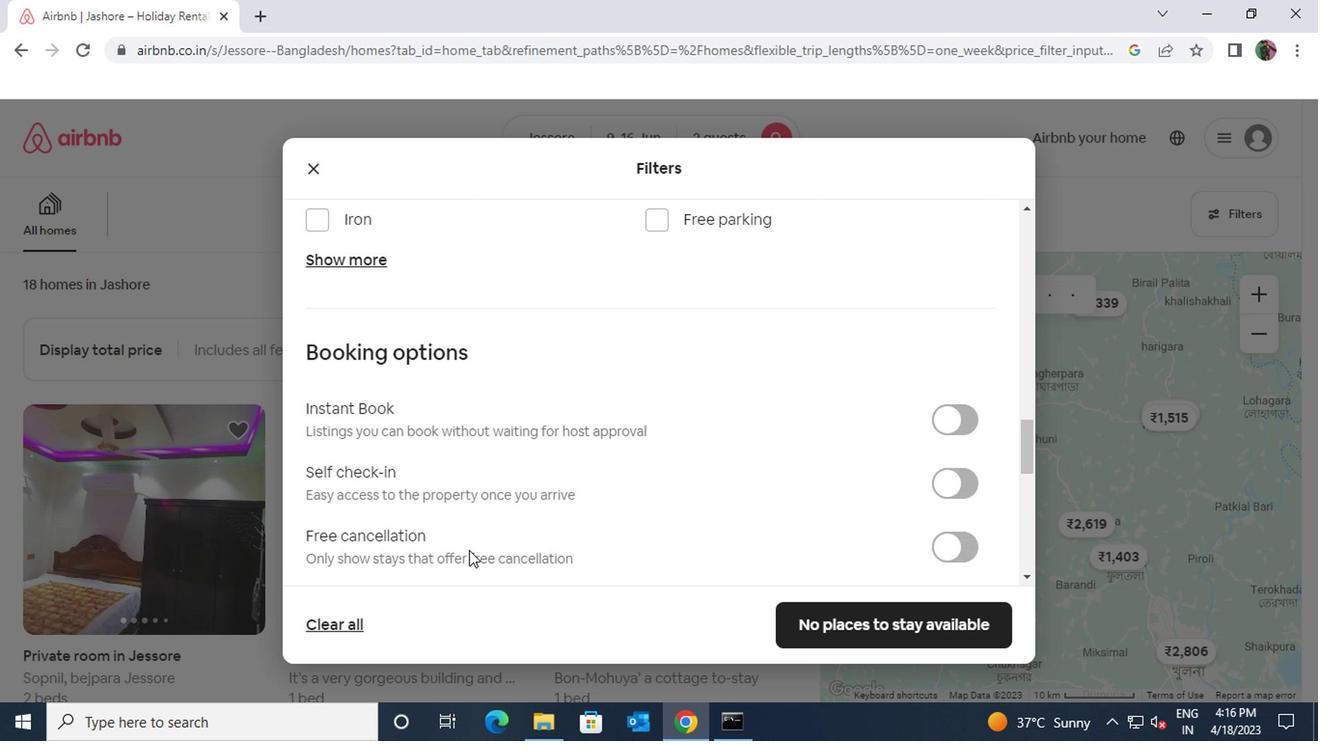 
Action: Mouse scrolled (465, 548) with delta (0, 0)
Screenshot: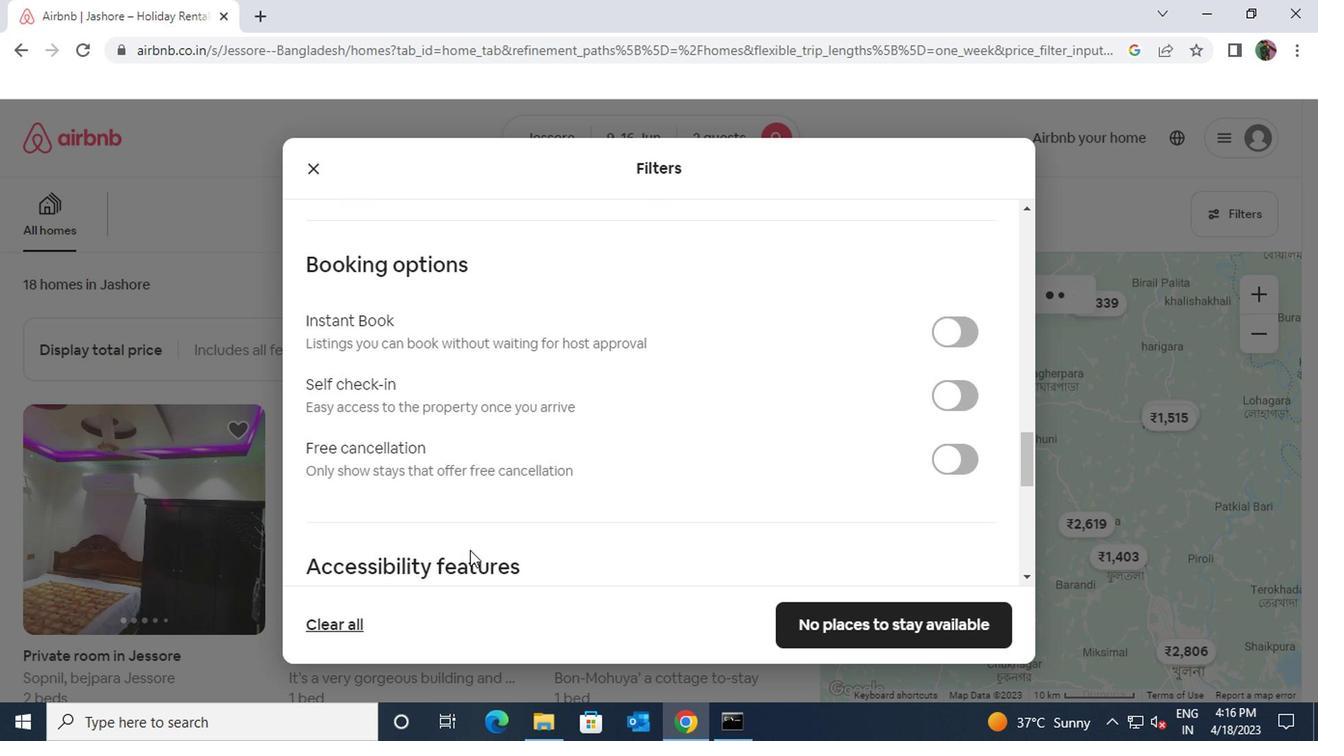 
Action: Mouse scrolled (465, 548) with delta (0, 0)
Screenshot: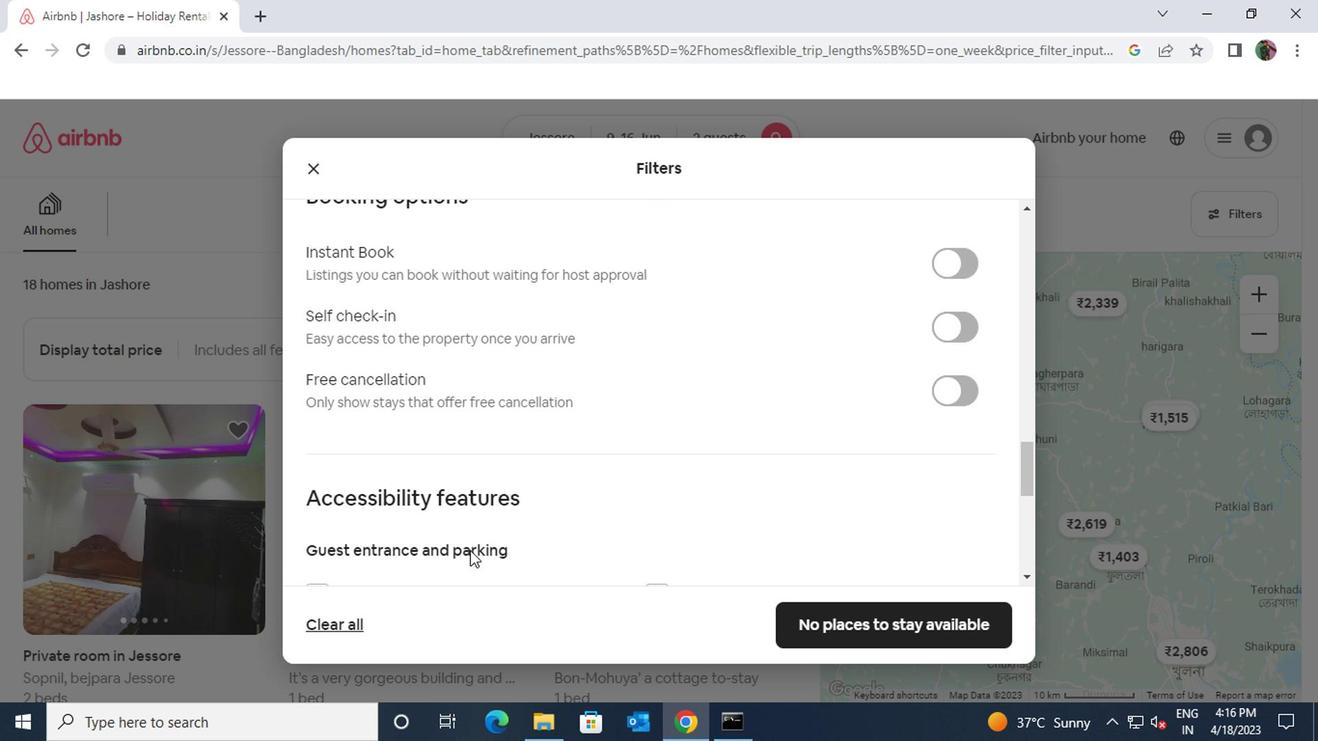 
Action: Mouse moved to (465, 546)
Screenshot: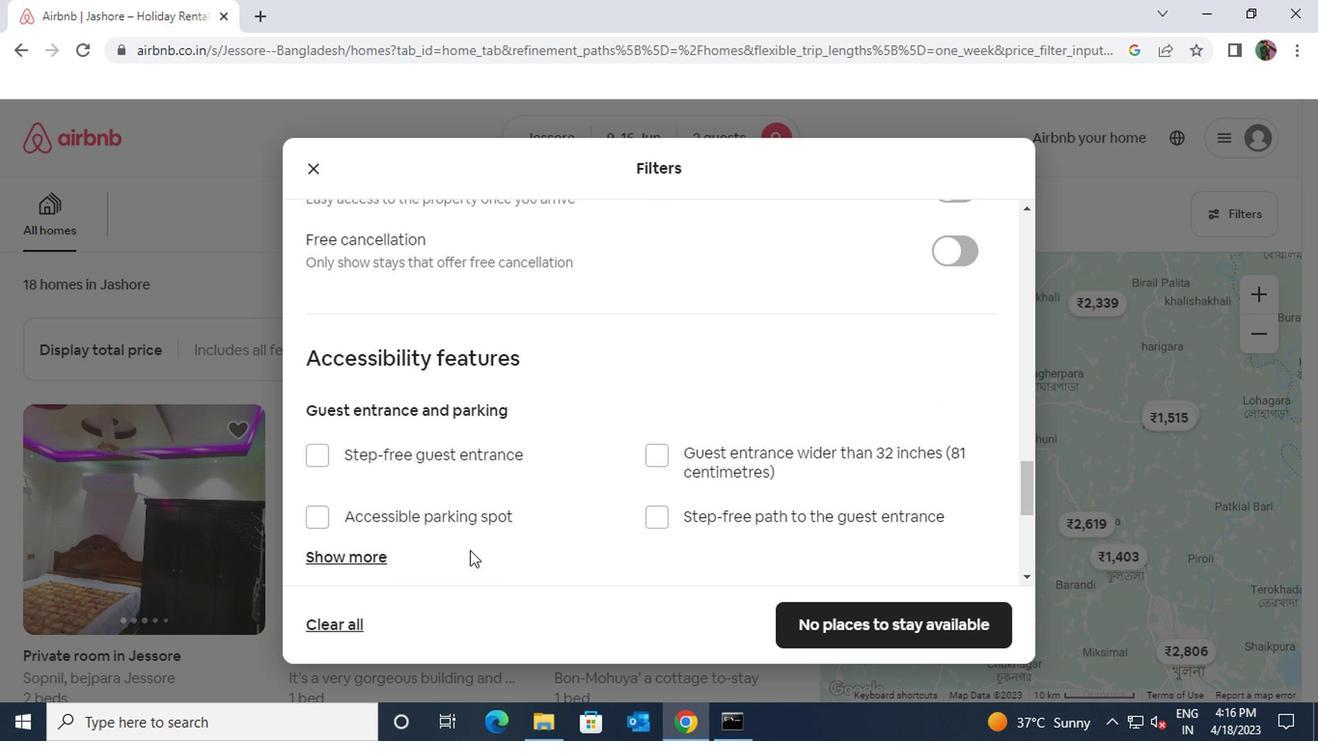 
Action: Mouse scrolled (465, 544) with delta (0, -1)
Screenshot: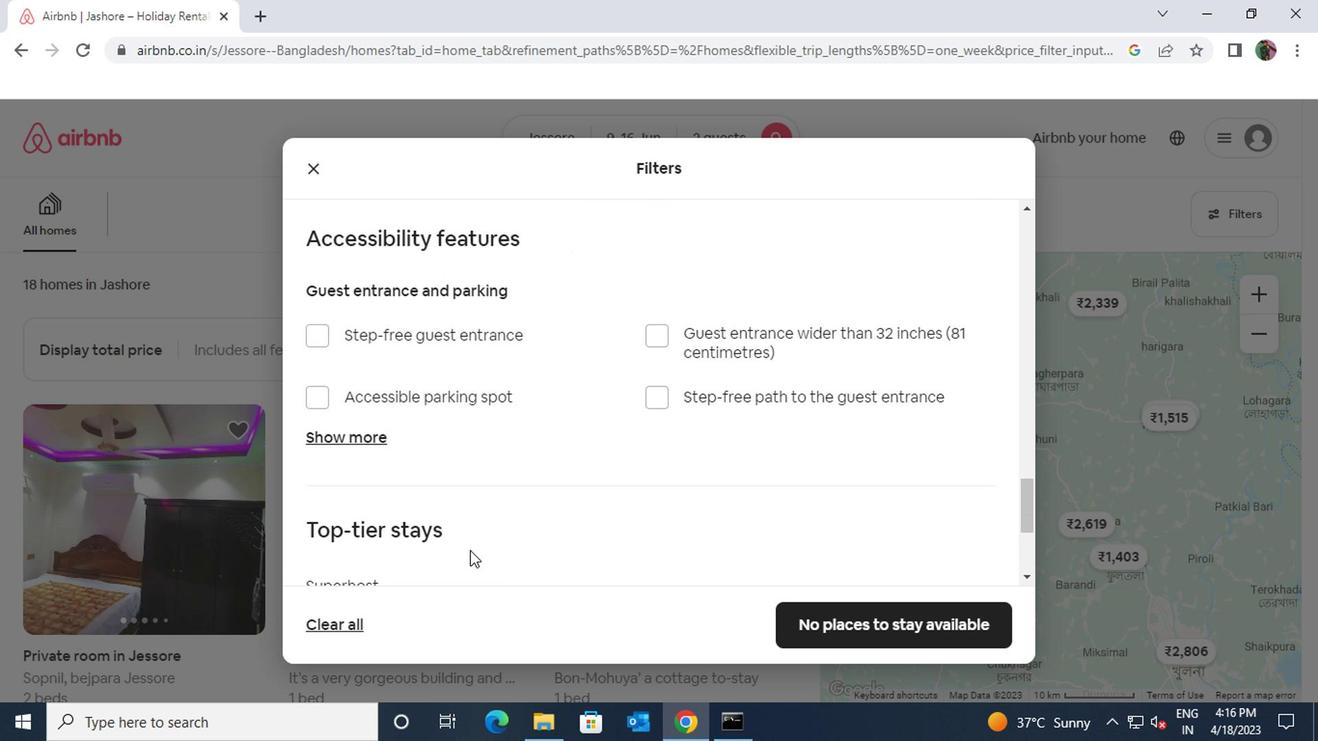 
Action: Mouse scrolled (465, 544) with delta (0, -1)
Screenshot: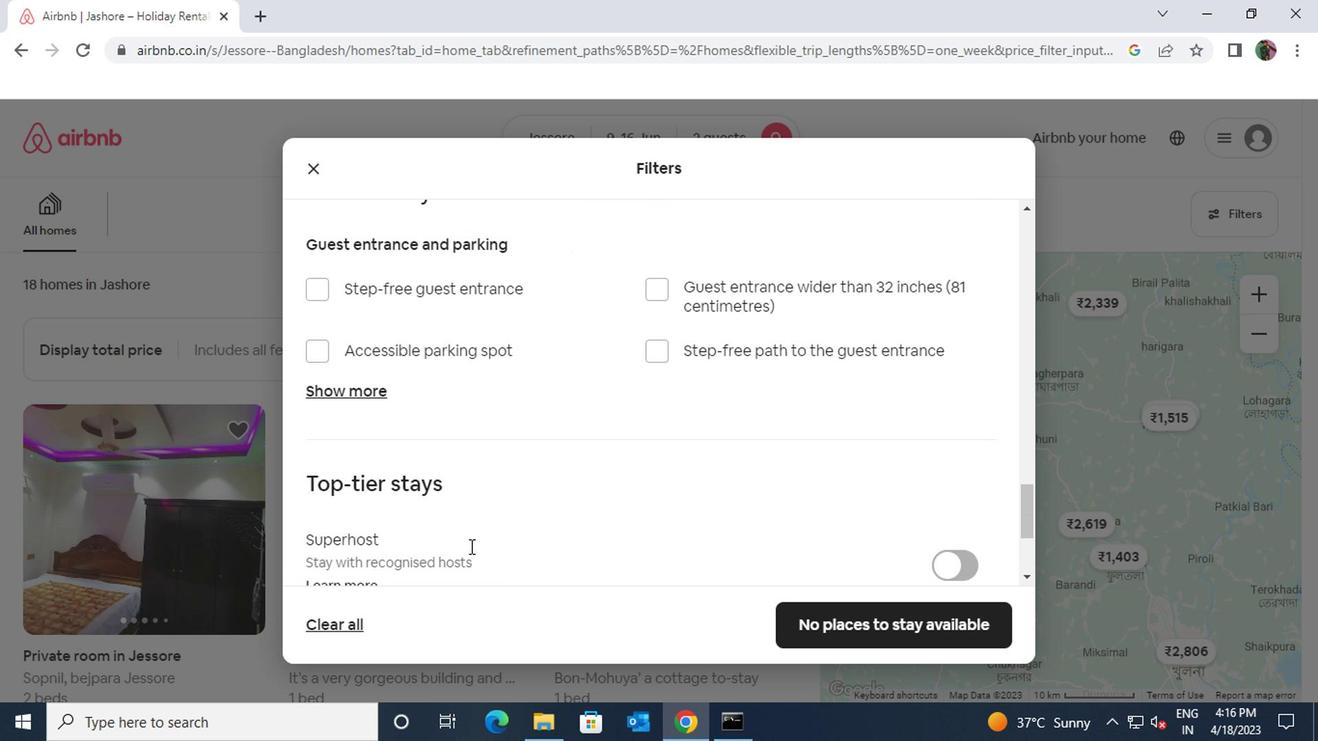 
Action: Mouse scrolled (465, 544) with delta (0, -1)
Screenshot: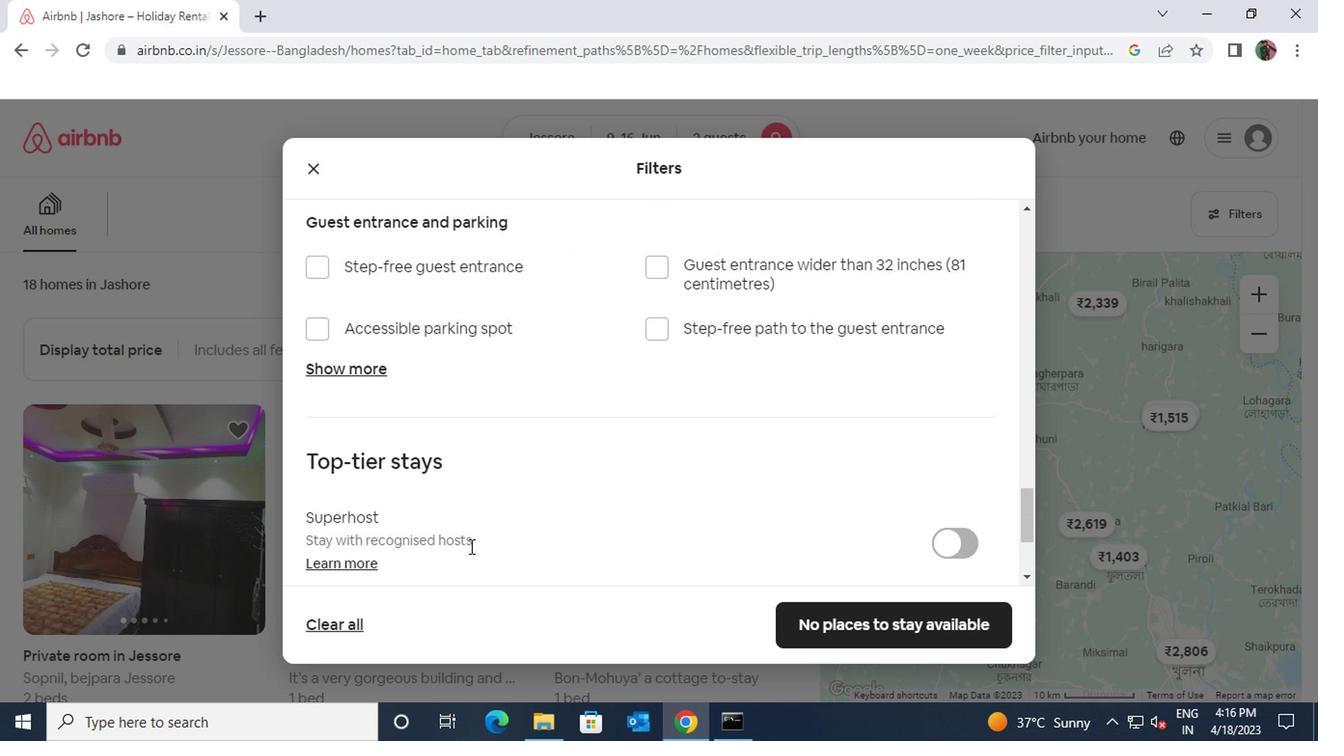 
Action: Mouse scrolled (465, 544) with delta (0, -1)
Screenshot: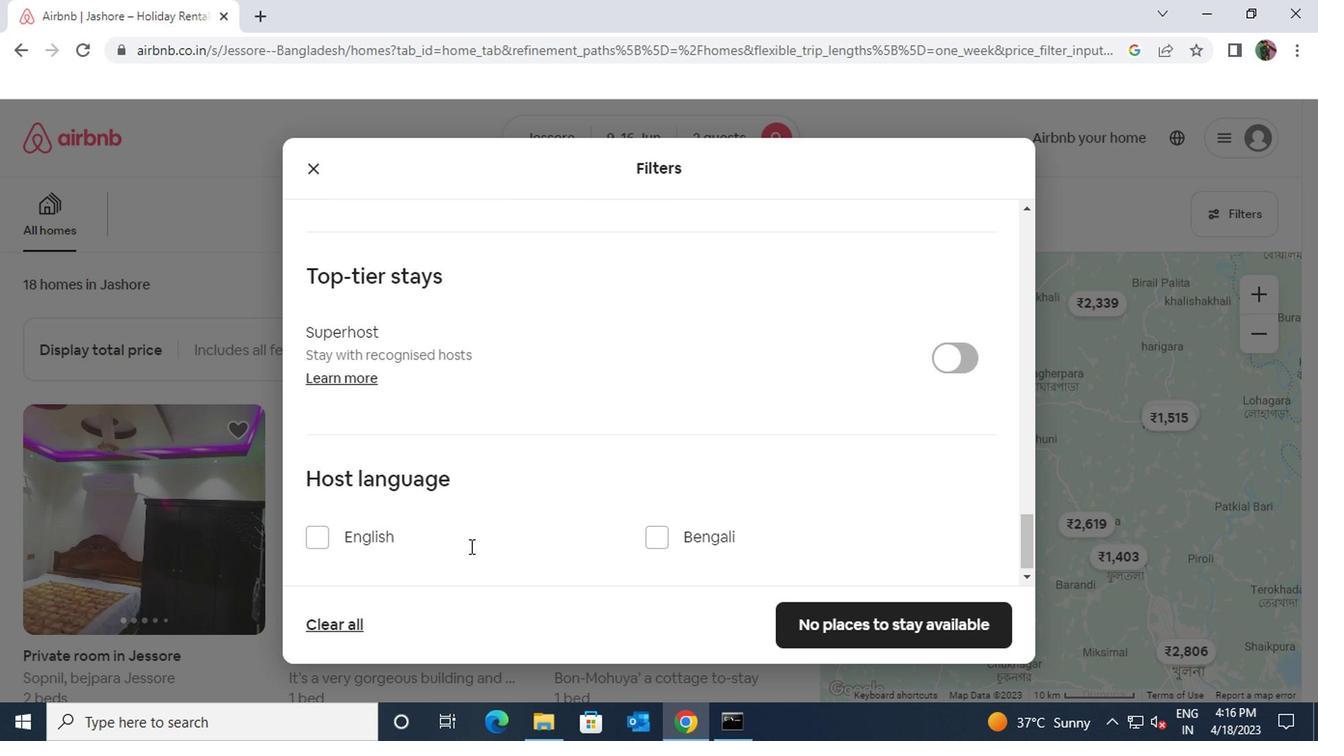 
Action: Mouse scrolled (465, 544) with delta (0, -1)
Screenshot: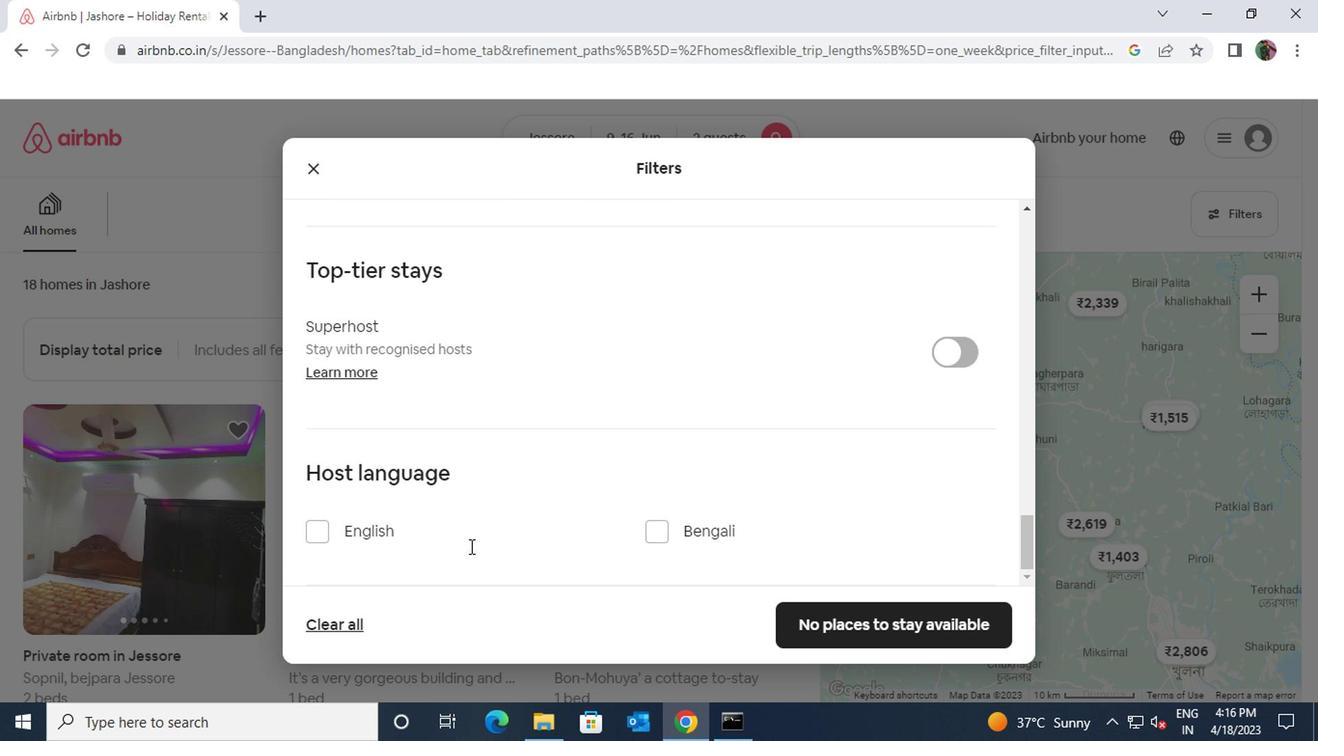 
Action: Mouse moved to (312, 526)
Screenshot: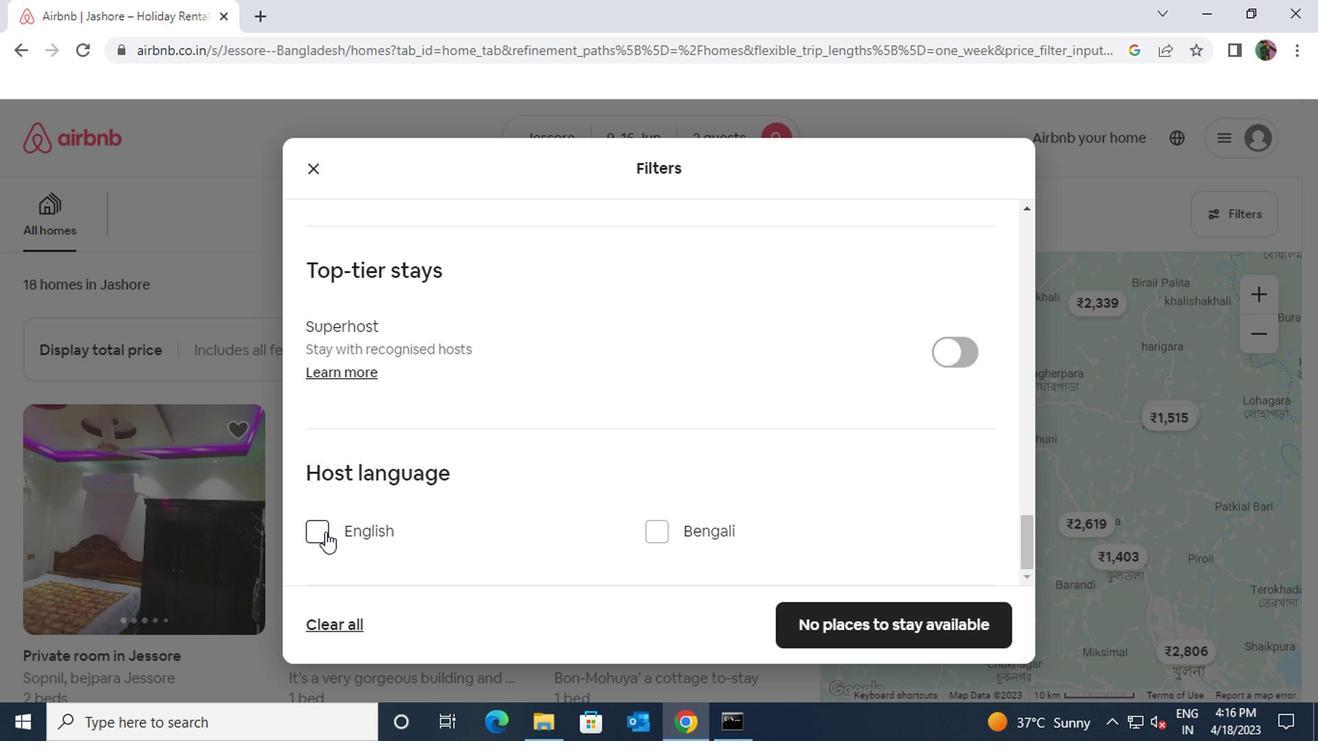 
Action: Mouse pressed left at (312, 526)
Screenshot: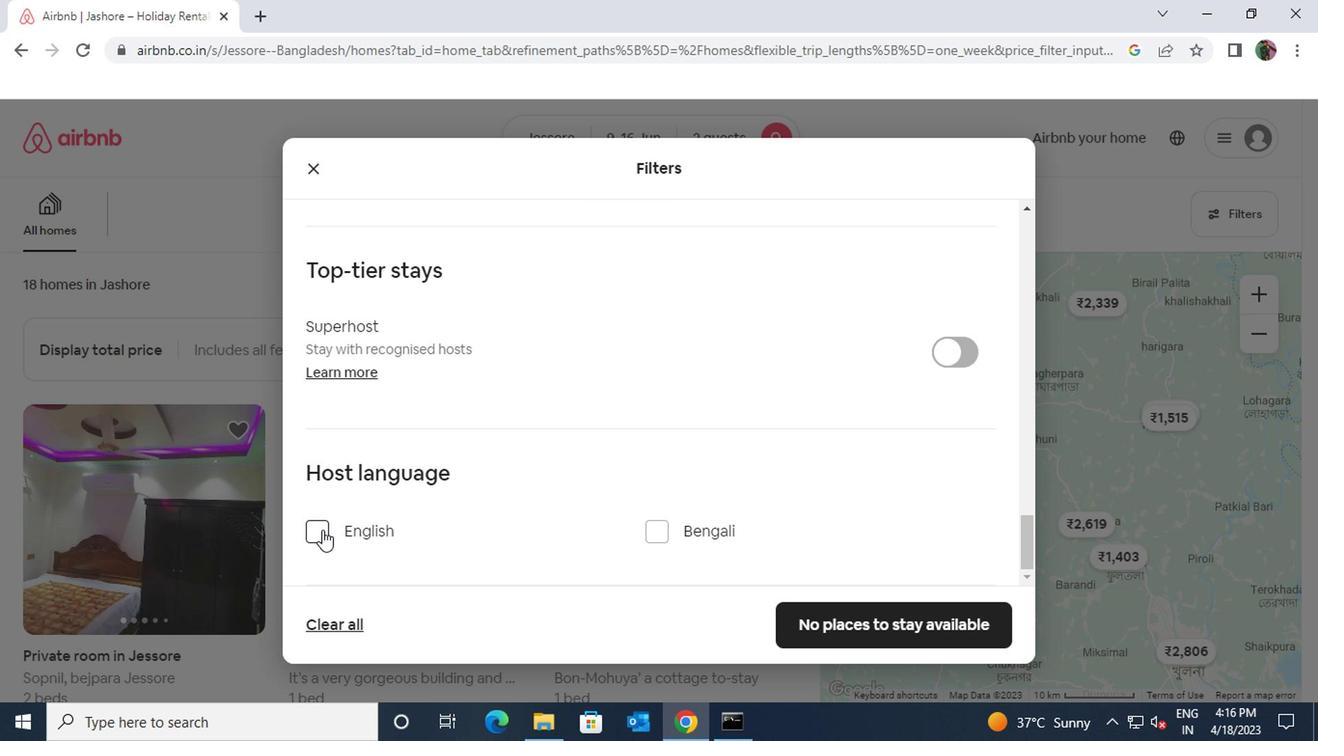 
Action: Mouse moved to (833, 616)
Screenshot: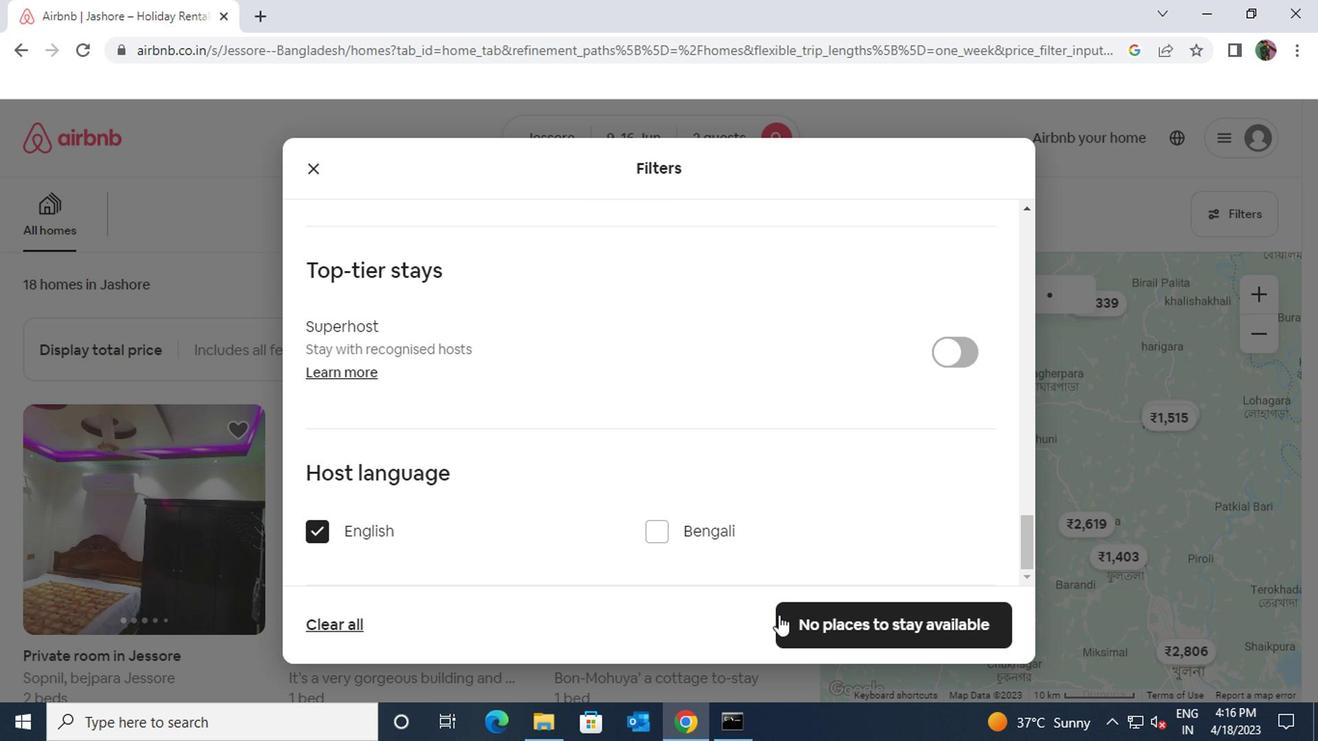
Action: Mouse pressed left at (833, 616)
Screenshot: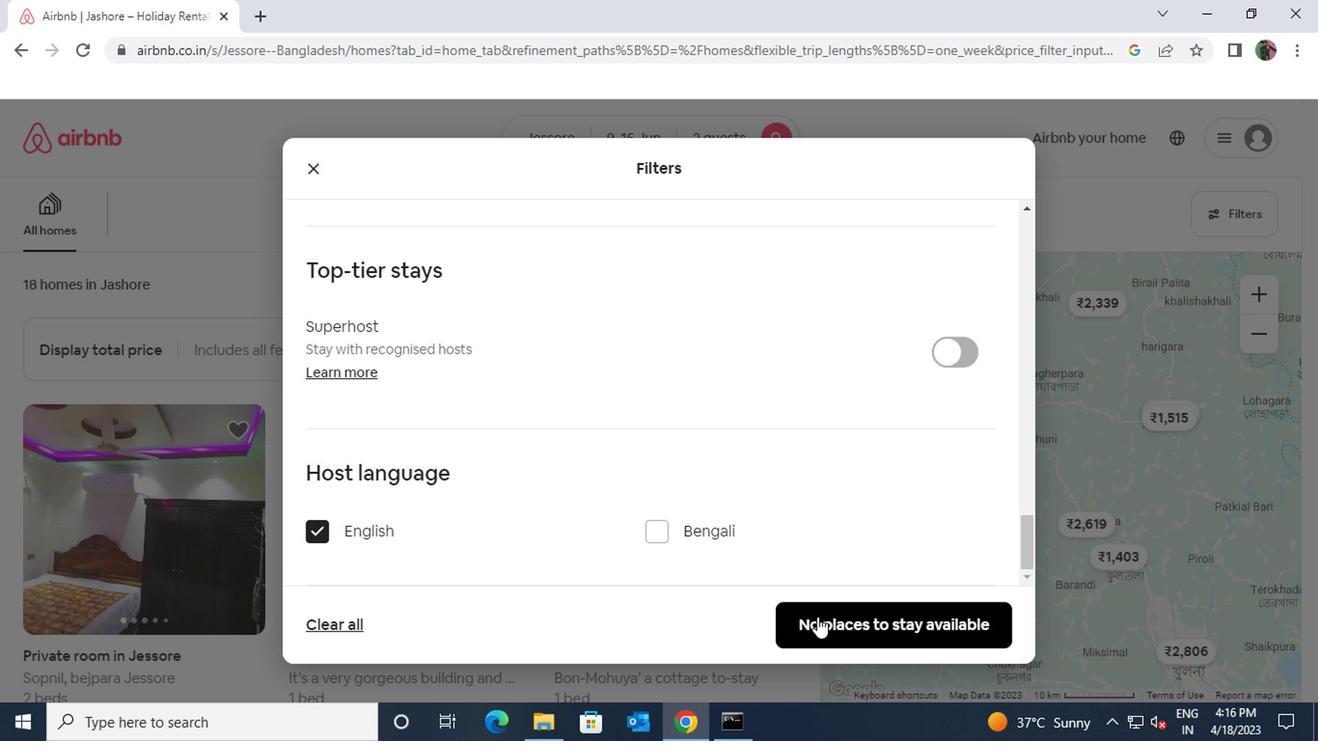 
